 Task: Find a guest house in San Juan de la Maguana, Dominican Republic, for 4 guests from June 10 to June 25, with a price range of ₹12,000 to ₹15,000, 4 bedrooms, 4 beds, 4 bathrooms, and amenities including WiFi, Gym, TV, Free parking, and Breakfast. Enable self check-in.
Action: Mouse moved to (510, 105)
Screenshot: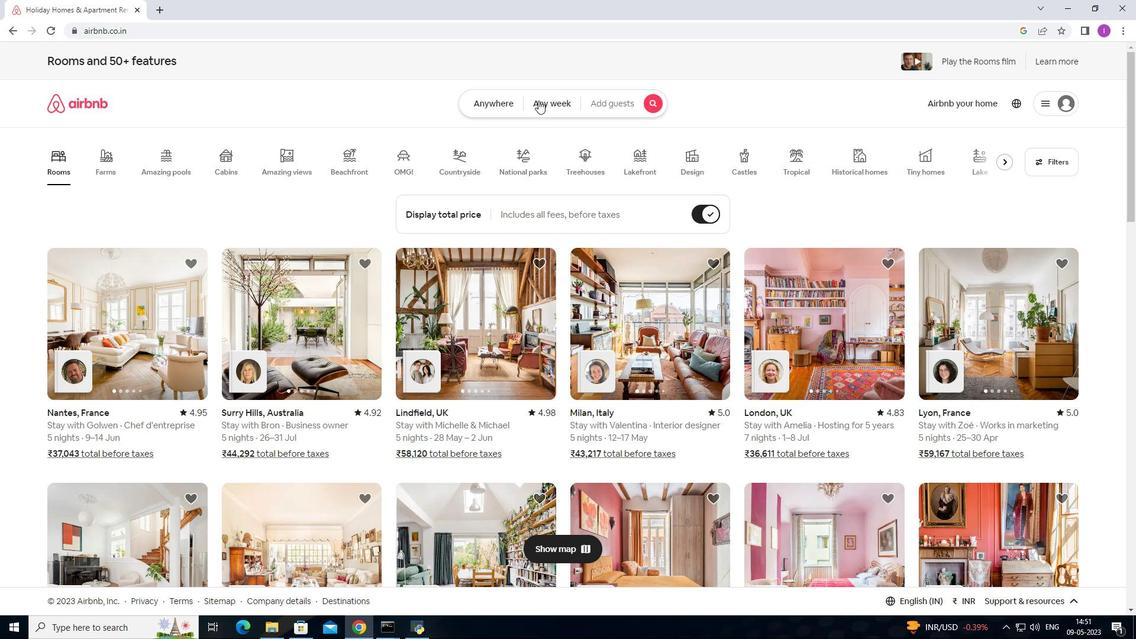 
Action: Mouse pressed left at (510, 105)
Screenshot: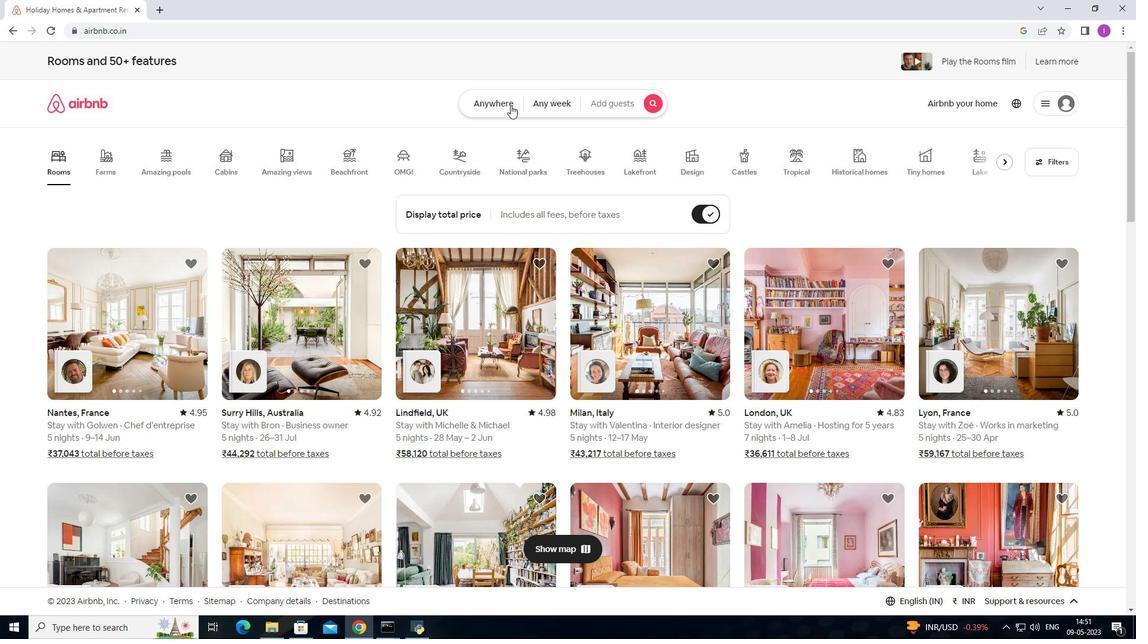 
Action: Mouse moved to (381, 148)
Screenshot: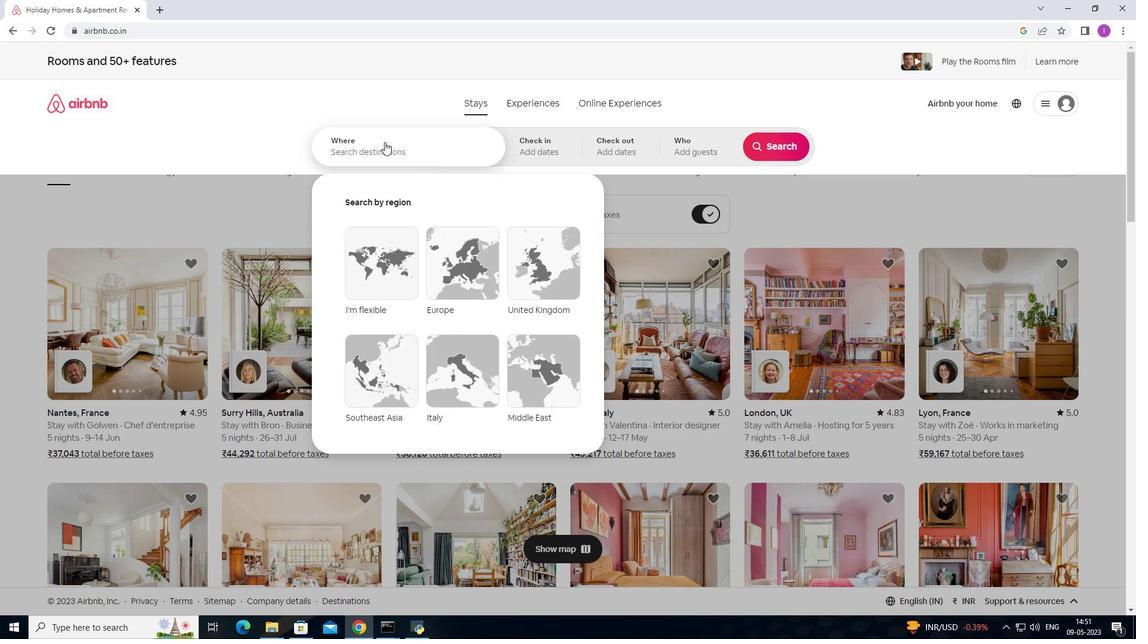 
Action: Mouse pressed left at (381, 148)
Screenshot: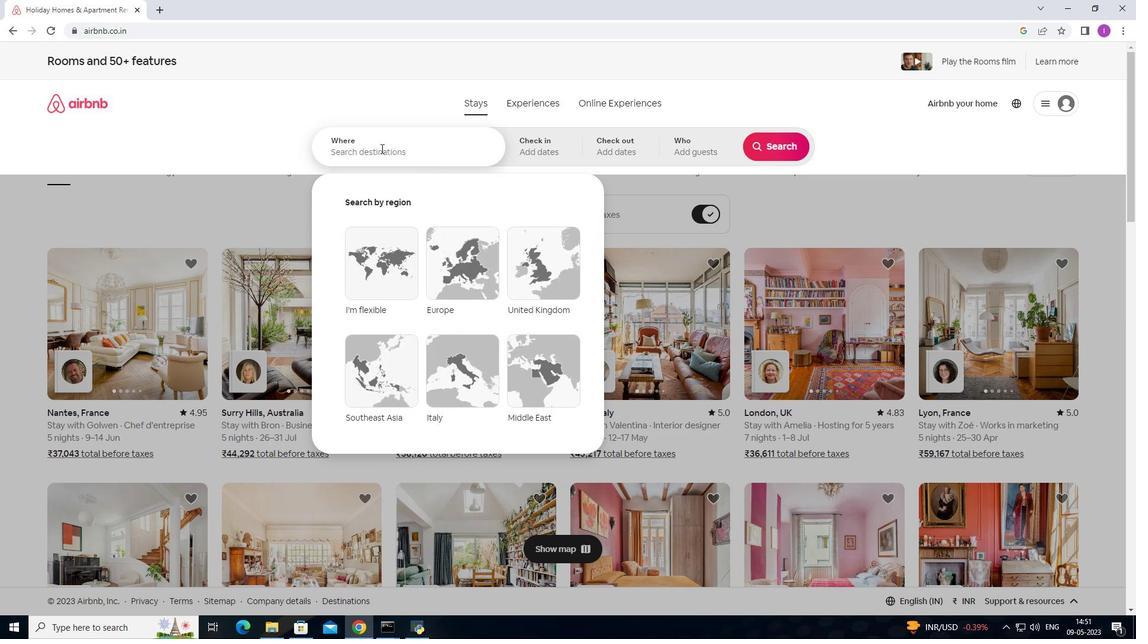 
Action: Mouse moved to (400, 151)
Screenshot: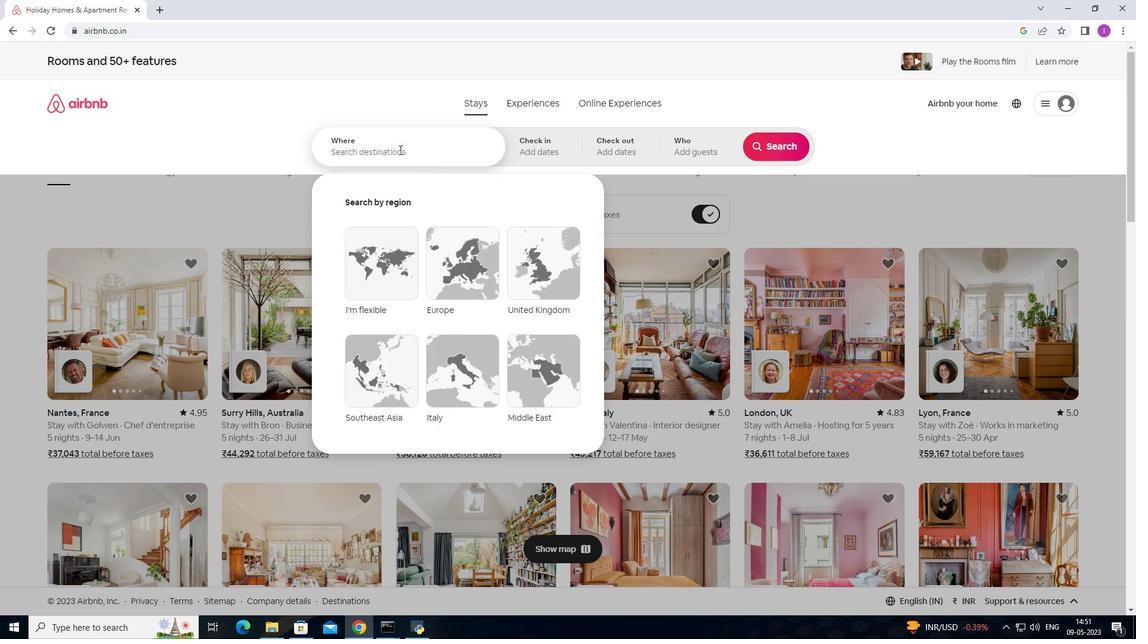 
Action: Key pressed <Key.shift>San<Key.space><Key.shift>Juan<Key.space>de<Key.space>la<Key.space><Key.shift>Maguana,<Key.shift><Key.shift><Key.shift><Key.shift><Key.shift><Key.shift><Key.shift><Key.shift><Key.shift><Key.shift><Key.shift><Key.shift><Key.shift><Key.shift><Key.shift><Key.shift>Dominican
Screenshot: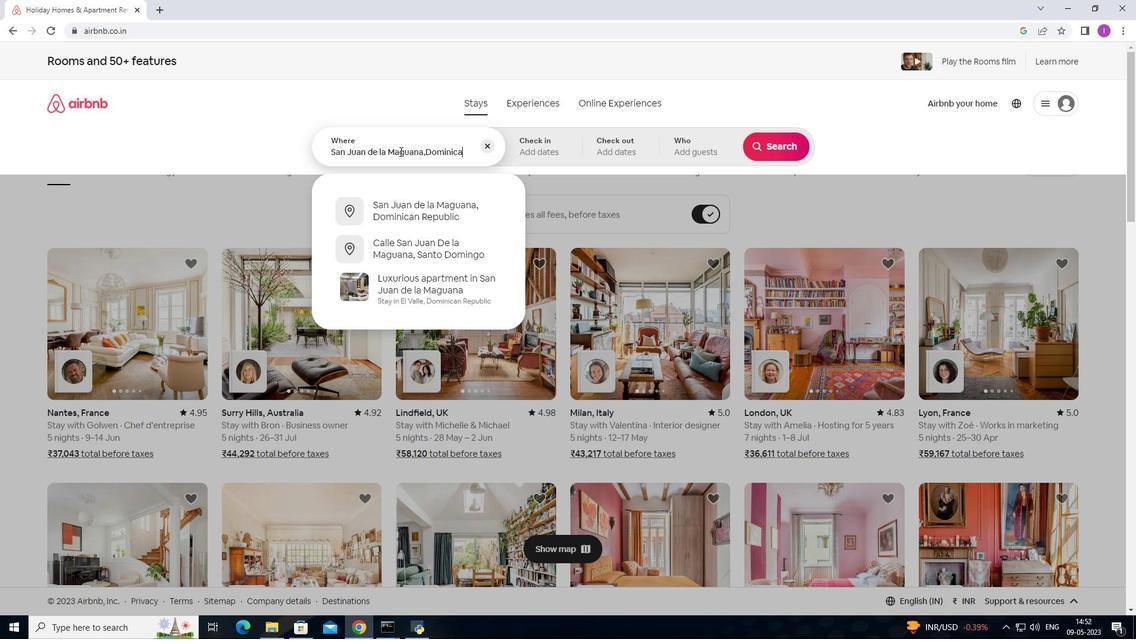 
Action: Mouse moved to (422, 214)
Screenshot: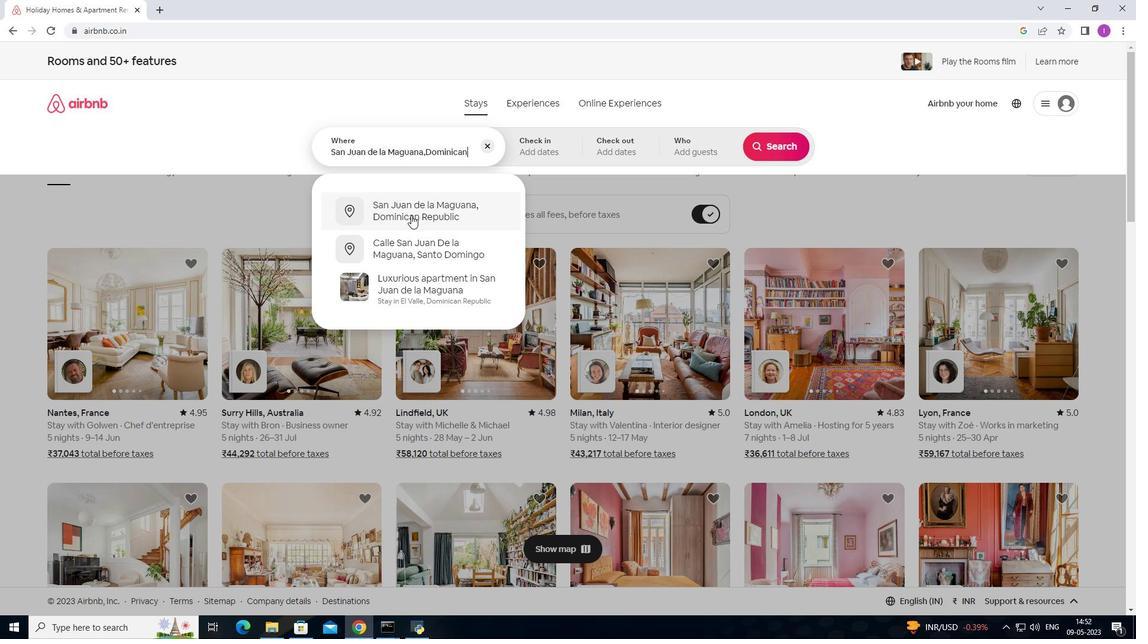 
Action: Mouse pressed left at (422, 214)
Screenshot: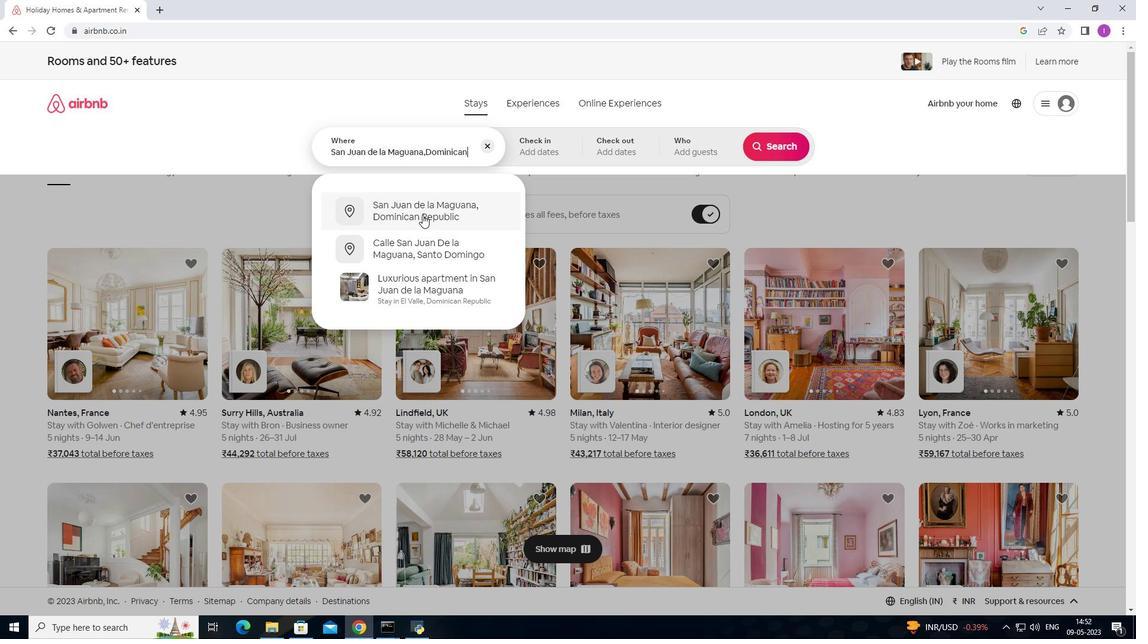 
Action: Mouse moved to (767, 240)
Screenshot: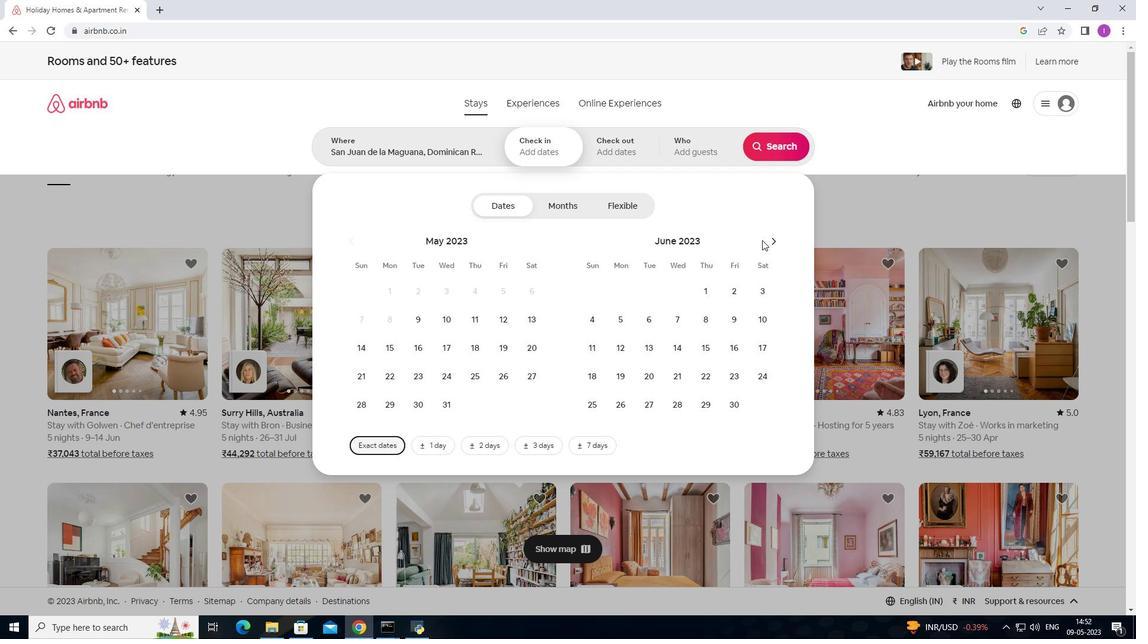 
Action: Mouse pressed left at (767, 240)
Screenshot: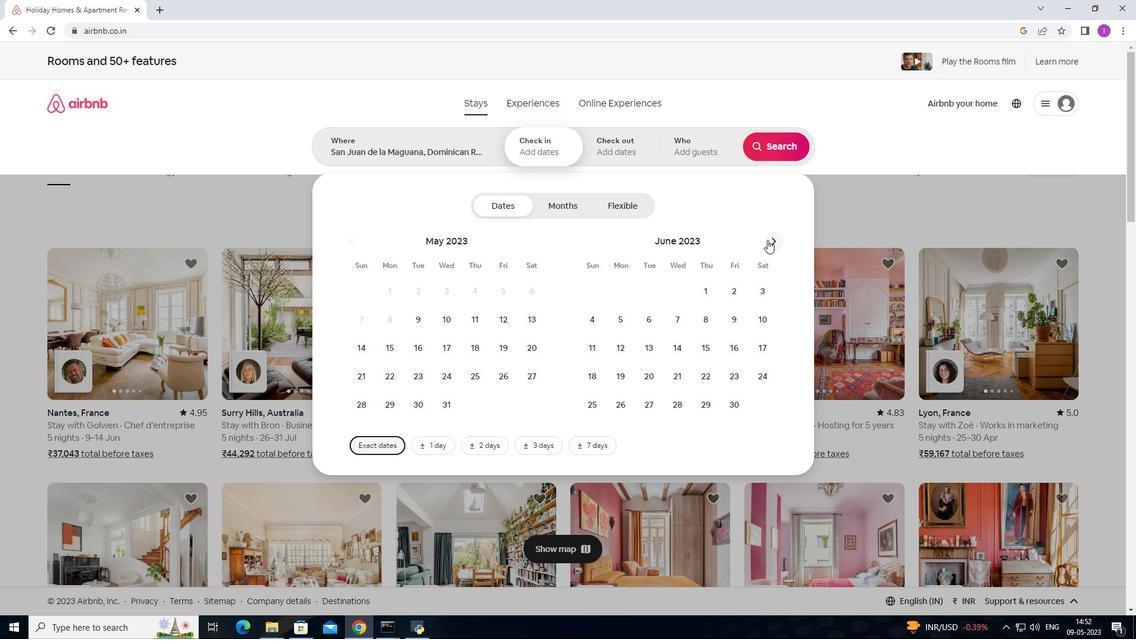 
Action: Mouse moved to (534, 313)
Screenshot: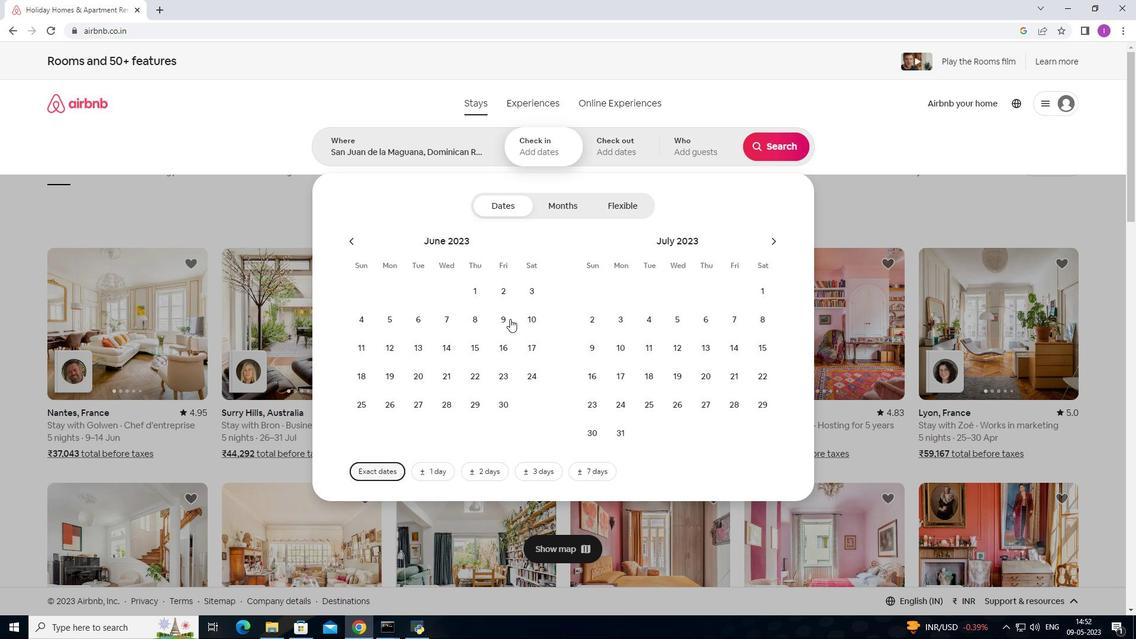
Action: Mouse pressed left at (534, 313)
Screenshot: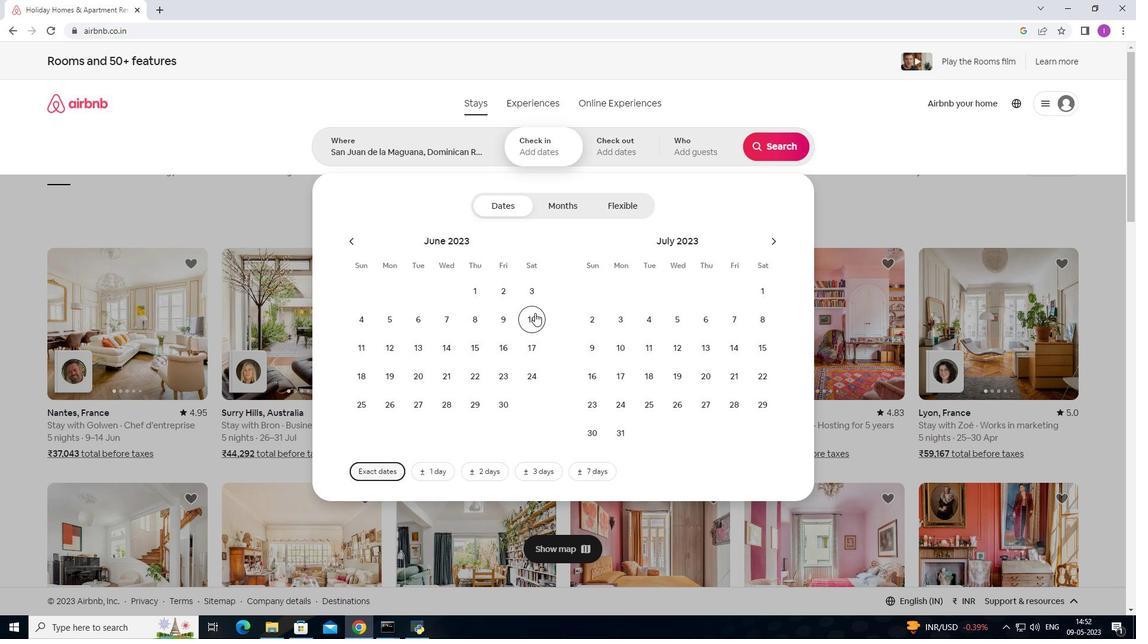 
Action: Mouse moved to (368, 410)
Screenshot: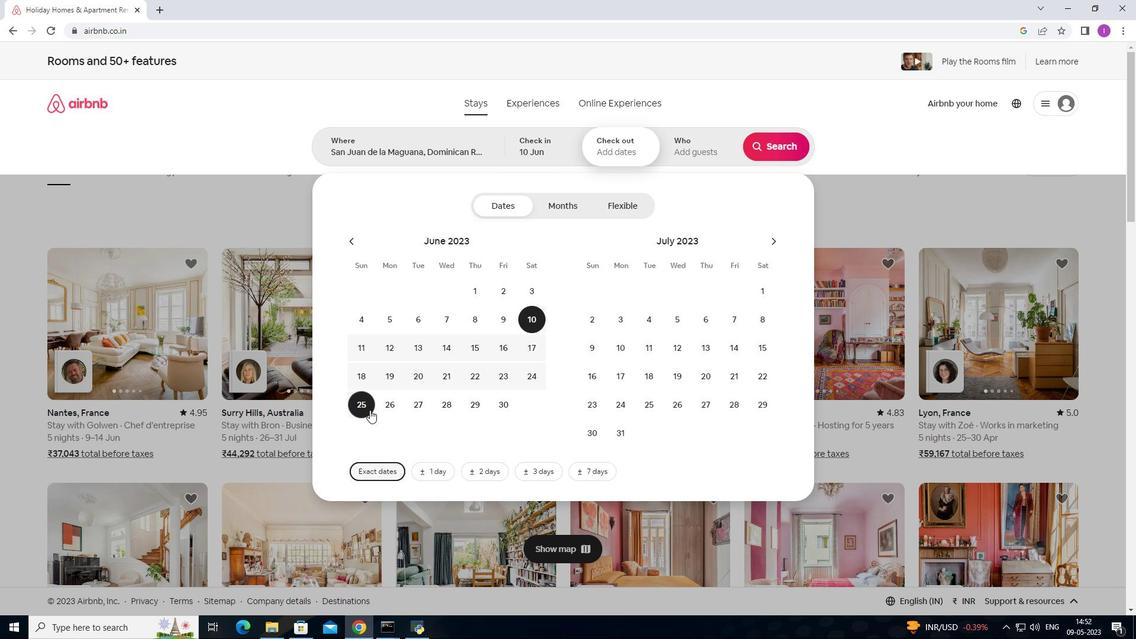 
Action: Mouse pressed left at (368, 410)
Screenshot: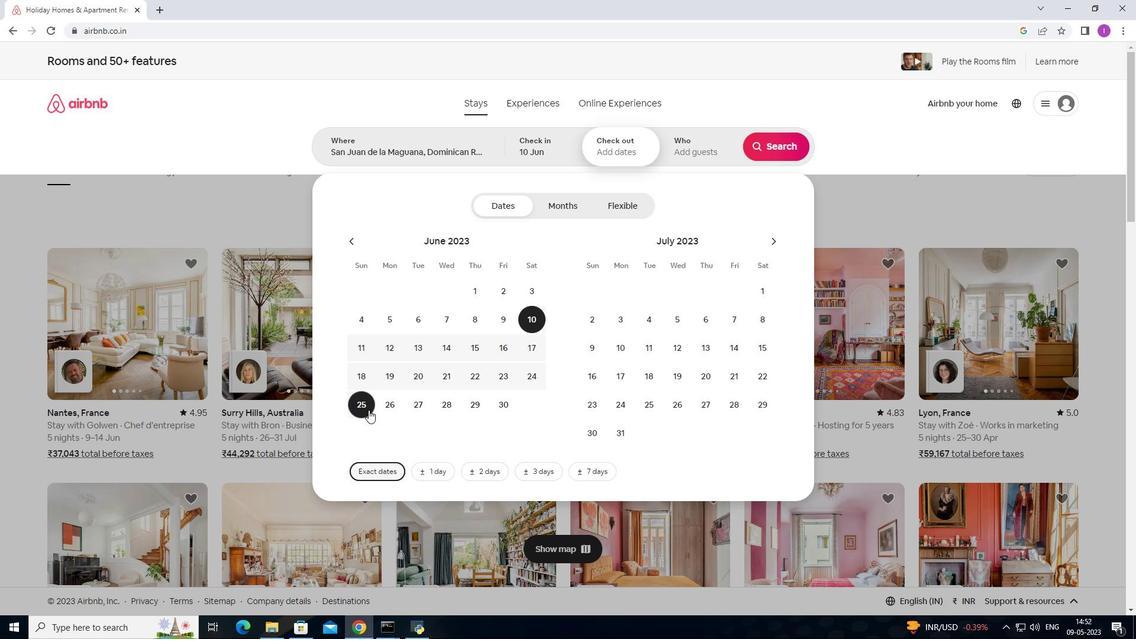 
Action: Mouse moved to (698, 161)
Screenshot: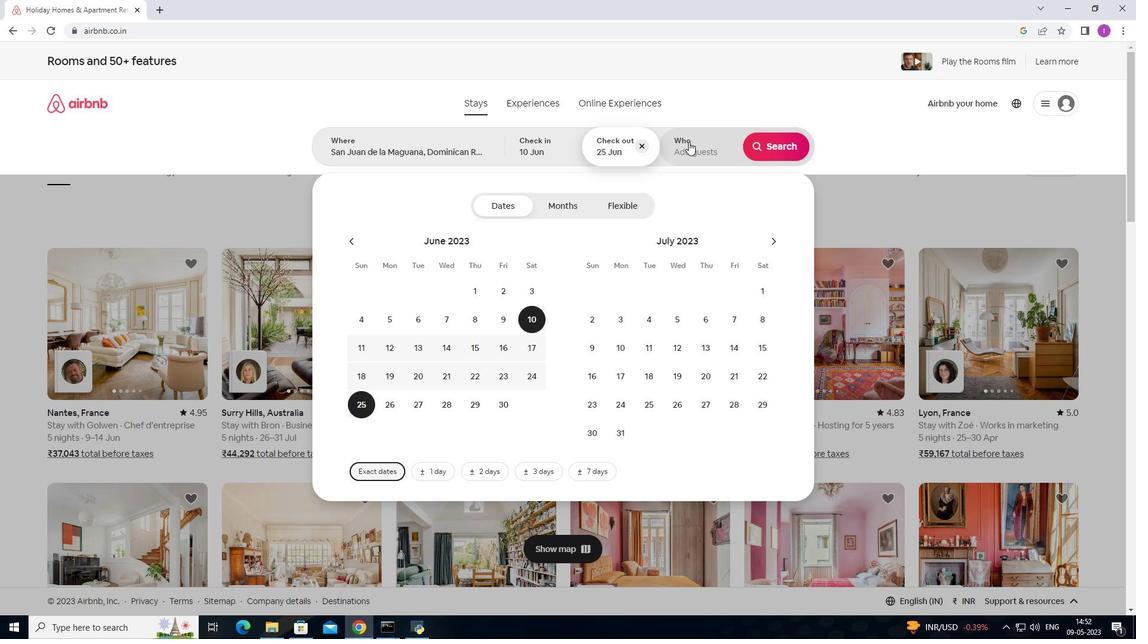 
Action: Mouse pressed left at (698, 161)
Screenshot: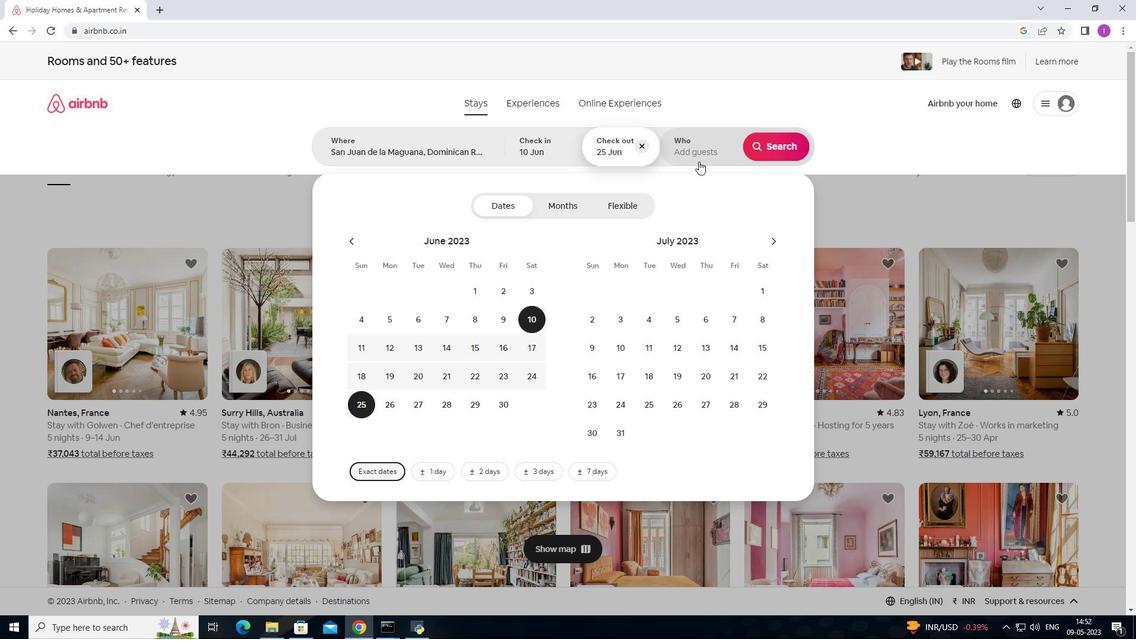 
Action: Mouse moved to (773, 213)
Screenshot: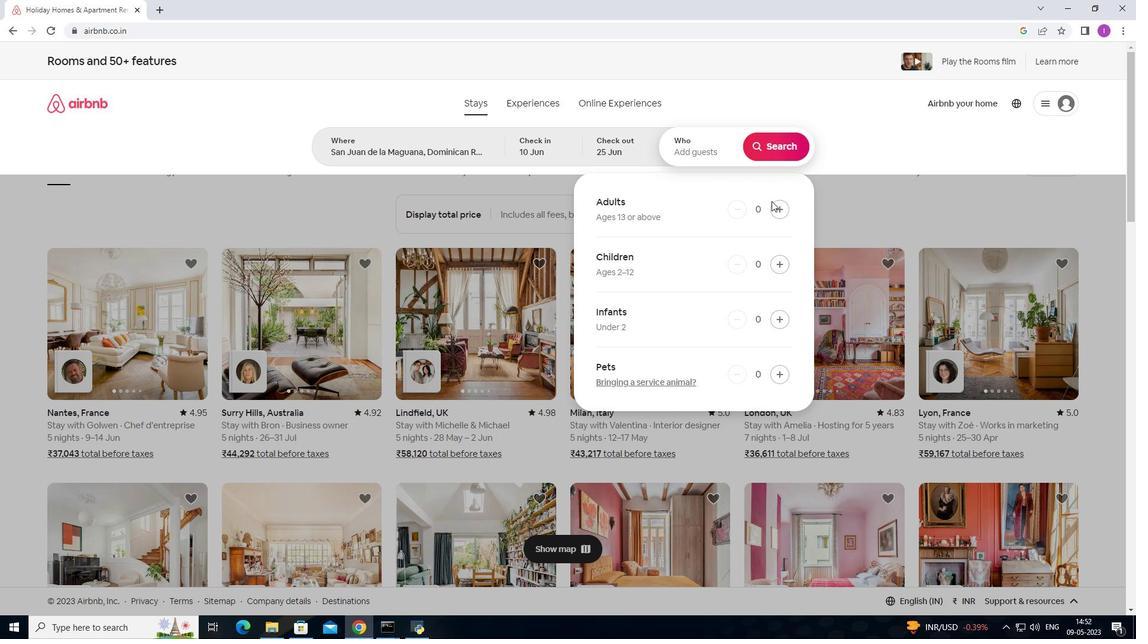 
Action: Mouse pressed left at (773, 213)
Screenshot: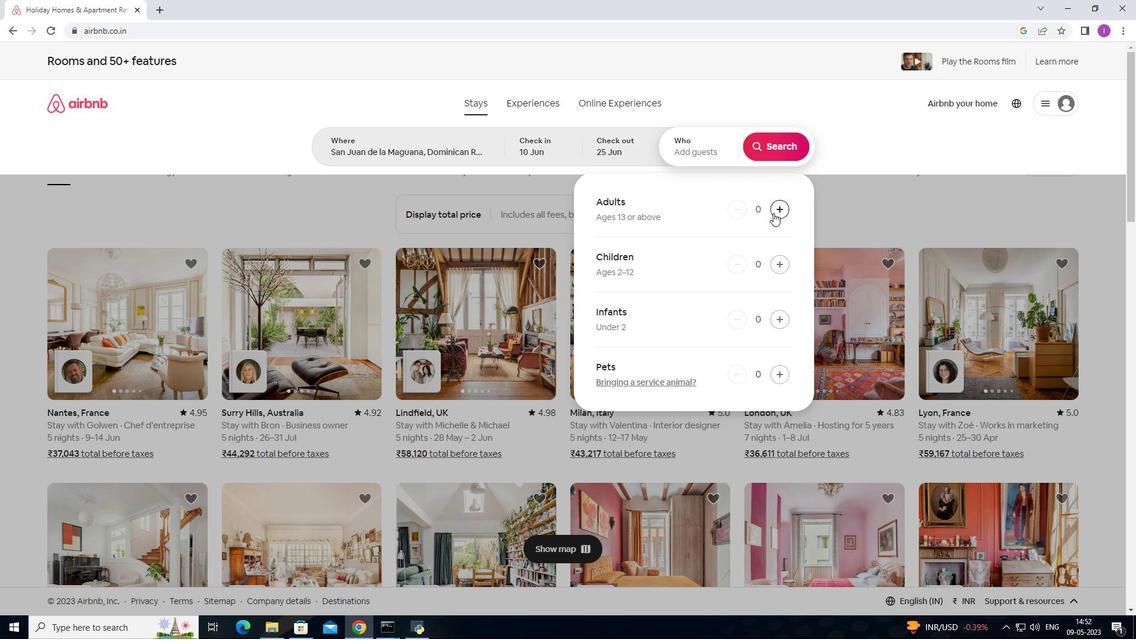 
Action: Mouse pressed left at (773, 213)
Screenshot: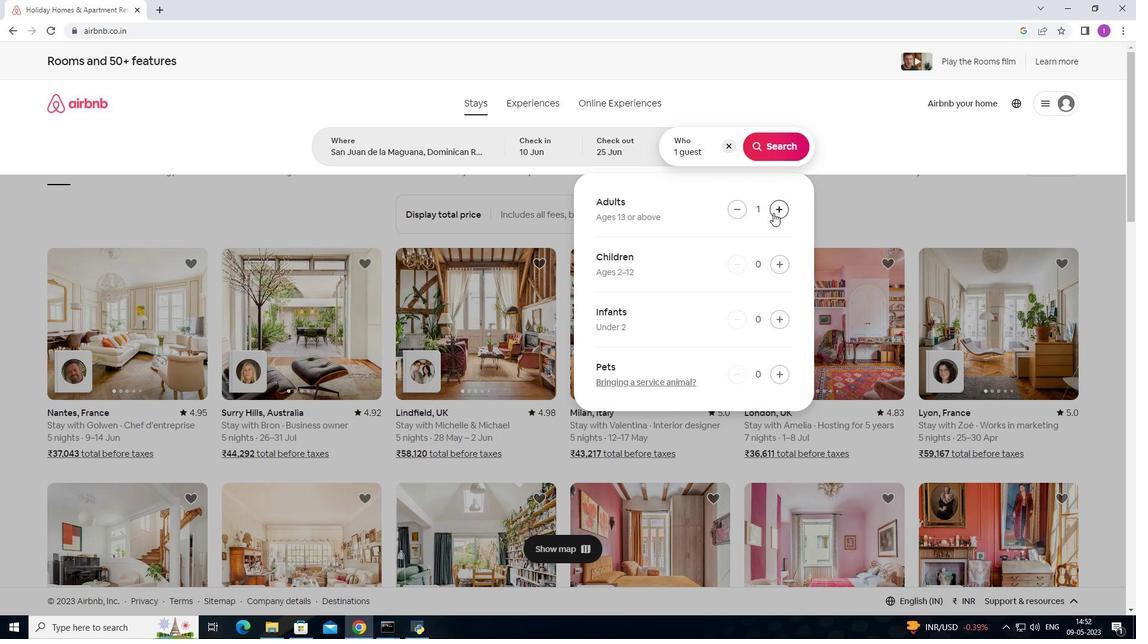 
Action: Mouse pressed left at (773, 213)
Screenshot: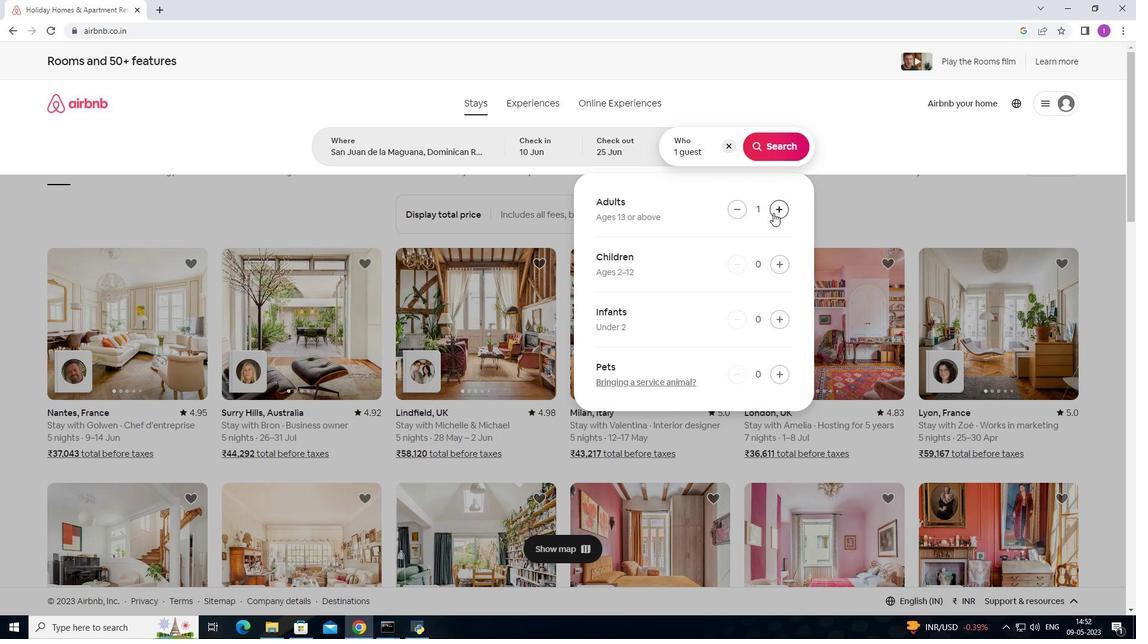 
Action: Mouse pressed left at (773, 213)
Screenshot: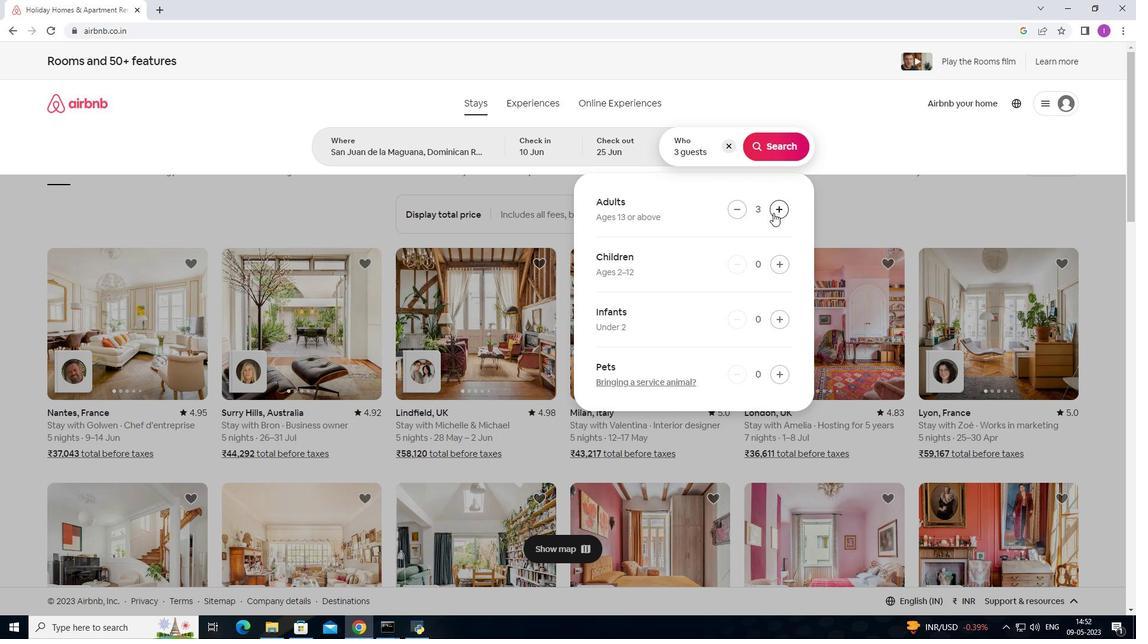 
Action: Mouse moved to (785, 146)
Screenshot: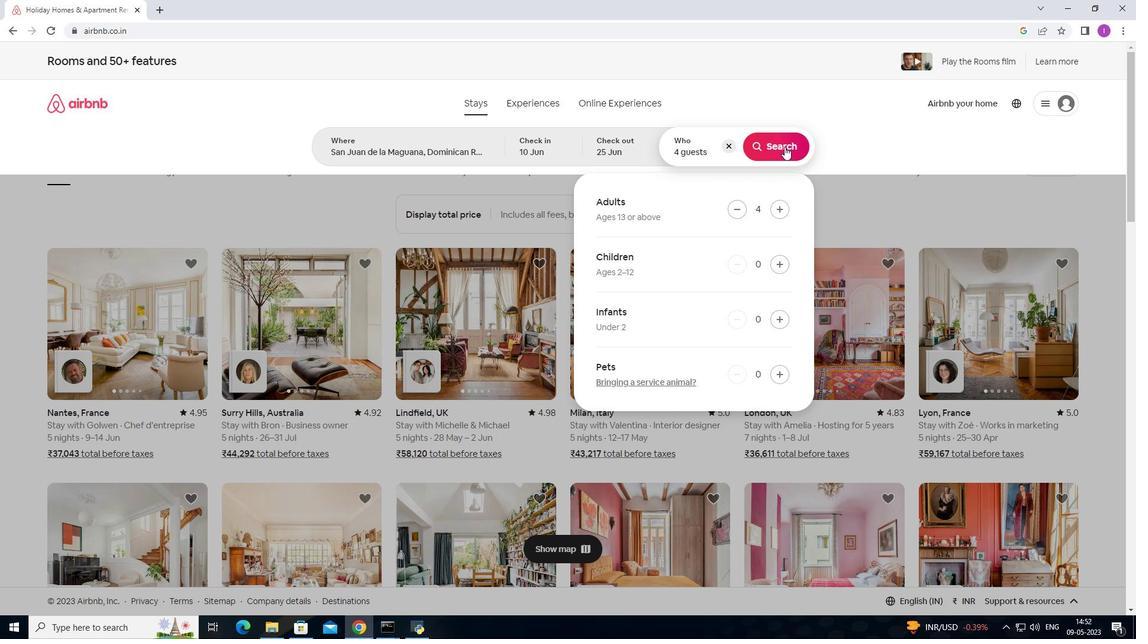 
Action: Mouse pressed left at (785, 146)
Screenshot: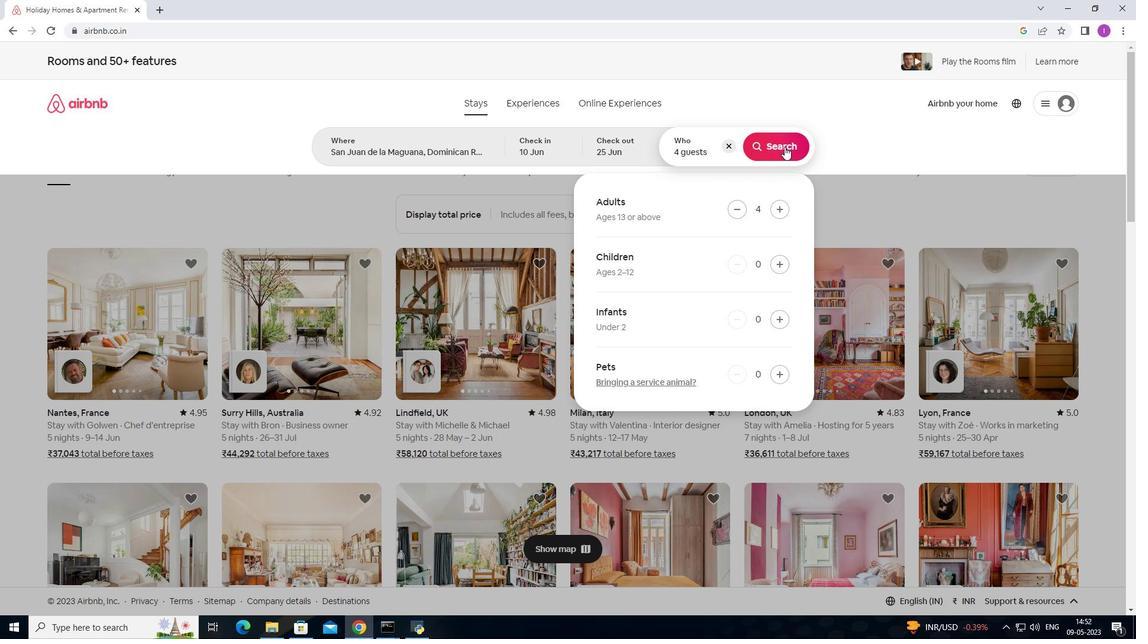 
Action: Mouse moved to (1100, 113)
Screenshot: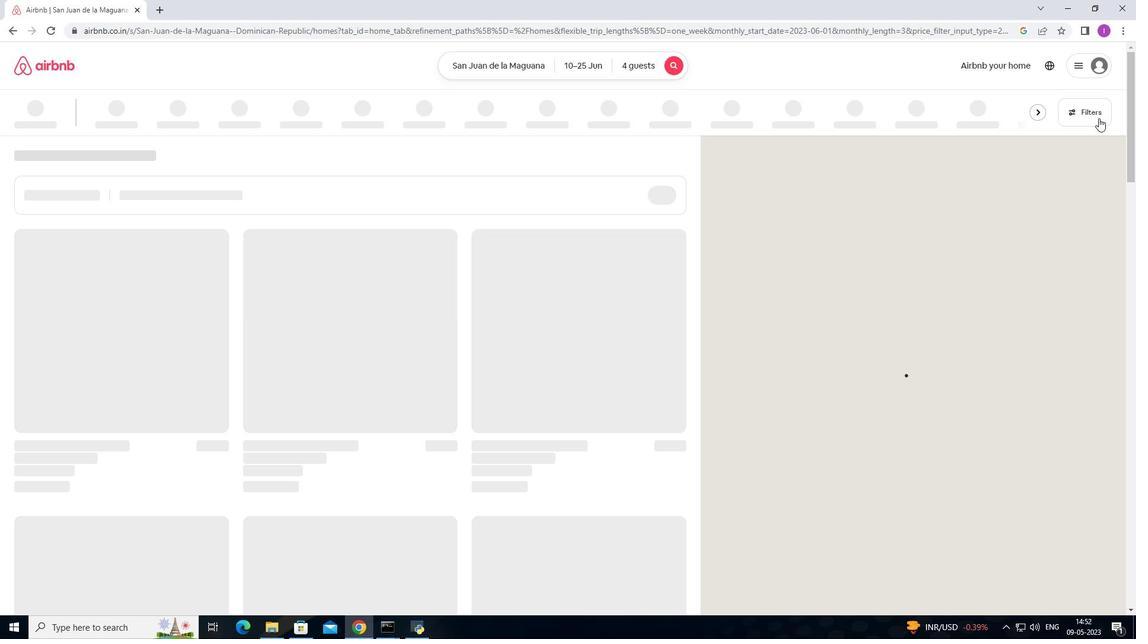 
Action: Mouse pressed left at (1100, 113)
Screenshot: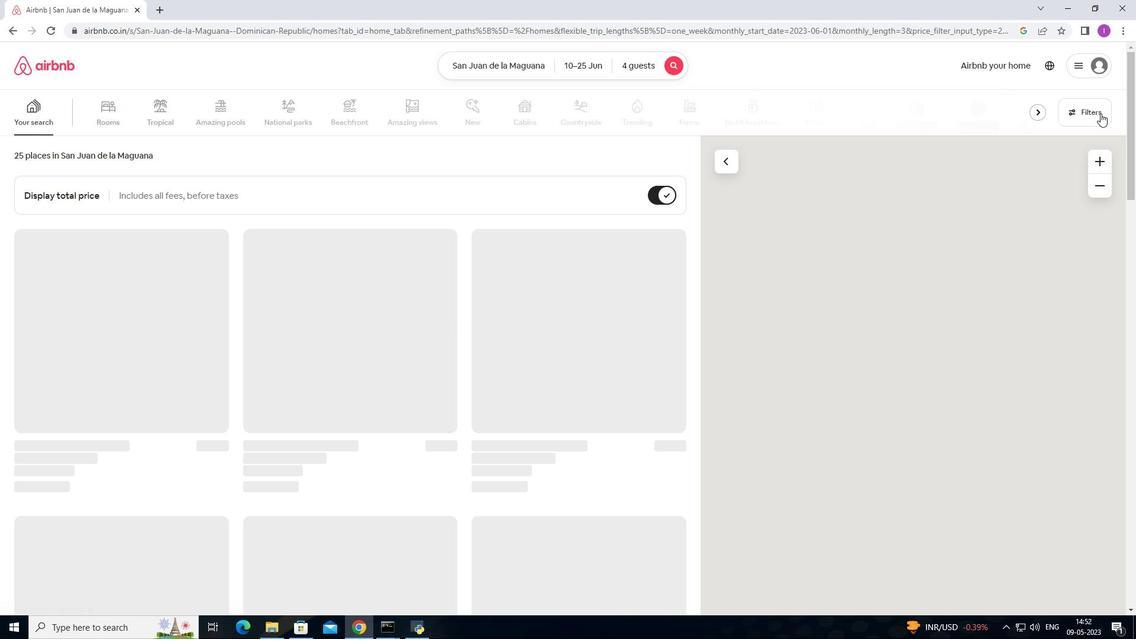 
Action: Mouse moved to (435, 405)
Screenshot: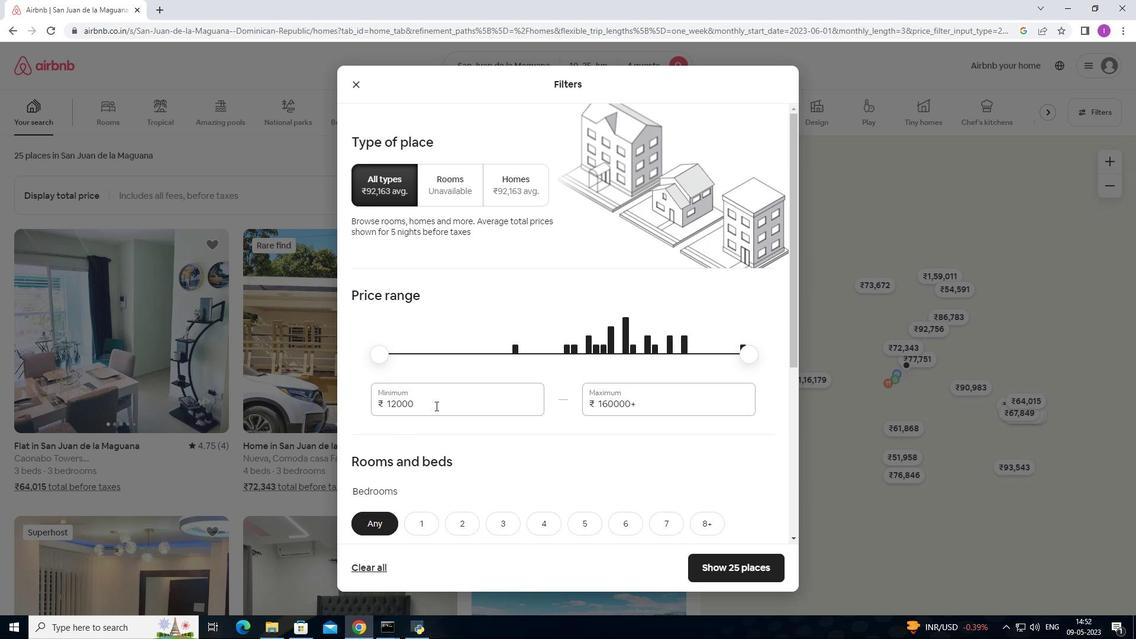 
Action: Mouse pressed left at (435, 405)
Screenshot: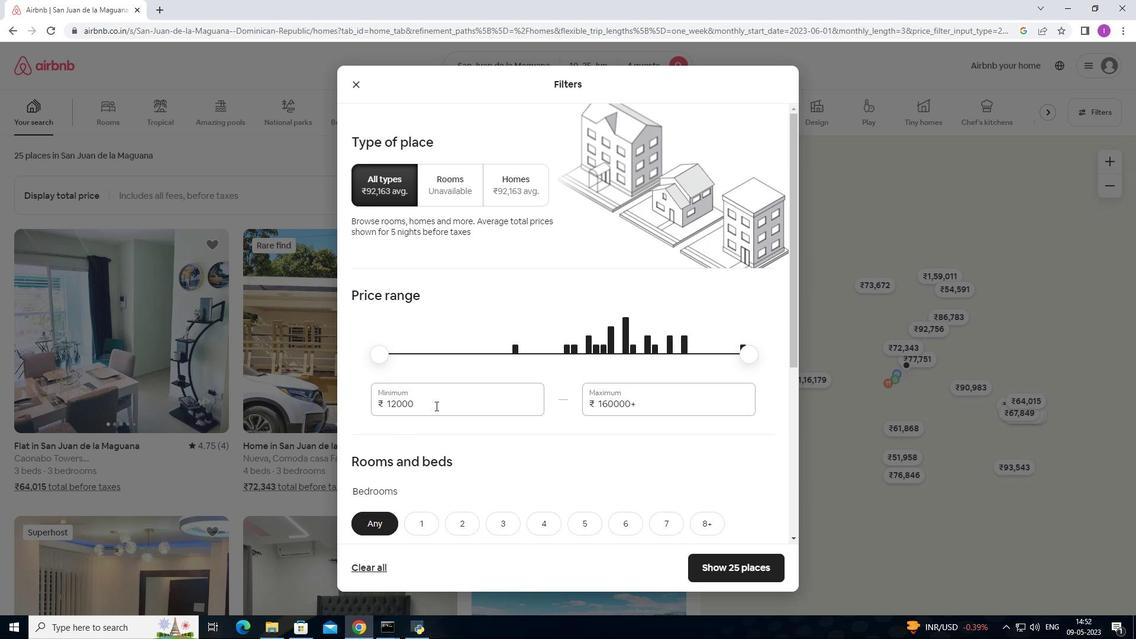 
Action: Mouse moved to (423, 404)
Screenshot: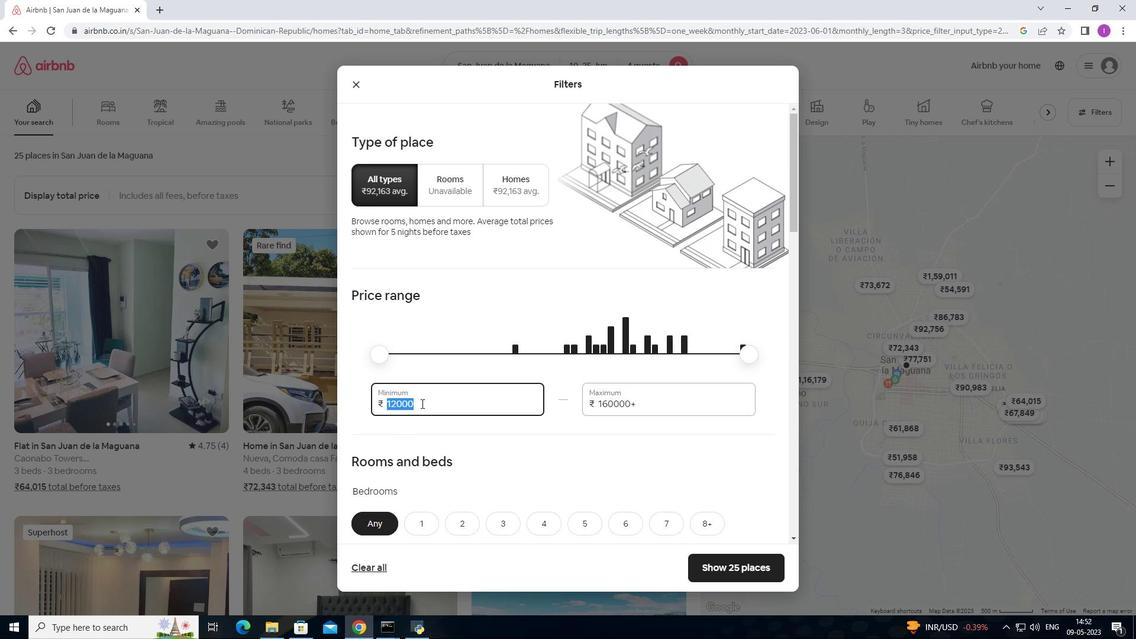 
Action: Key pressed 1
Screenshot: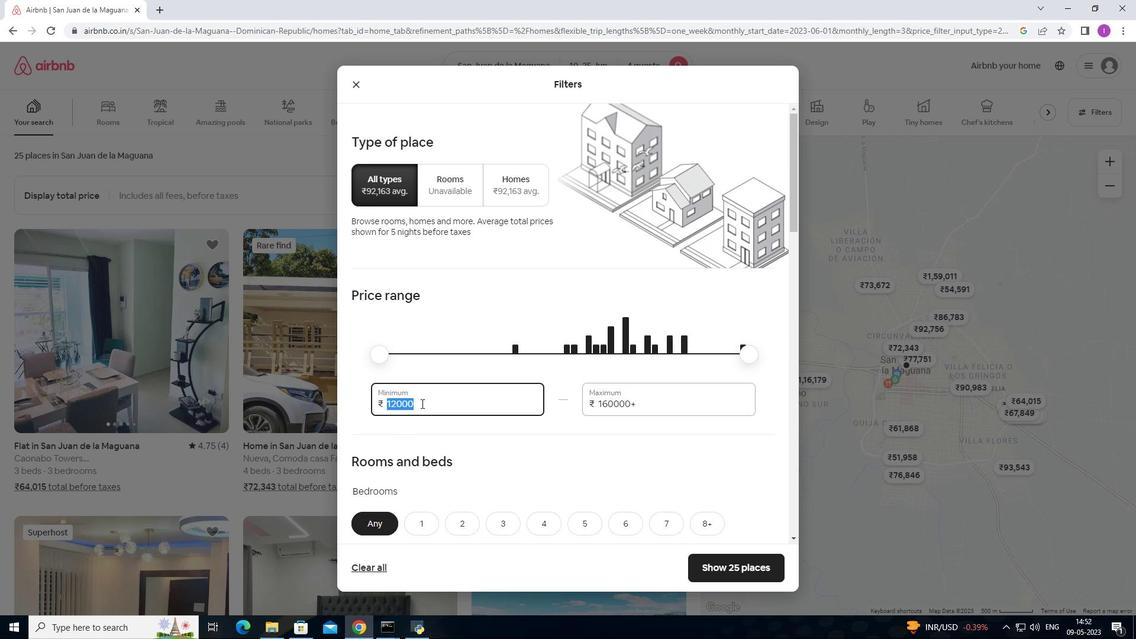 
Action: Mouse moved to (423, 410)
Screenshot: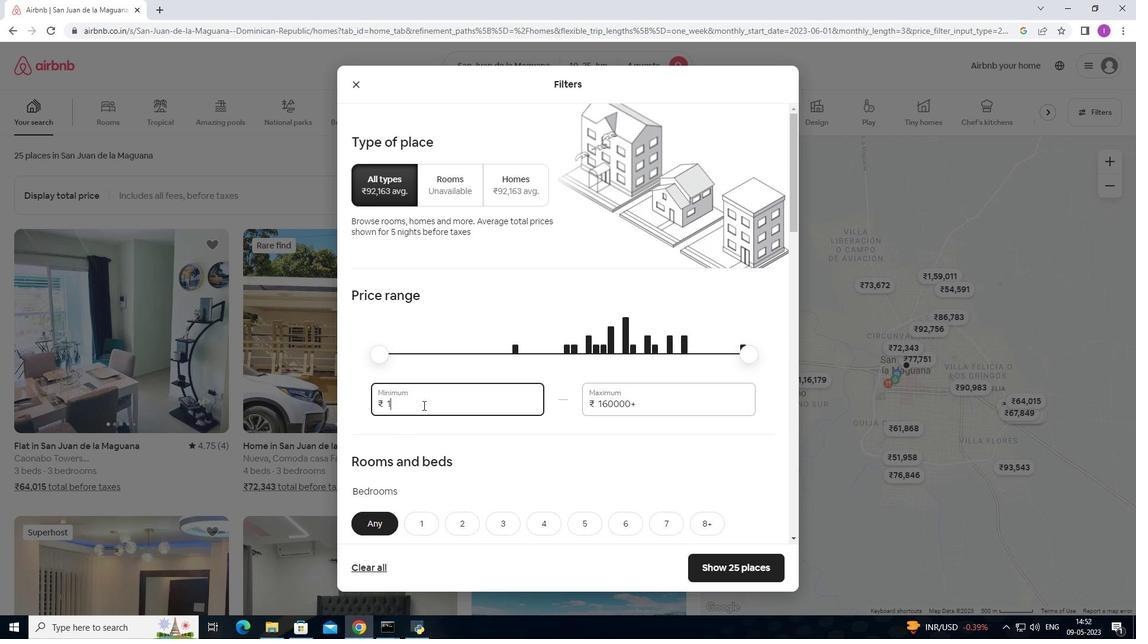 
Action: Key pressed 0000
Screenshot: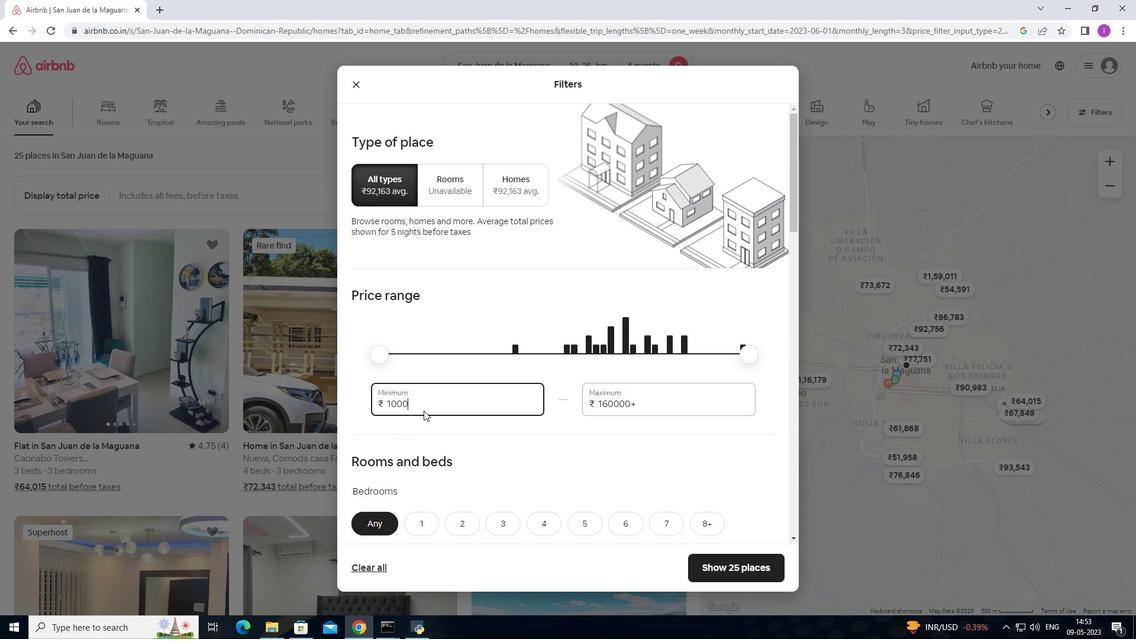 
Action: Mouse moved to (640, 406)
Screenshot: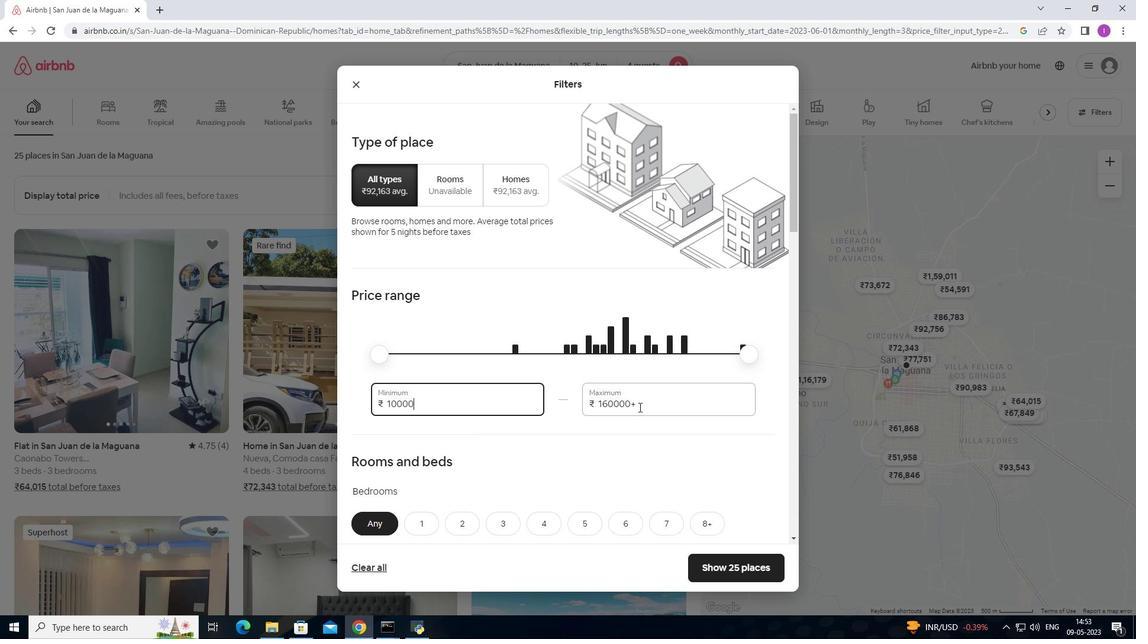 
Action: Mouse pressed left at (640, 406)
Screenshot: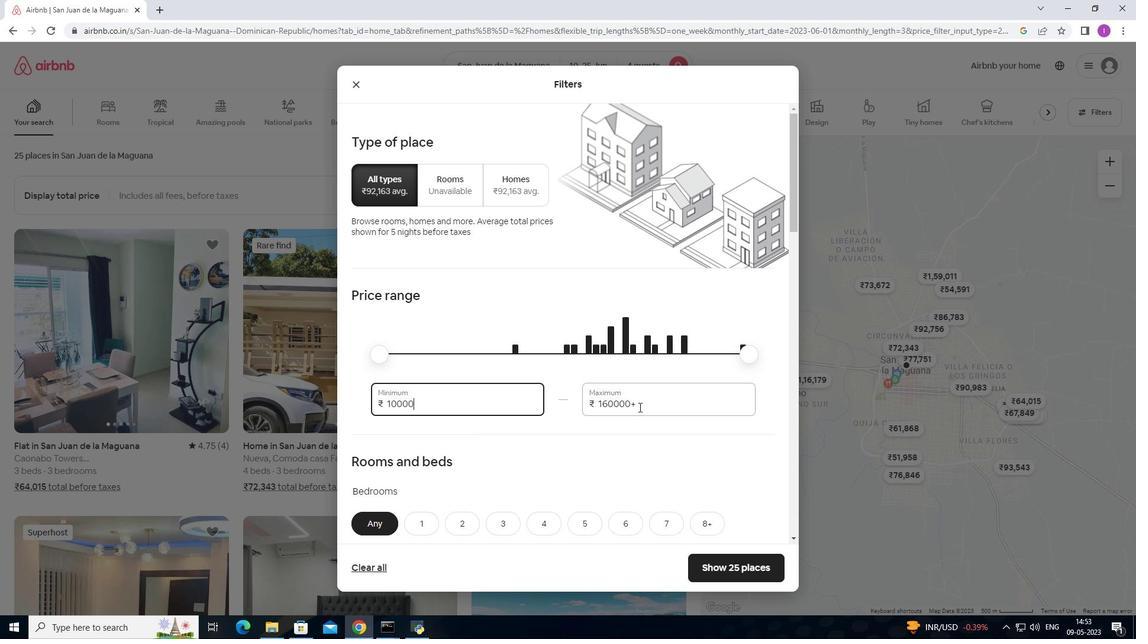 
Action: Mouse moved to (588, 420)
Screenshot: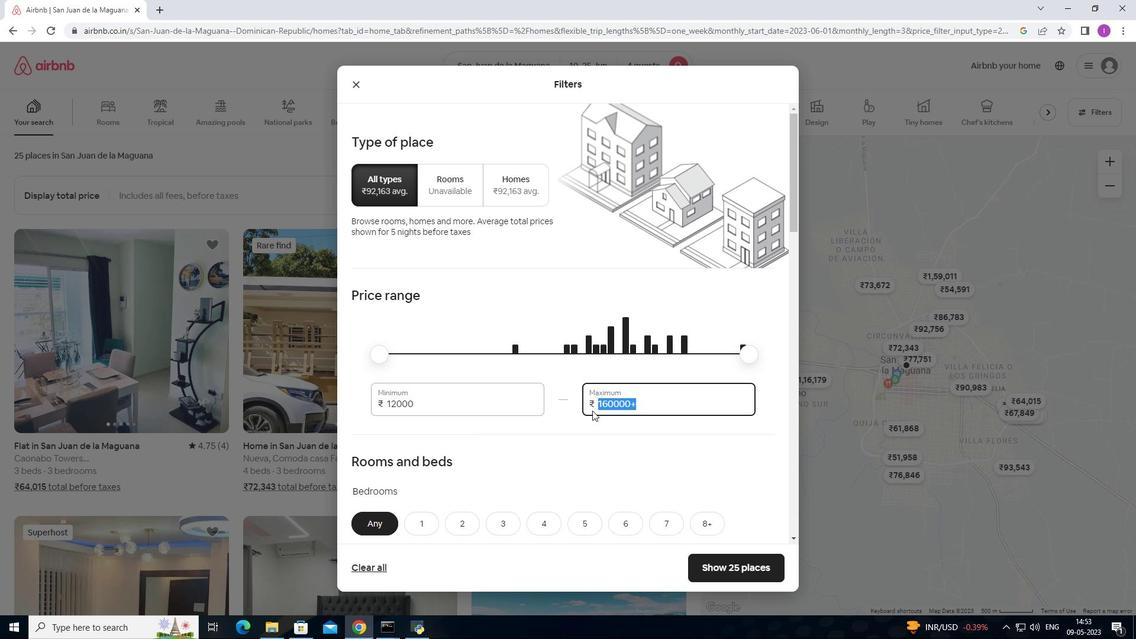 
Action: Key pressed 1
Screenshot: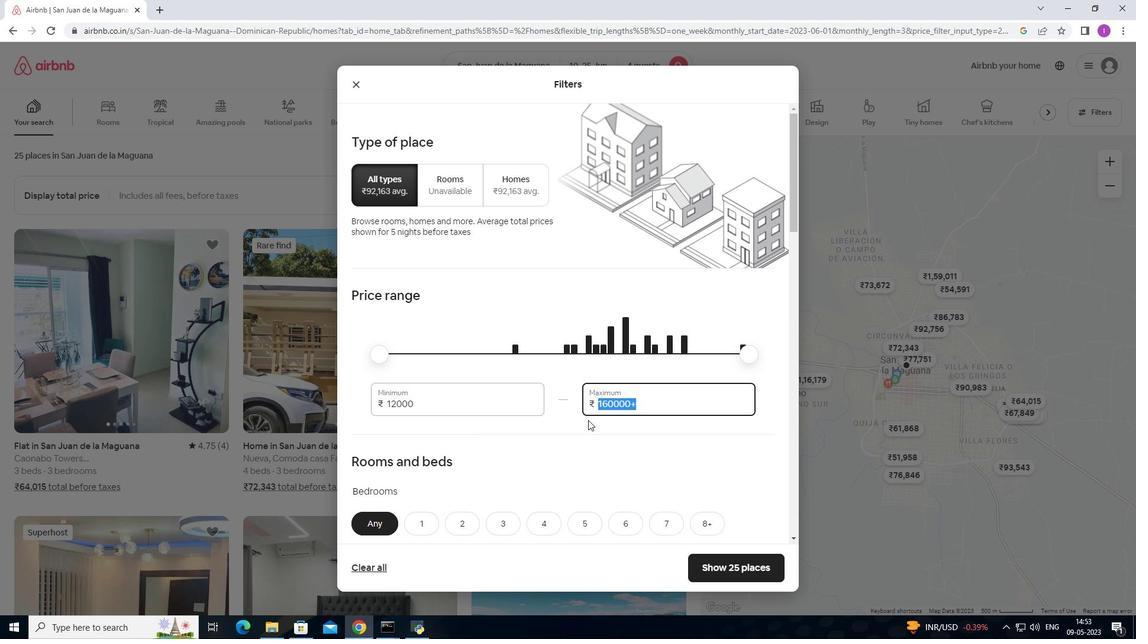
Action: Mouse moved to (587, 418)
Screenshot: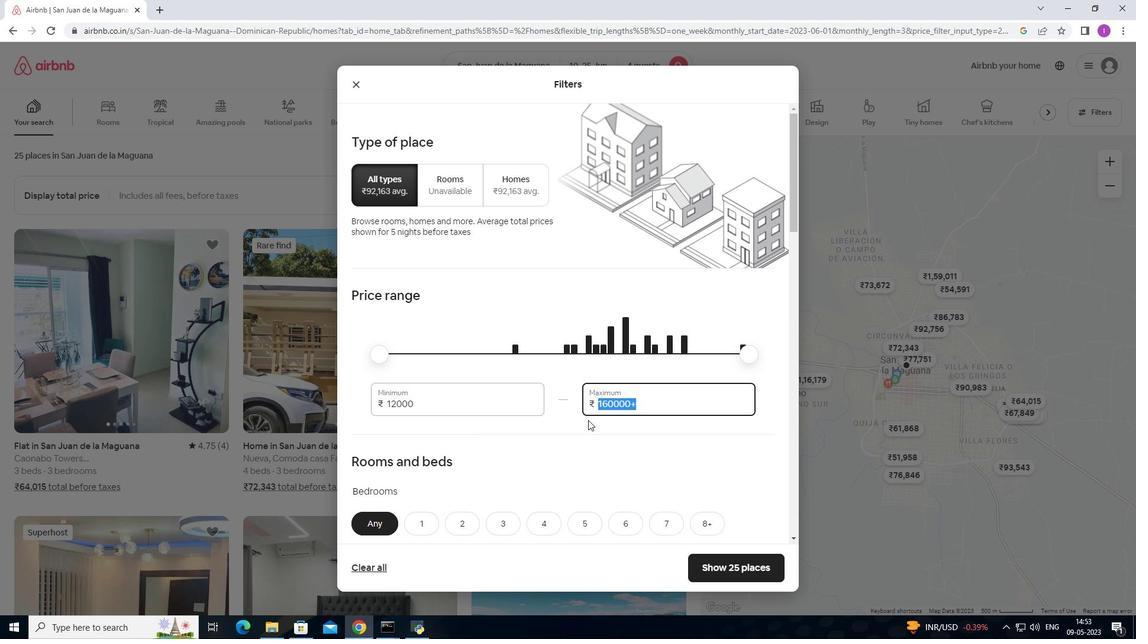 
Action: Key pressed 5
Screenshot: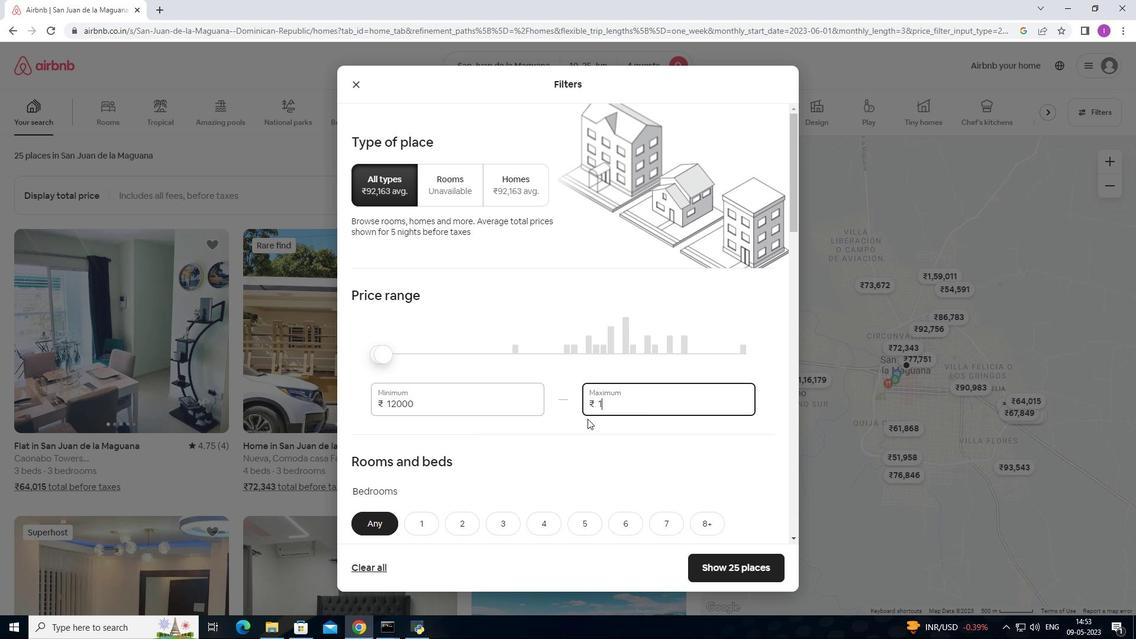 
Action: Mouse moved to (587, 415)
Screenshot: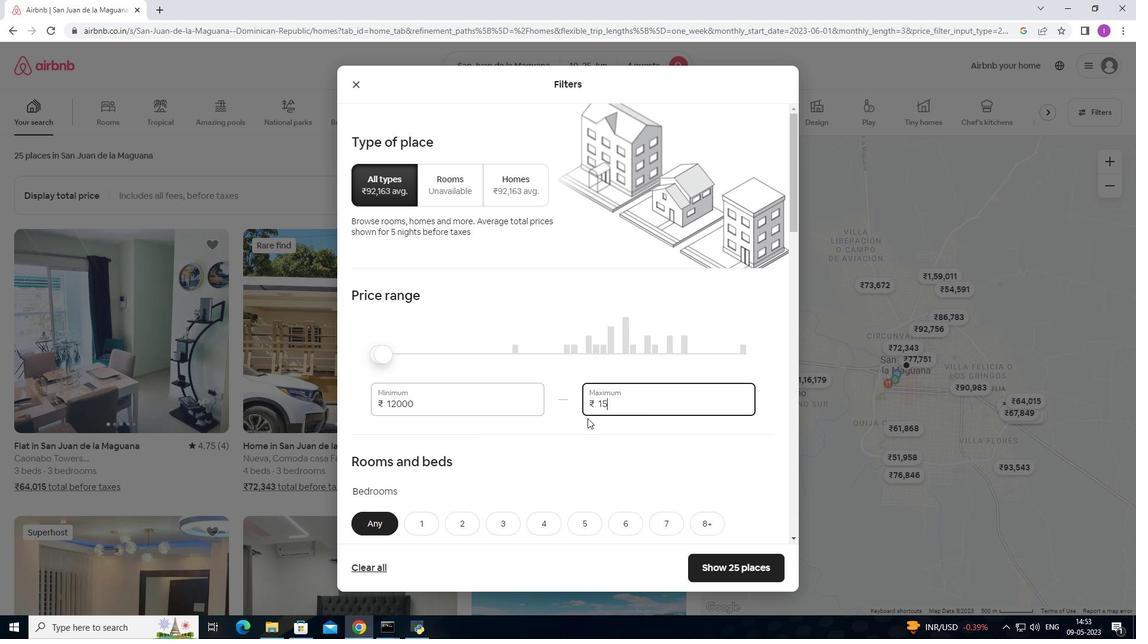 
Action: Key pressed 0
Screenshot: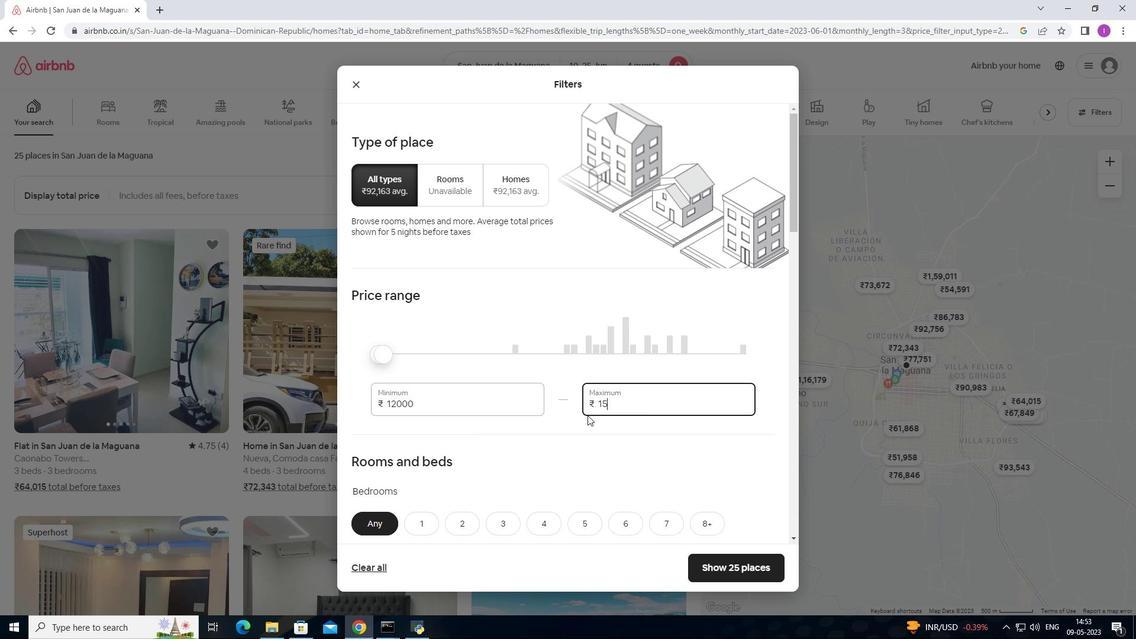 
Action: Mouse moved to (587, 414)
Screenshot: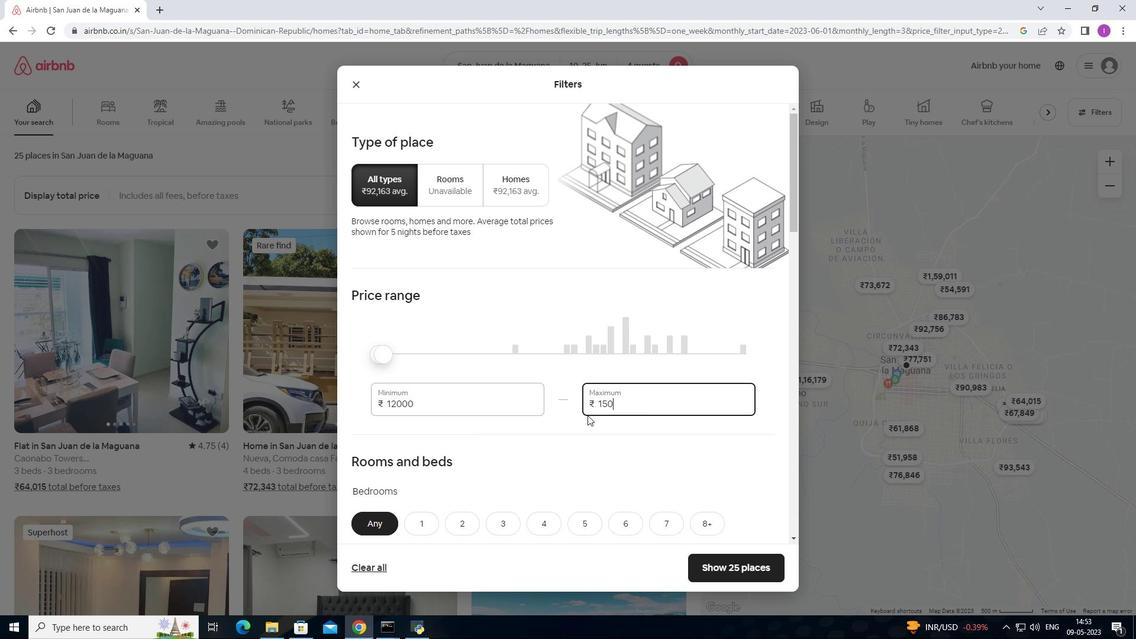 
Action: Key pressed 0
Screenshot: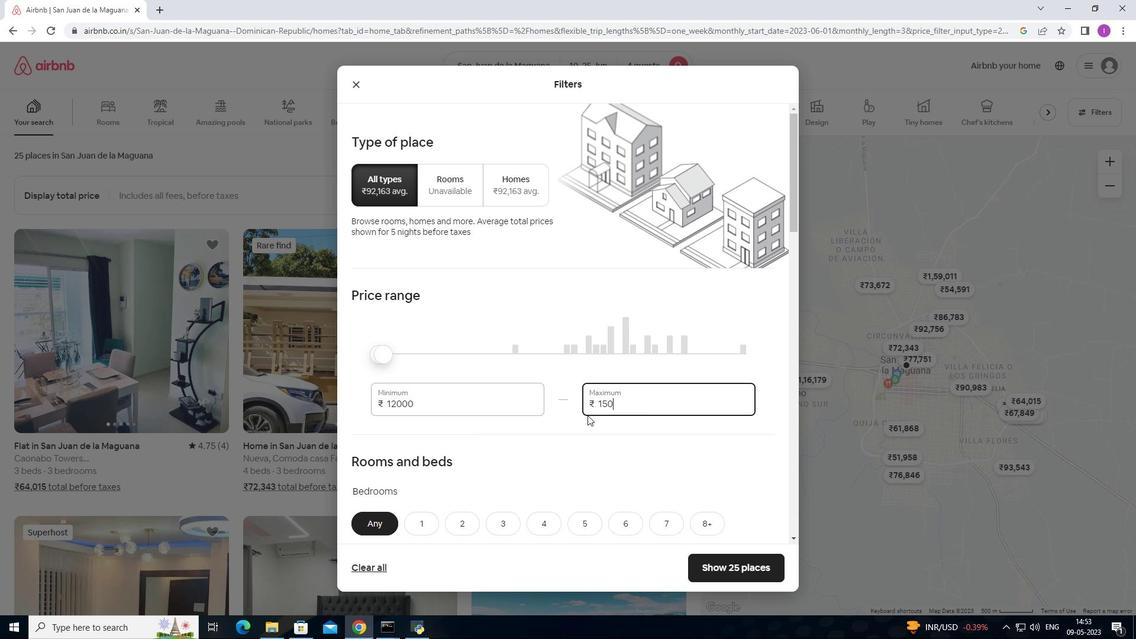 
Action: Mouse moved to (587, 414)
Screenshot: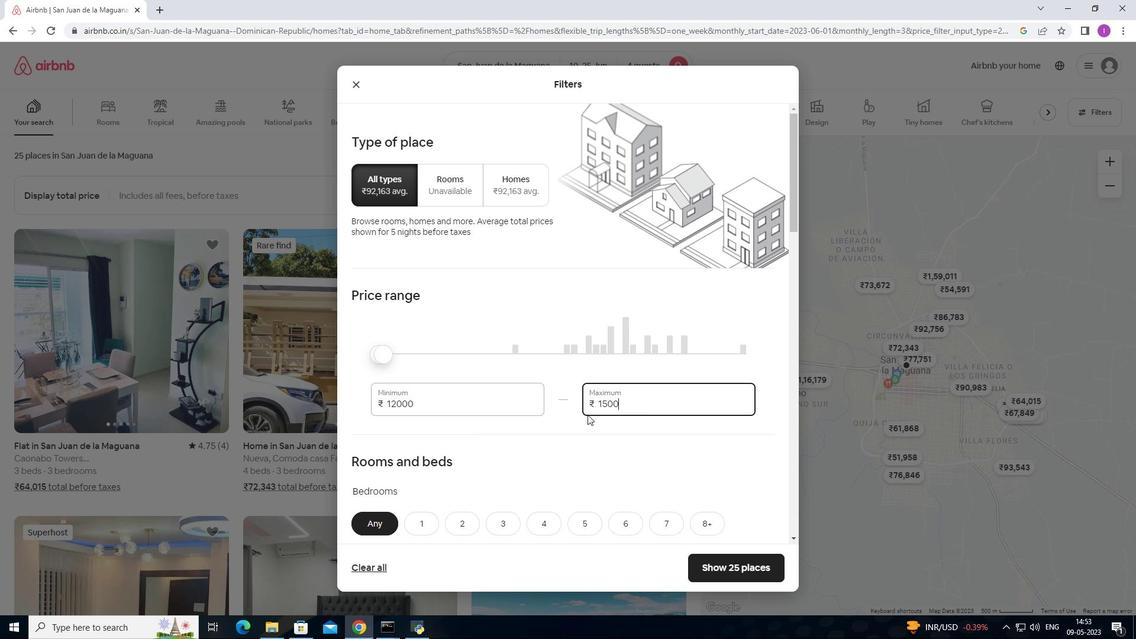 
Action: Key pressed 0
Screenshot: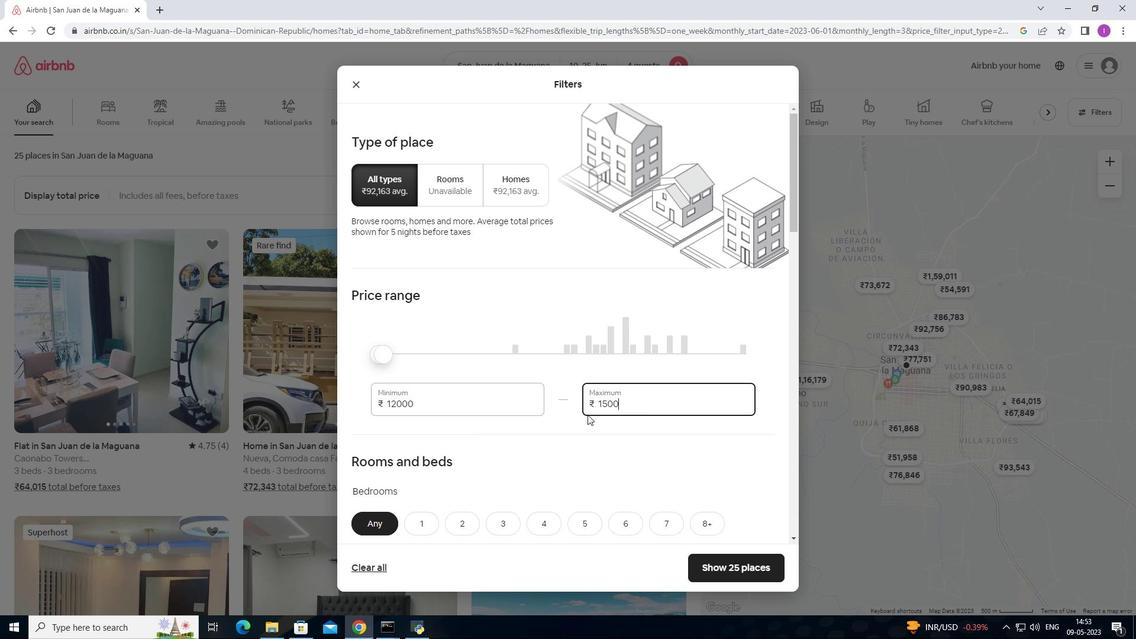 
Action: Mouse moved to (544, 423)
Screenshot: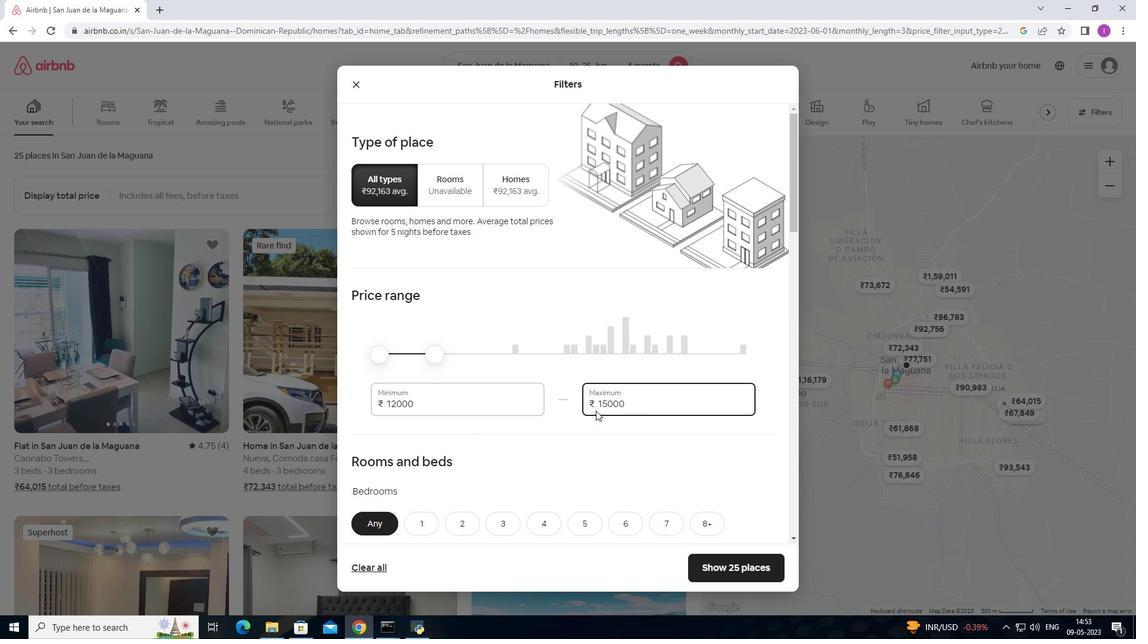 
Action: Mouse scrolled (544, 422) with delta (0, 0)
Screenshot: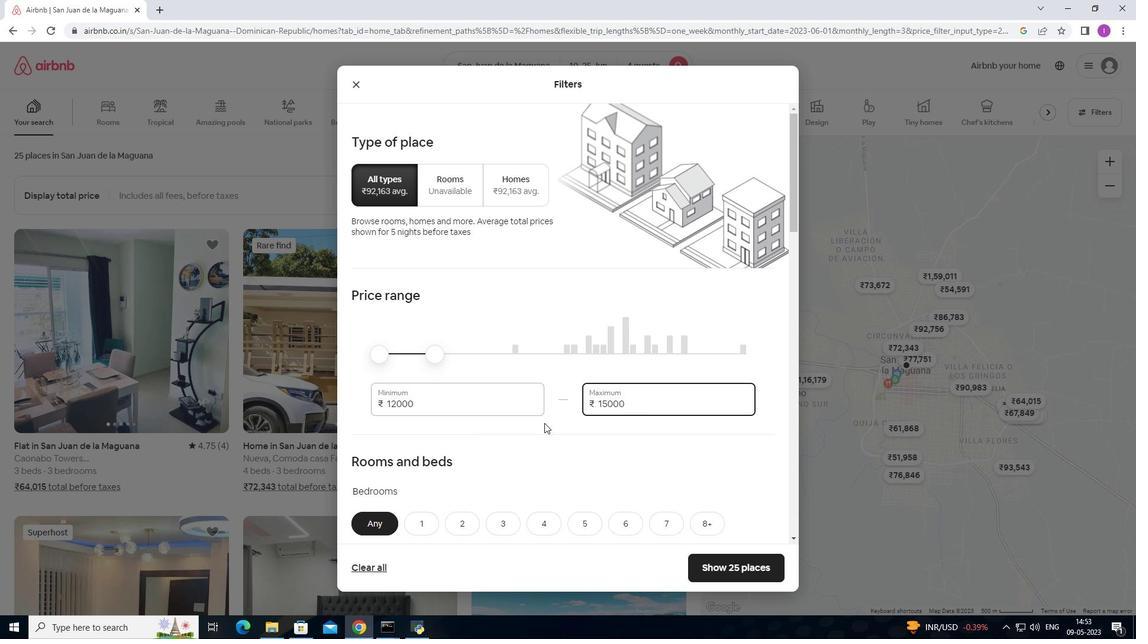 
Action: Mouse scrolled (544, 422) with delta (0, 0)
Screenshot: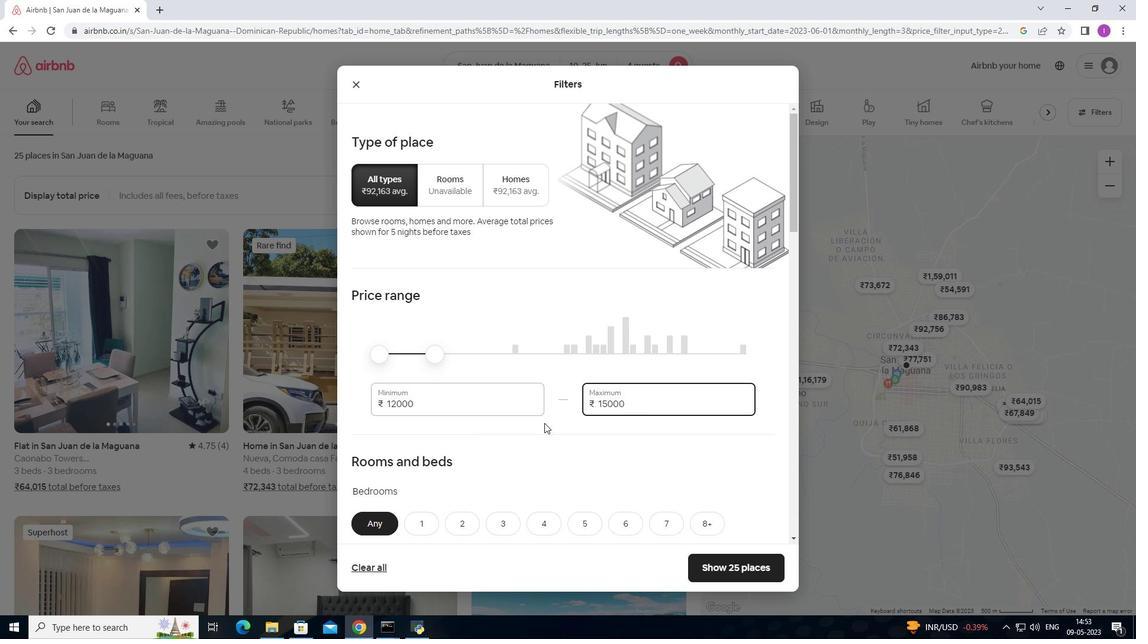 
Action: Mouse moved to (537, 409)
Screenshot: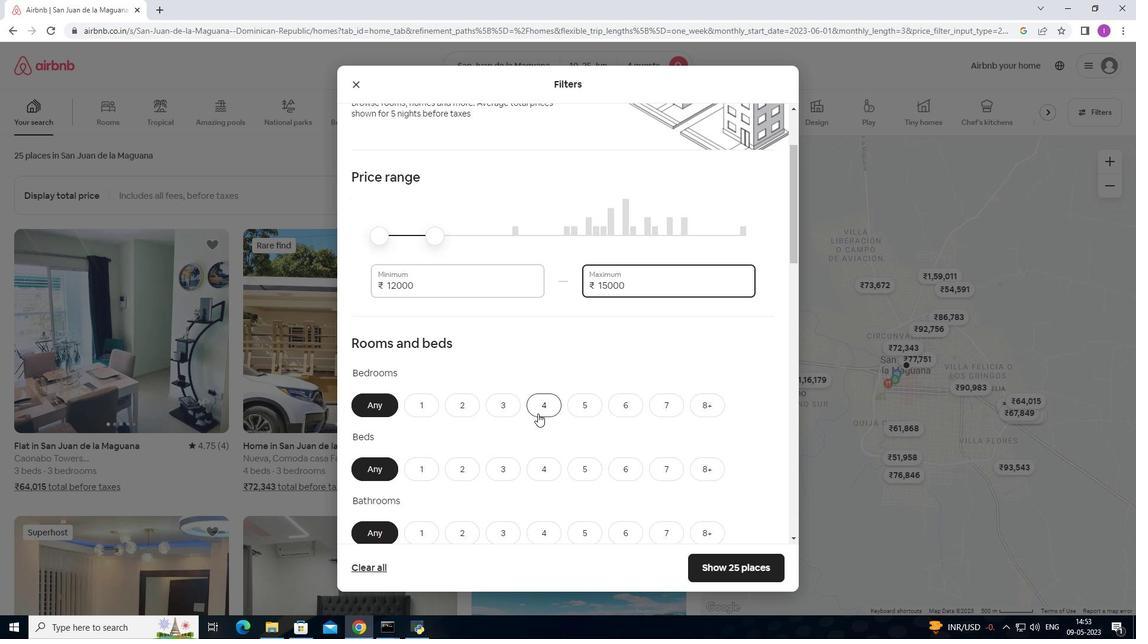 
Action: Mouse scrolled (537, 408) with delta (0, 0)
Screenshot: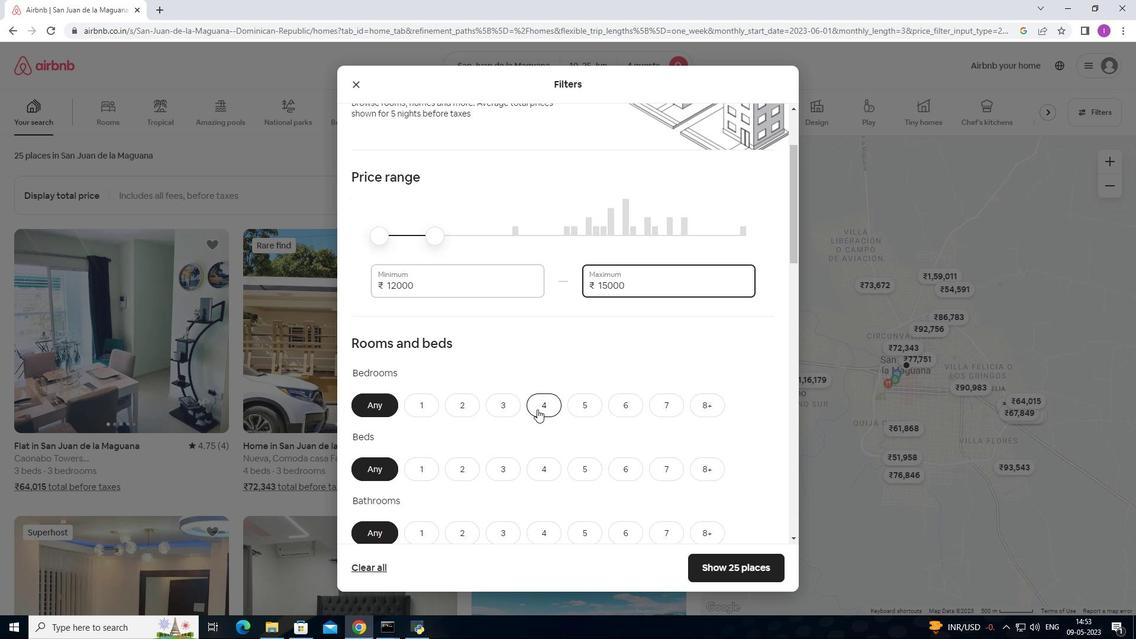
Action: Mouse scrolled (537, 408) with delta (0, 0)
Screenshot: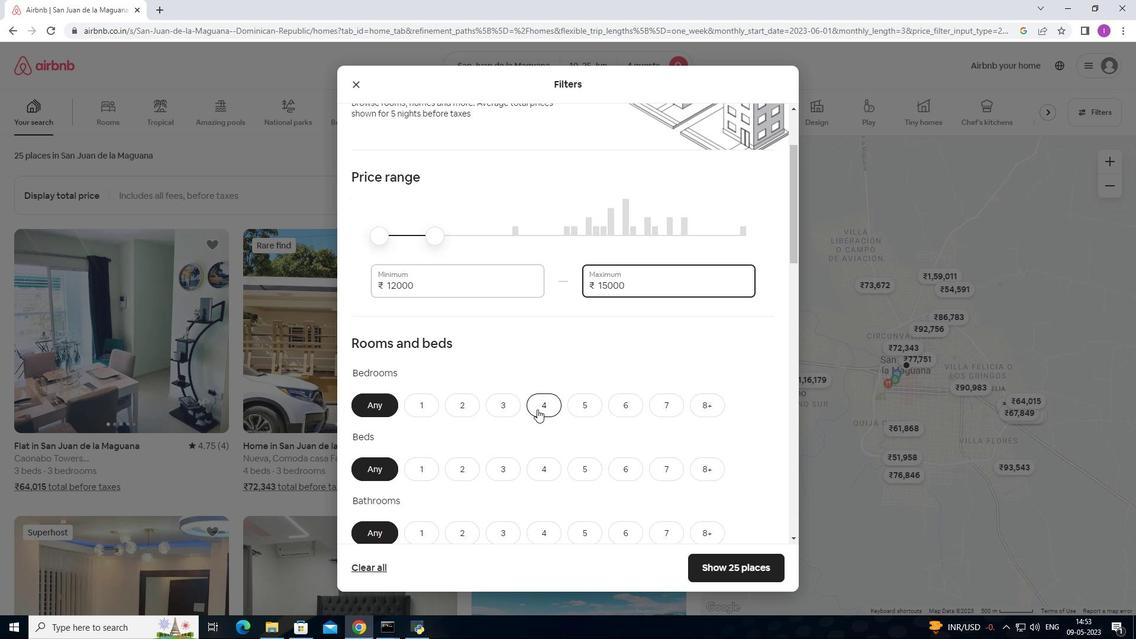 
Action: Mouse moved to (520, 411)
Screenshot: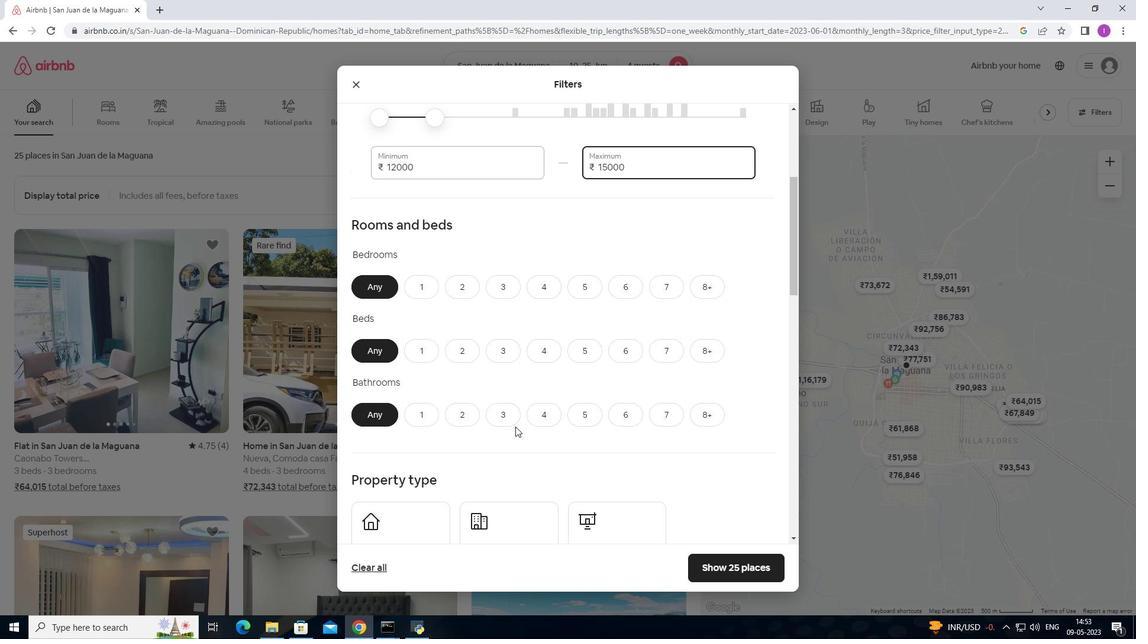 
Action: Mouse scrolled (520, 411) with delta (0, 0)
Screenshot: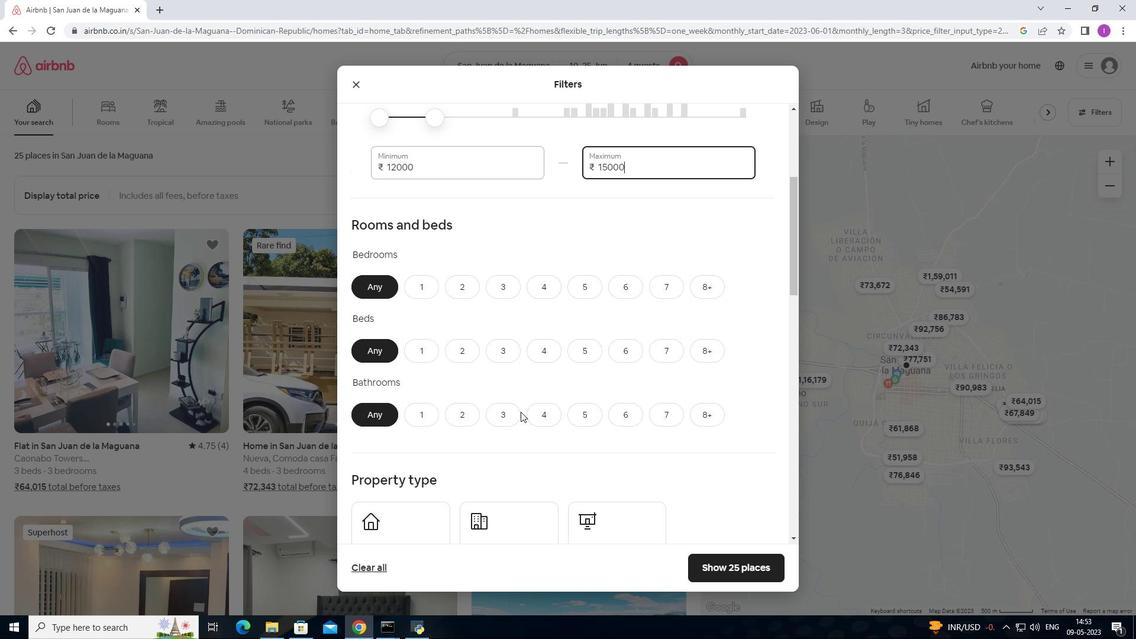 
Action: Mouse scrolled (520, 411) with delta (0, 0)
Screenshot: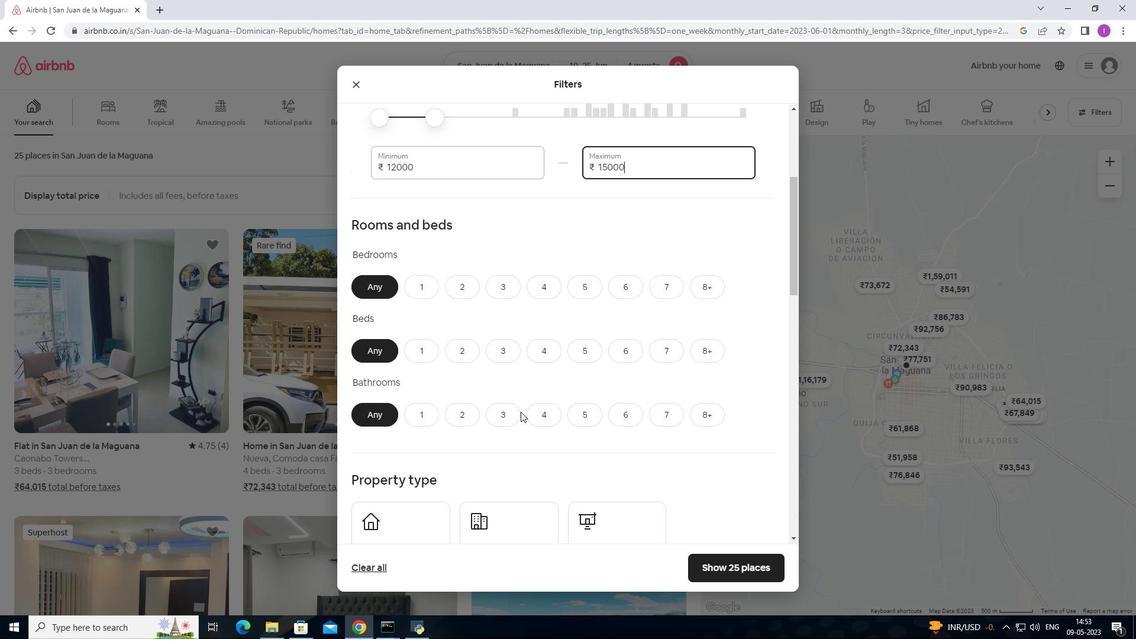 
Action: Mouse moved to (556, 167)
Screenshot: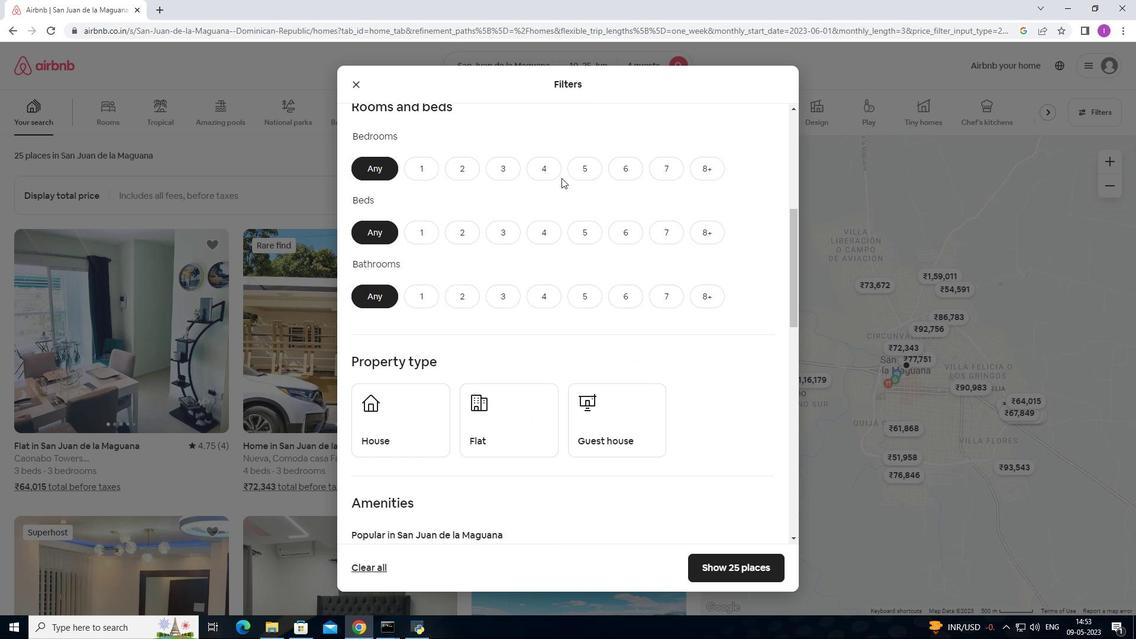 
Action: Mouse pressed left at (556, 167)
Screenshot: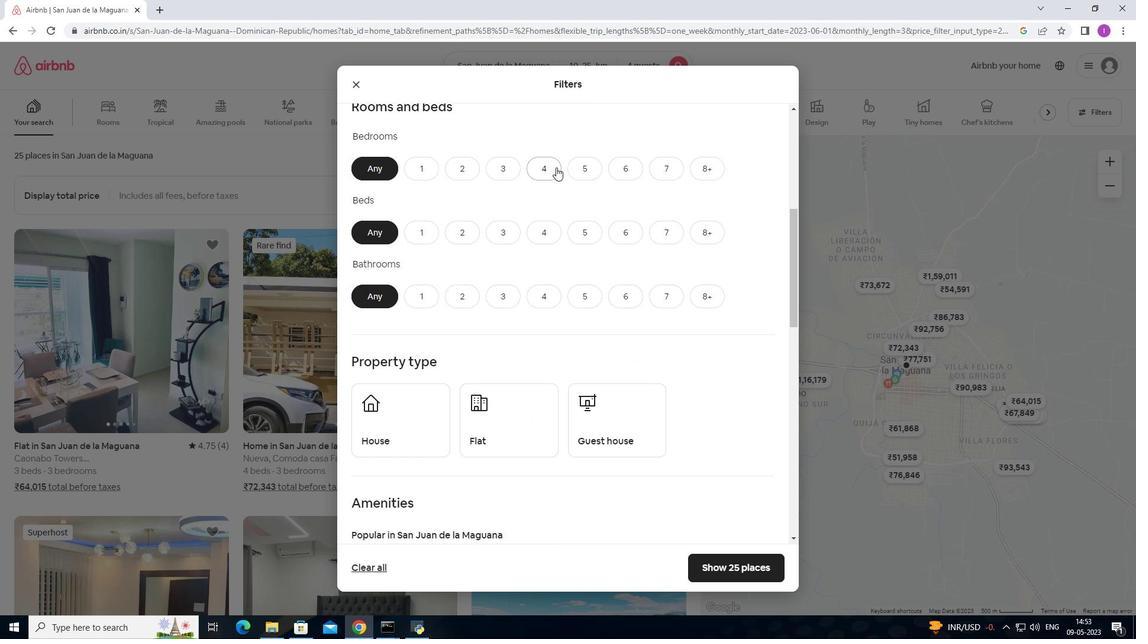 
Action: Mouse moved to (548, 226)
Screenshot: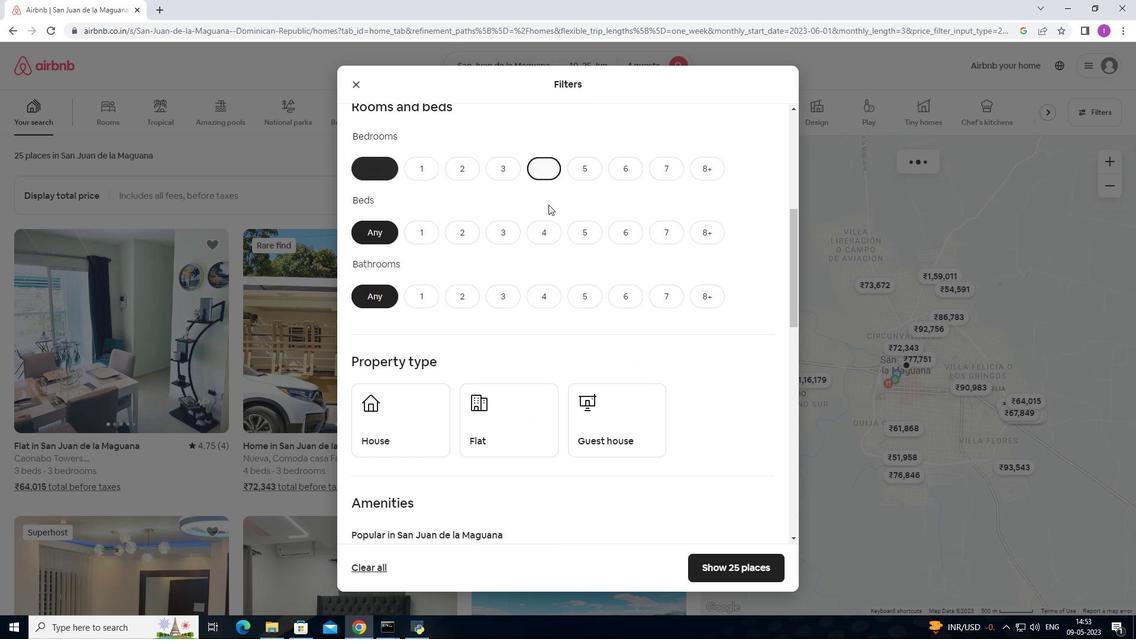 
Action: Mouse pressed left at (548, 226)
Screenshot: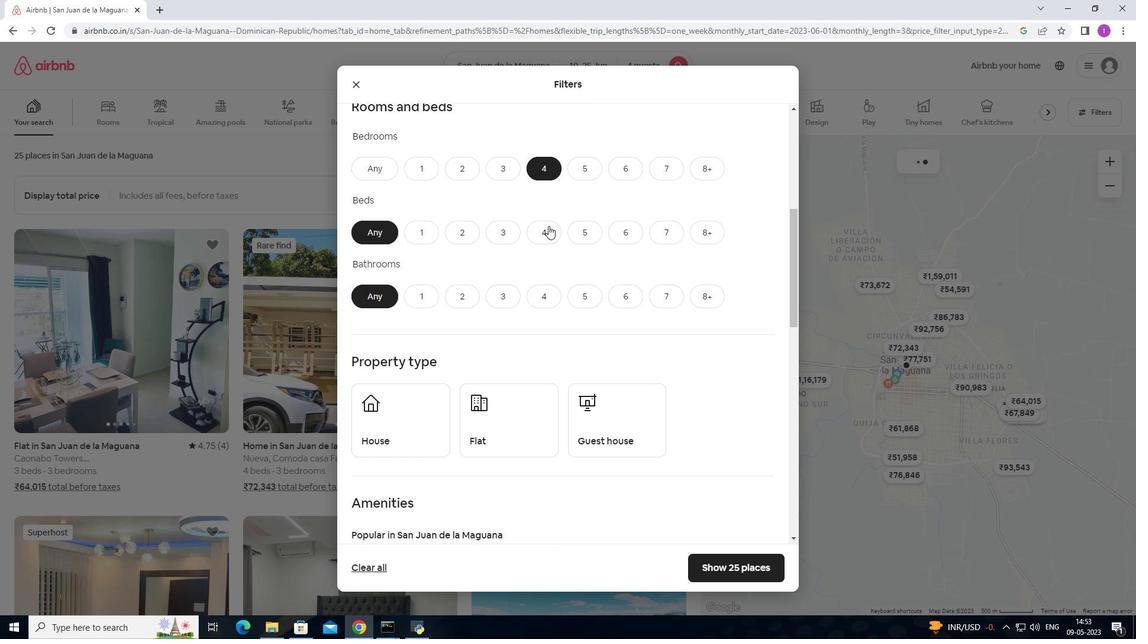 
Action: Mouse moved to (549, 288)
Screenshot: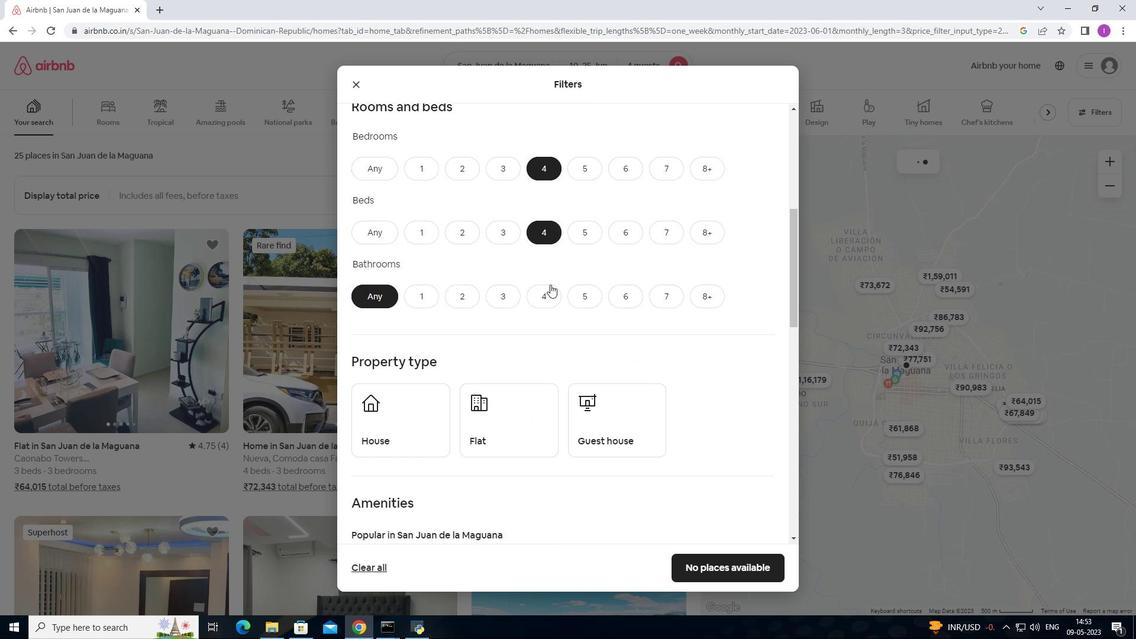 
Action: Mouse pressed left at (549, 288)
Screenshot: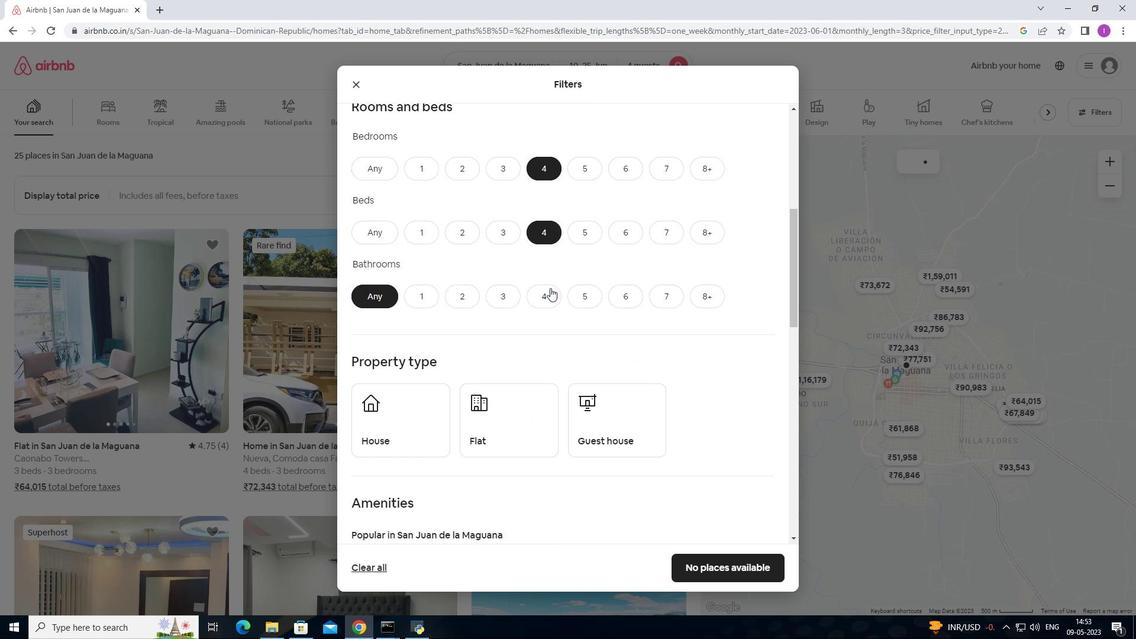 
Action: Mouse moved to (539, 330)
Screenshot: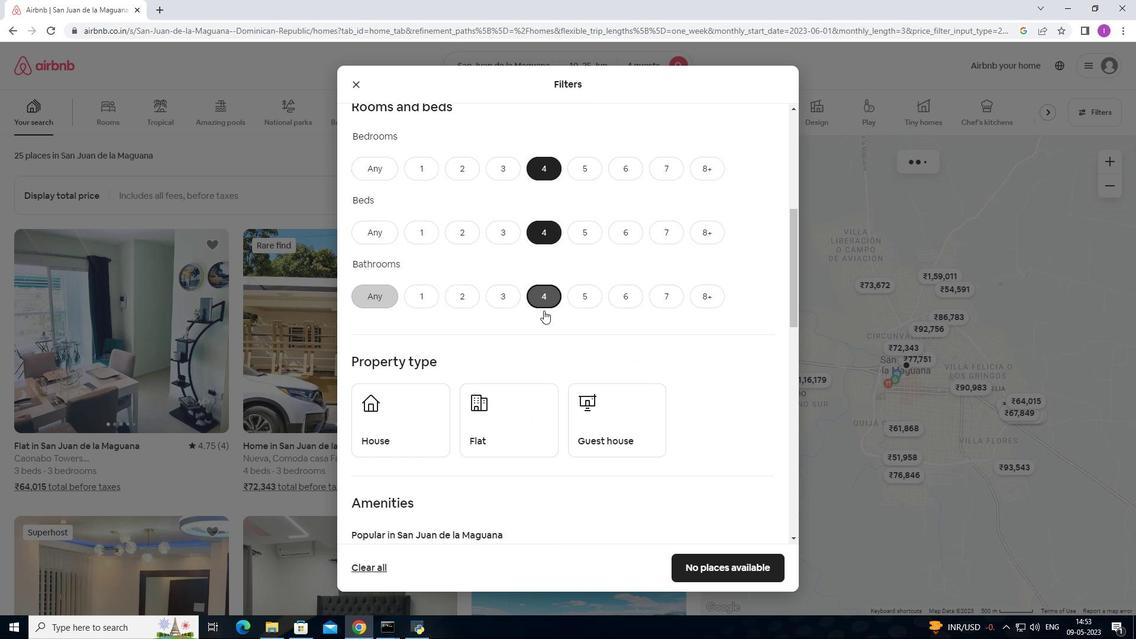 
Action: Mouse scrolled (539, 330) with delta (0, 0)
Screenshot: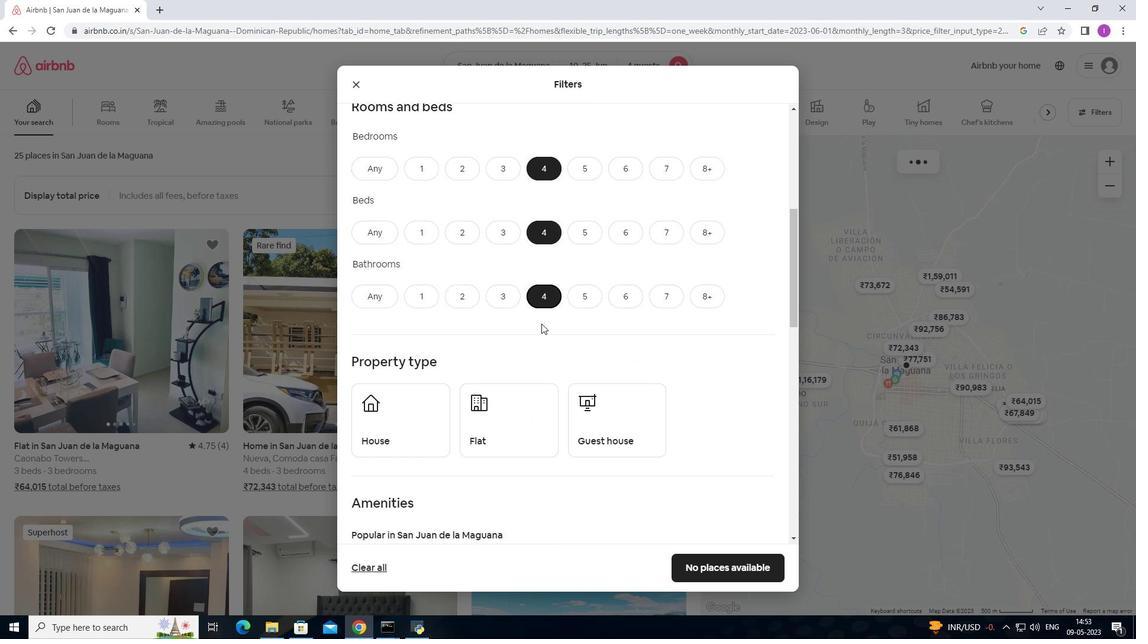 
Action: Mouse scrolled (539, 330) with delta (0, 0)
Screenshot: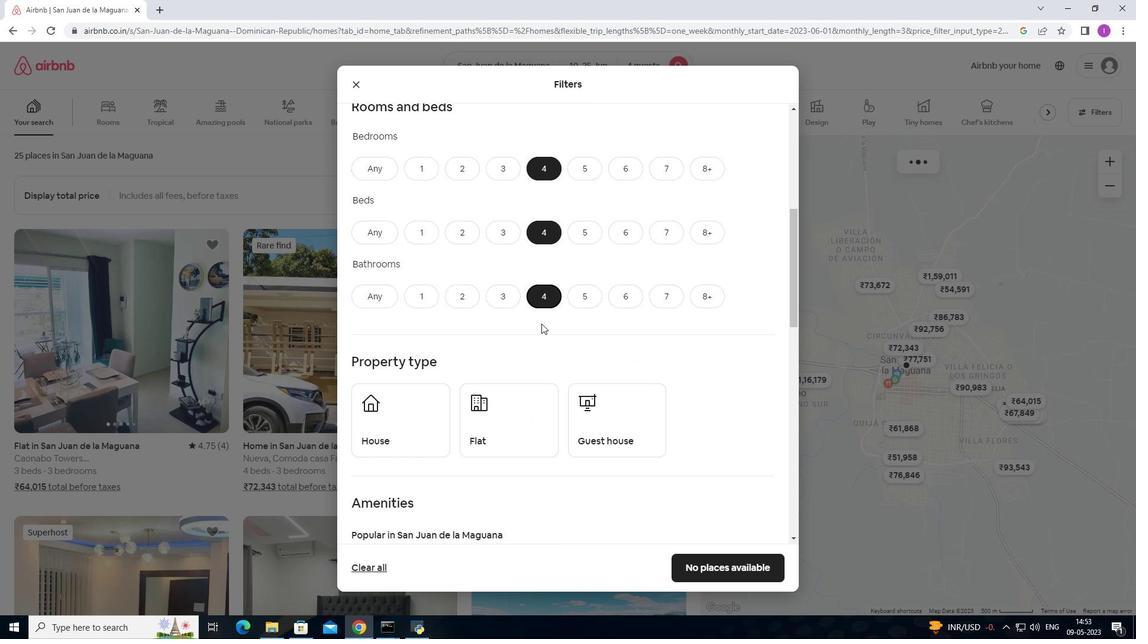 
Action: Mouse moved to (405, 293)
Screenshot: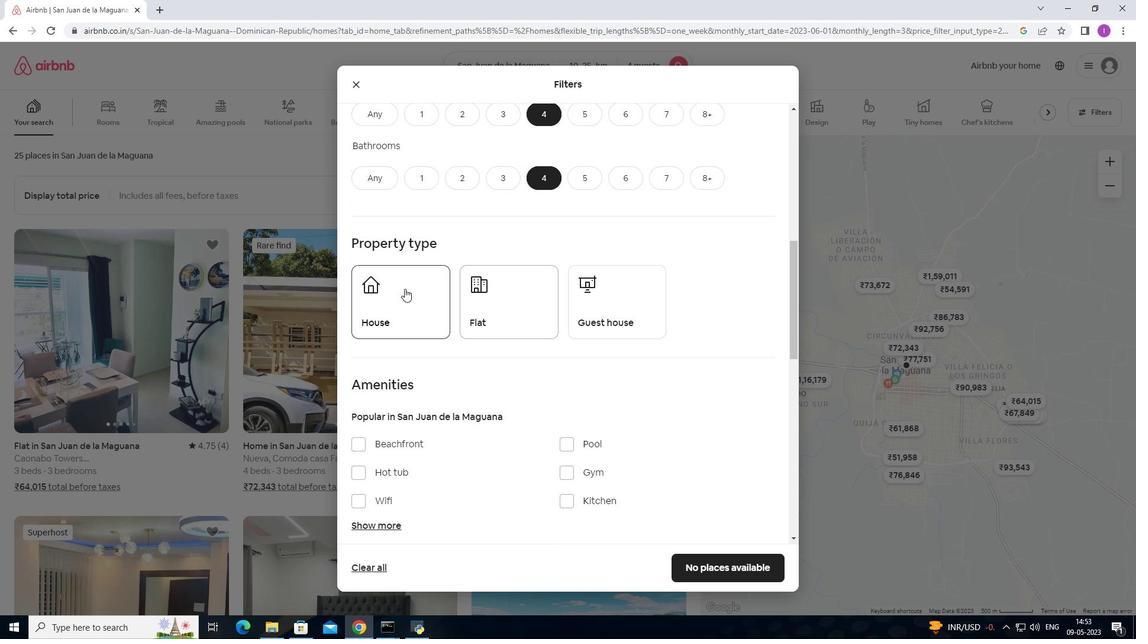 
Action: Mouse pressed left at (405, 293)
Screenshot: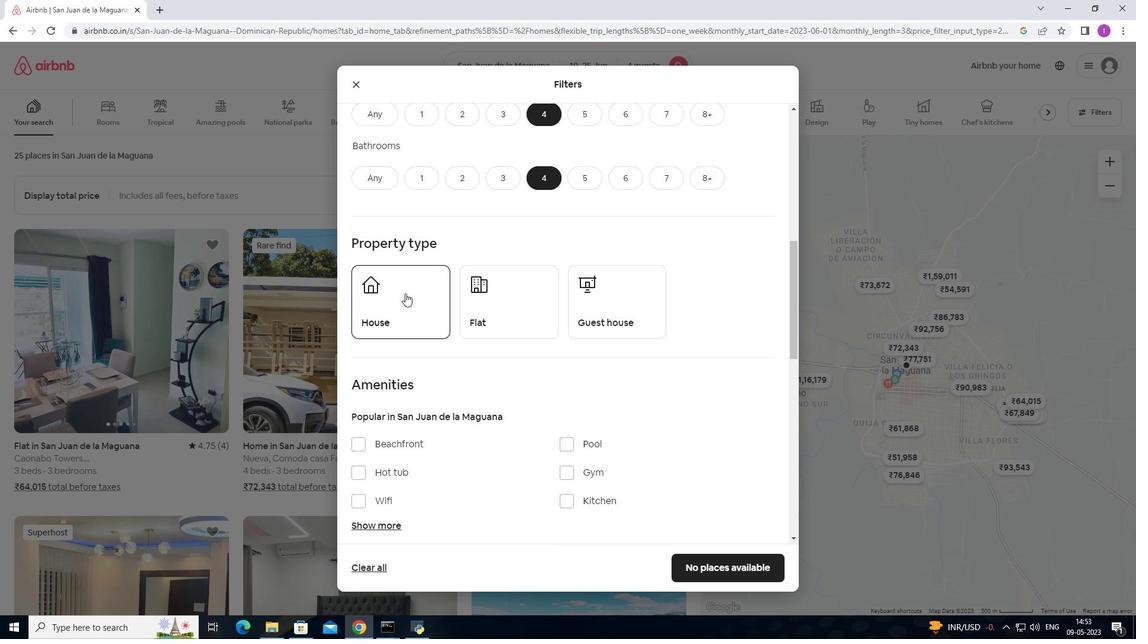 
Action: Mouse moved to (472, 293)
Screenshot: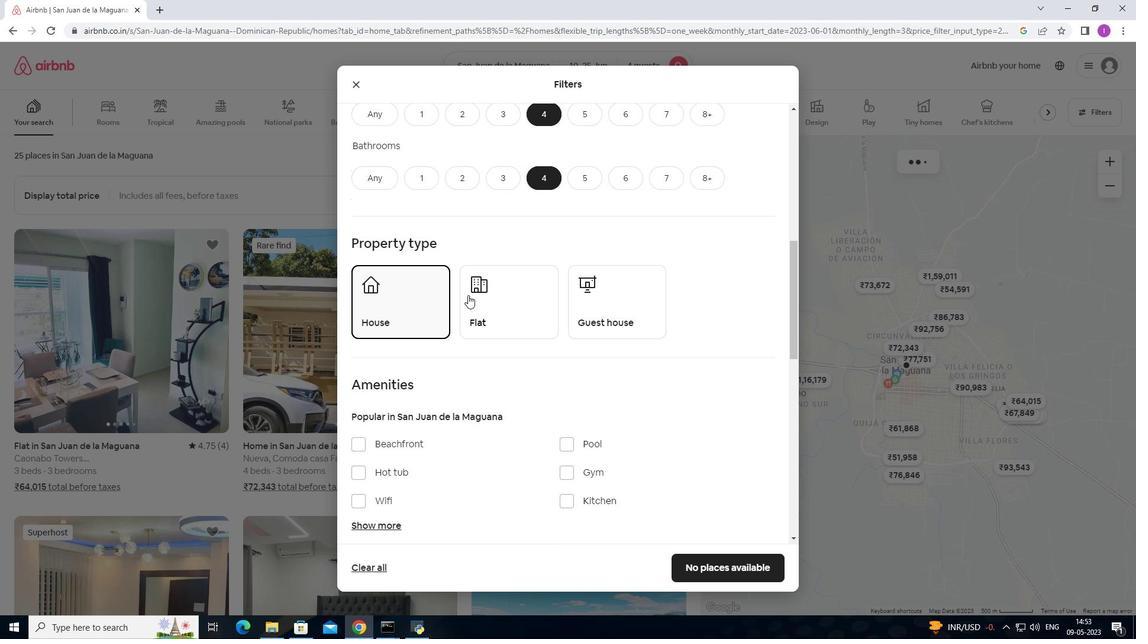 
Action: Mouse pressed left at (472, 293)
Screenshot: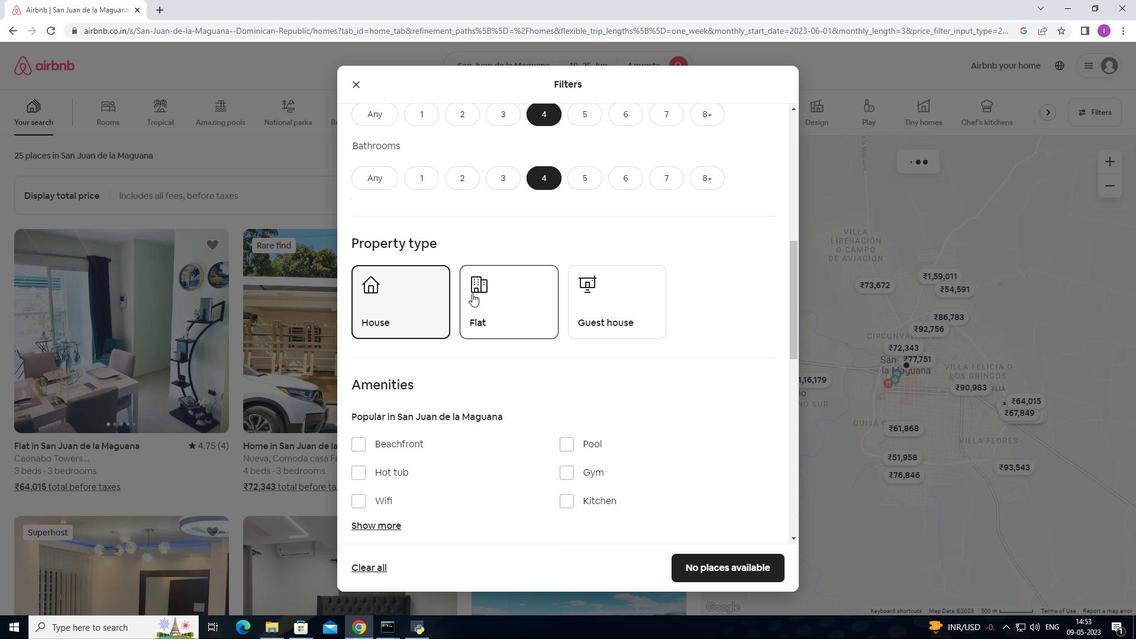 
Action: Mouse moved to (627, 318)
Screenshot: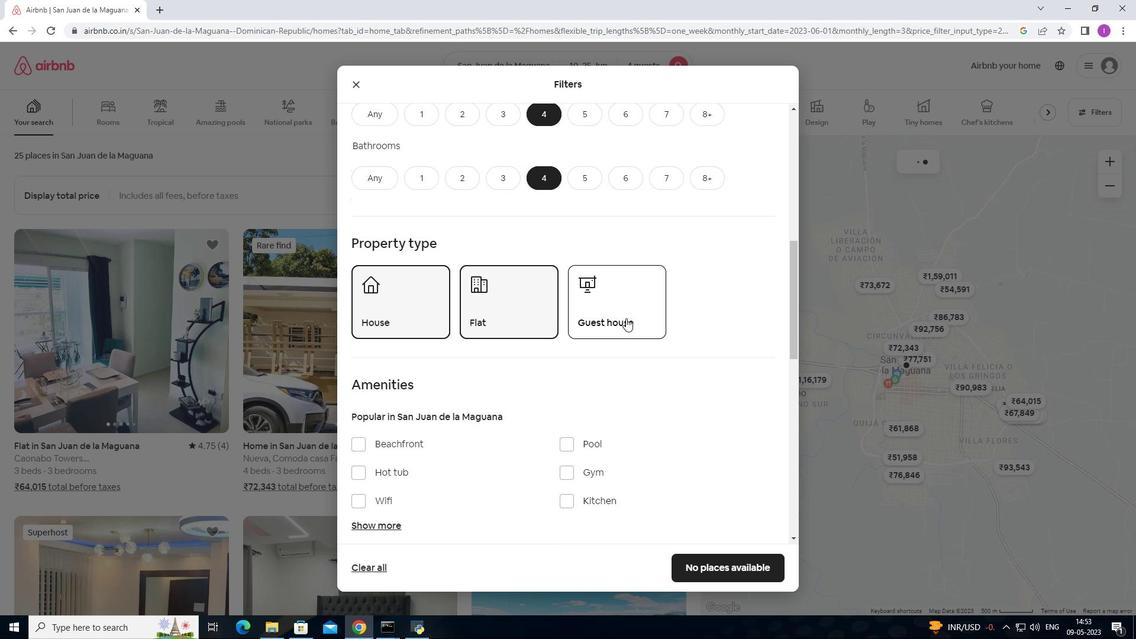 
Action: Mouse pressed left at (627, 318)
Screenshot: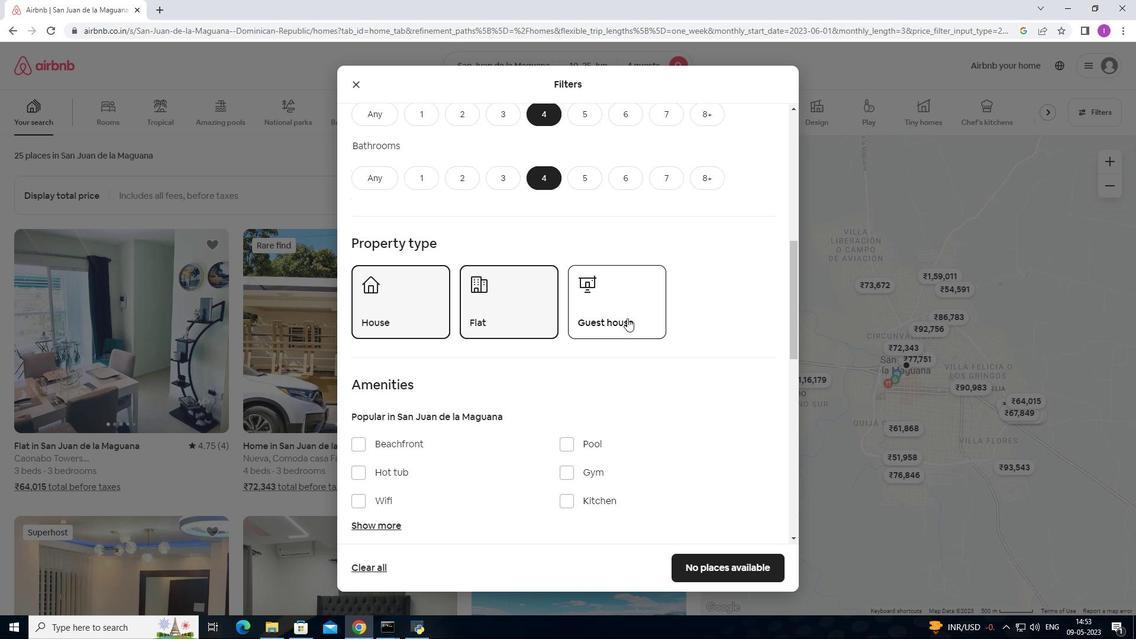 
Action: Mouse moved to (626, 319)
Screenshot: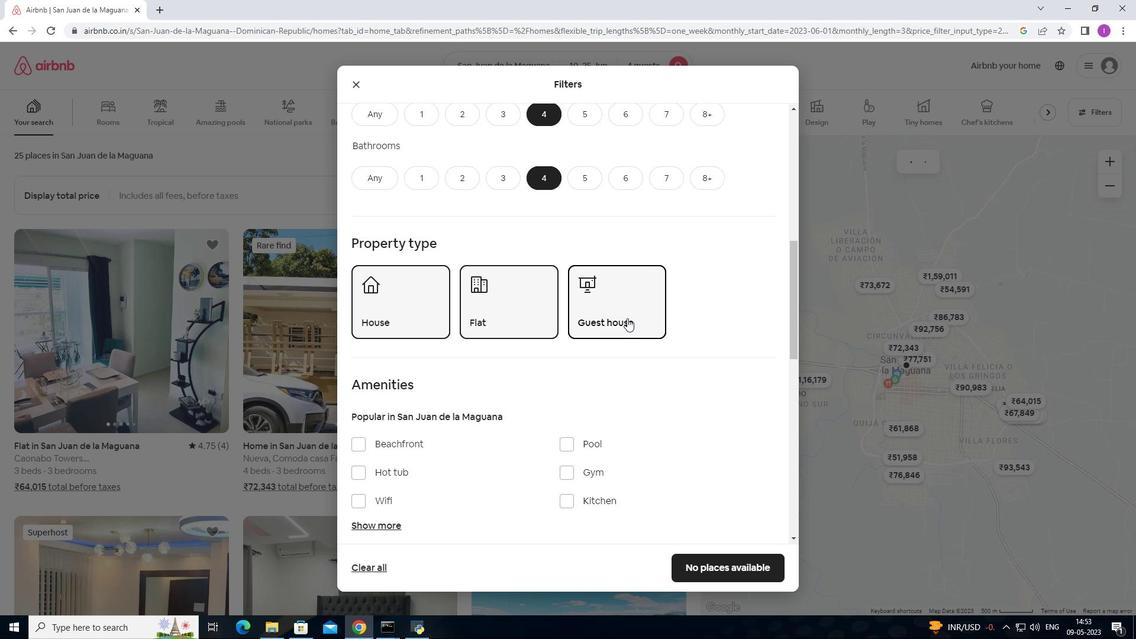 
Action: Mouse scrolled (626, 318) with delta (0, 0)
Screenshot: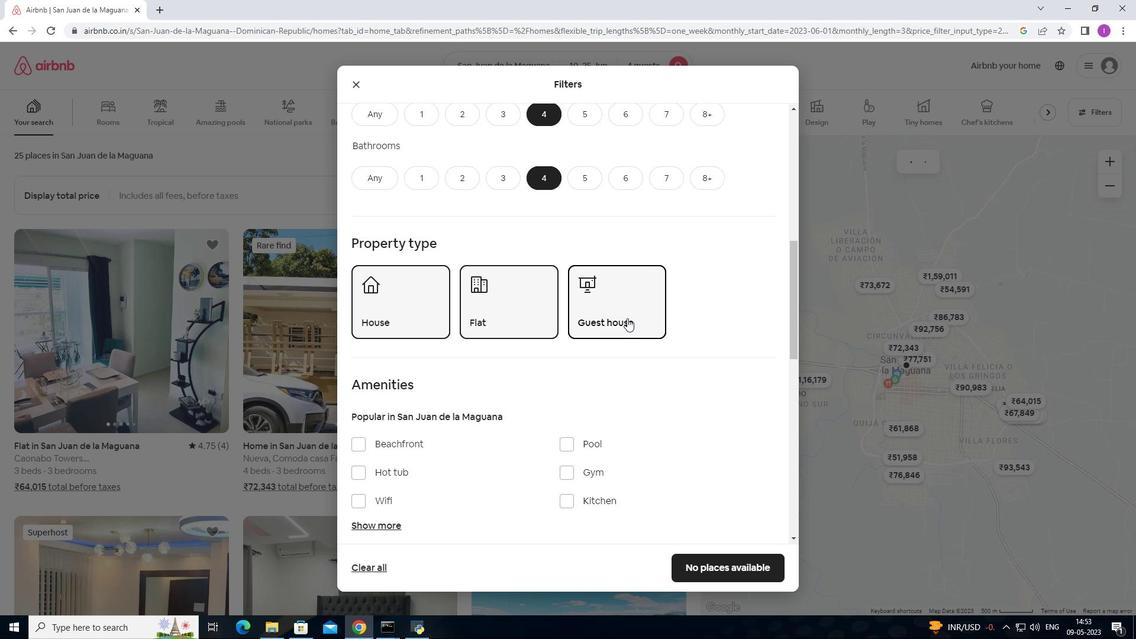 
Action: Mouse scrolled (626, 318) with delta (0, 0)
Screenshot: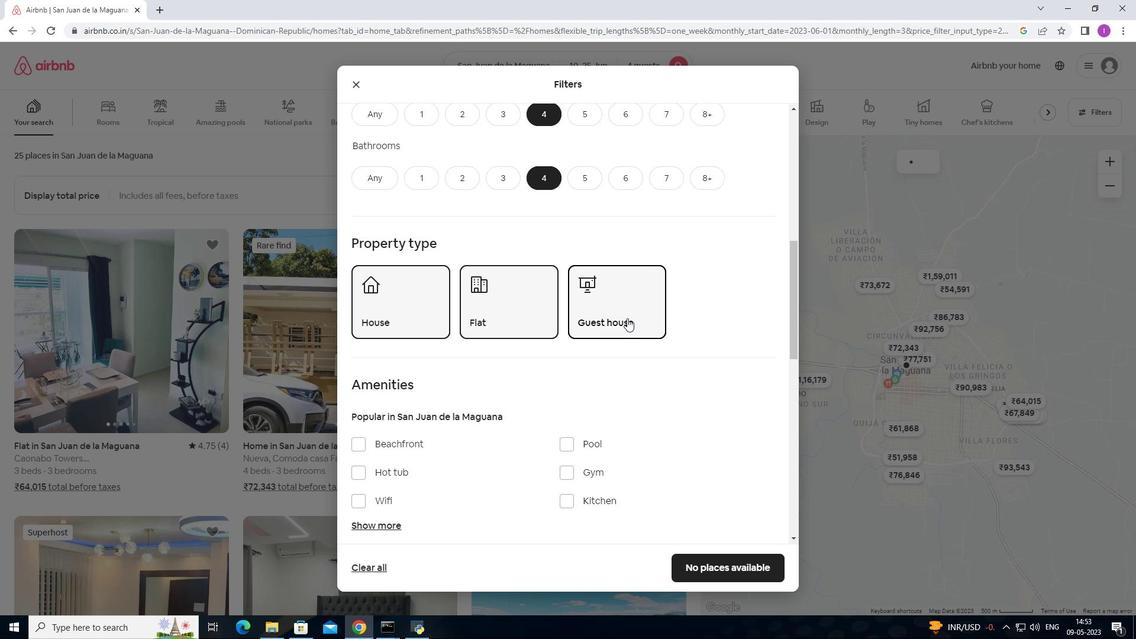 
Action: Mouse scrolled (626, 318) with delta (0, 0)
Screenshot: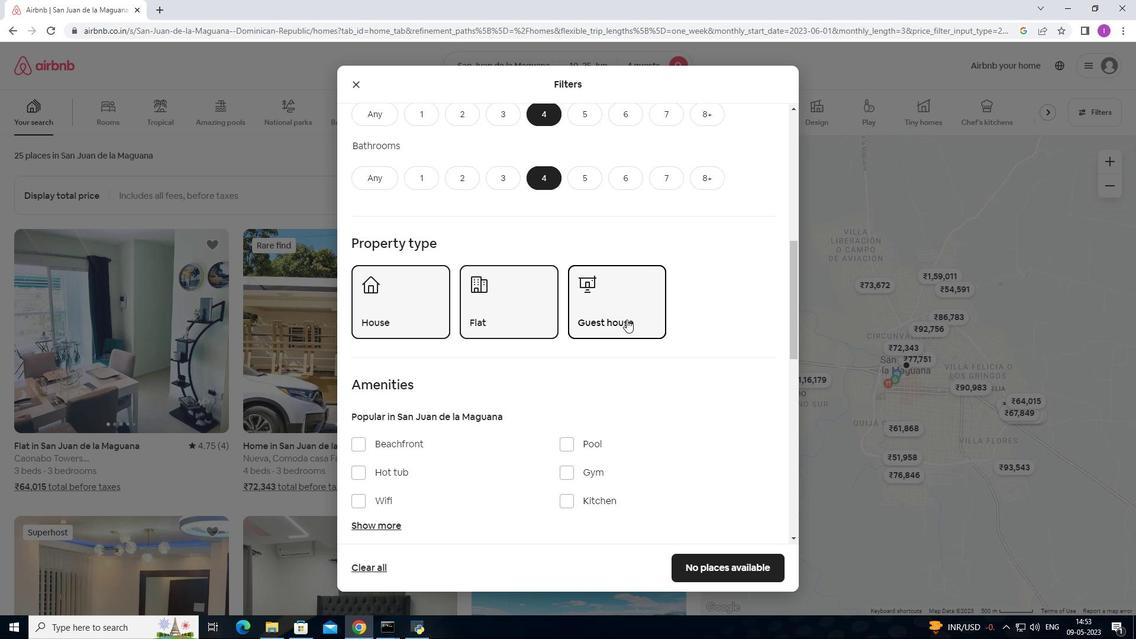 
Action: Mouse moved to (596, 298)
Screenshot: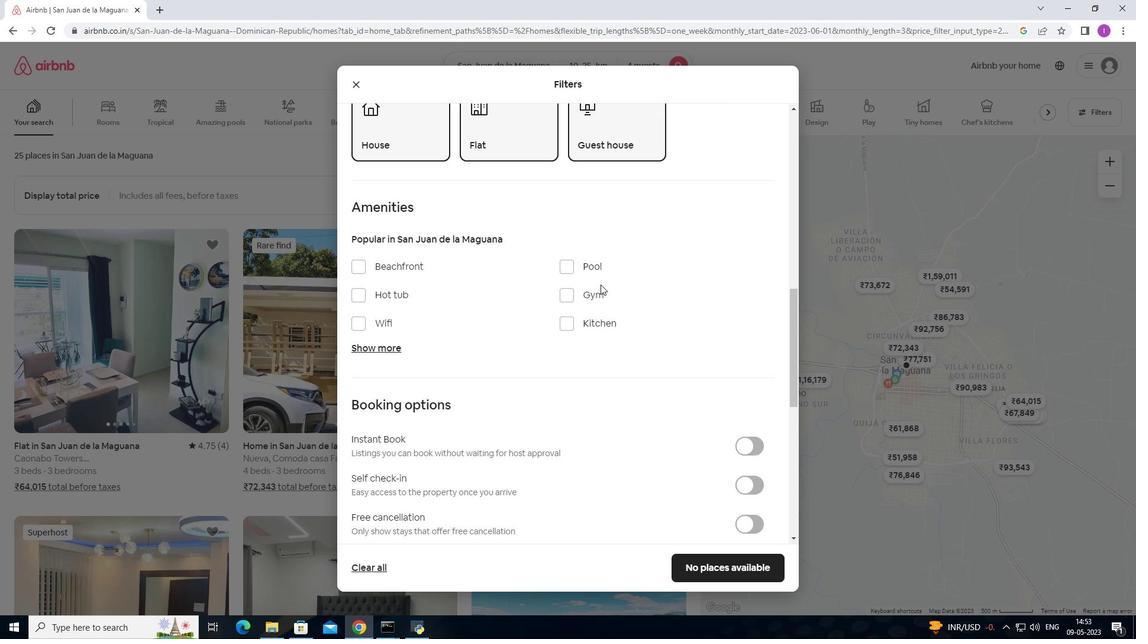 
Action: Mouse scrolled (596, 298) with delta (0, 0)
Screenshot: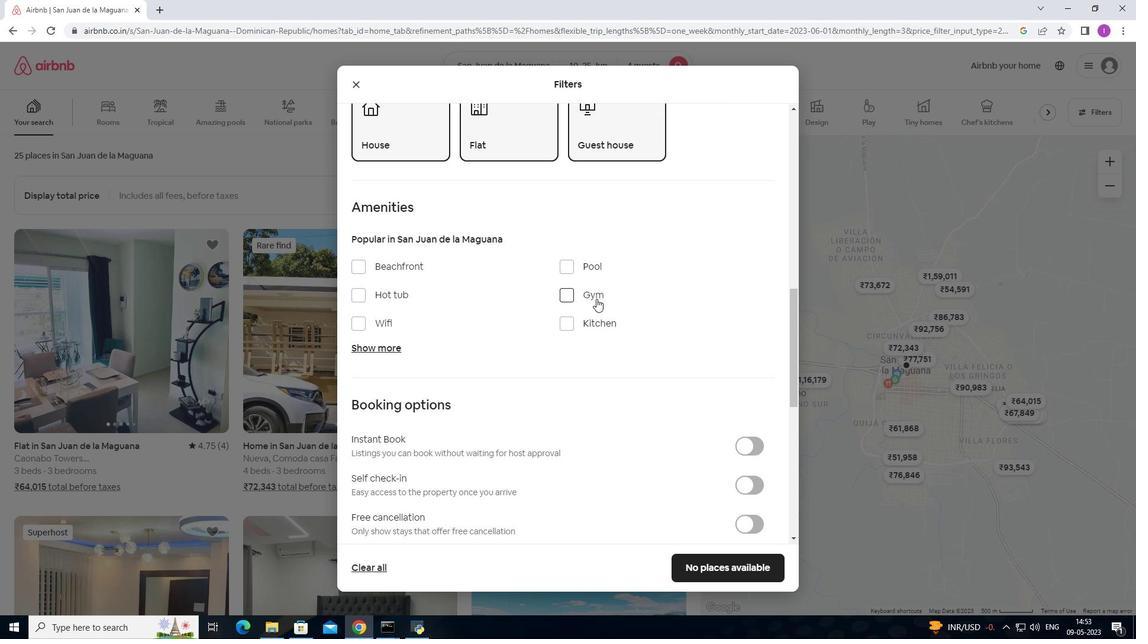 
Action: Mouse moved to (569, 239)
Screenshot: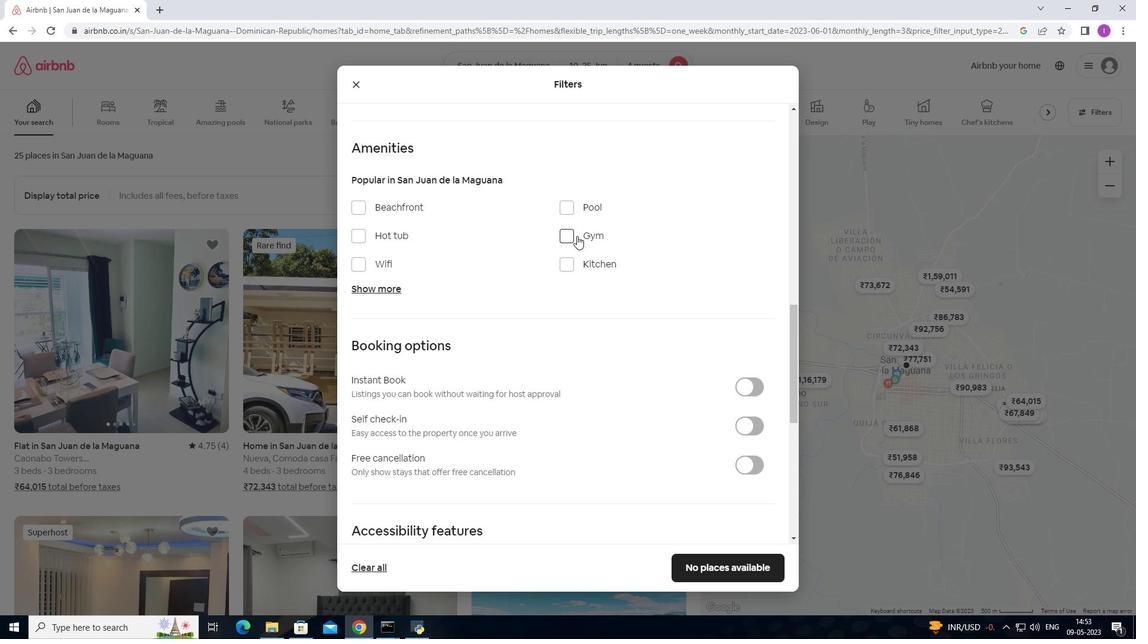 
Action: Mouse pressed left at (569, 239)
Screenshot: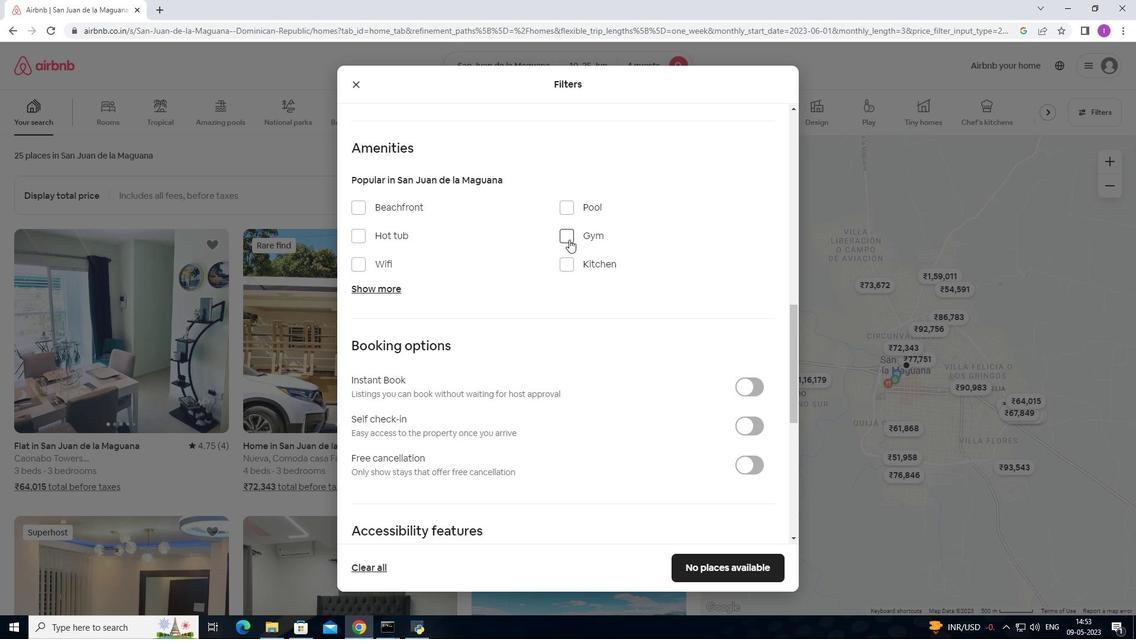 
Action: Mouse moved to (364, 271)
Screenshot: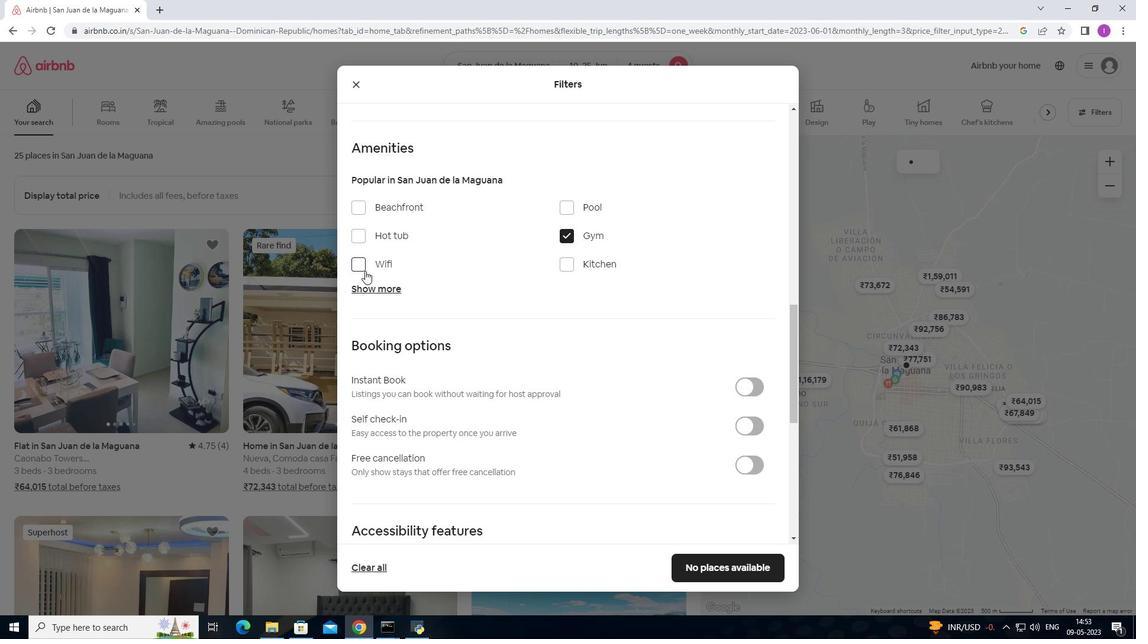 
Action: Mouse pressed left at (364, 271)
Screenshot: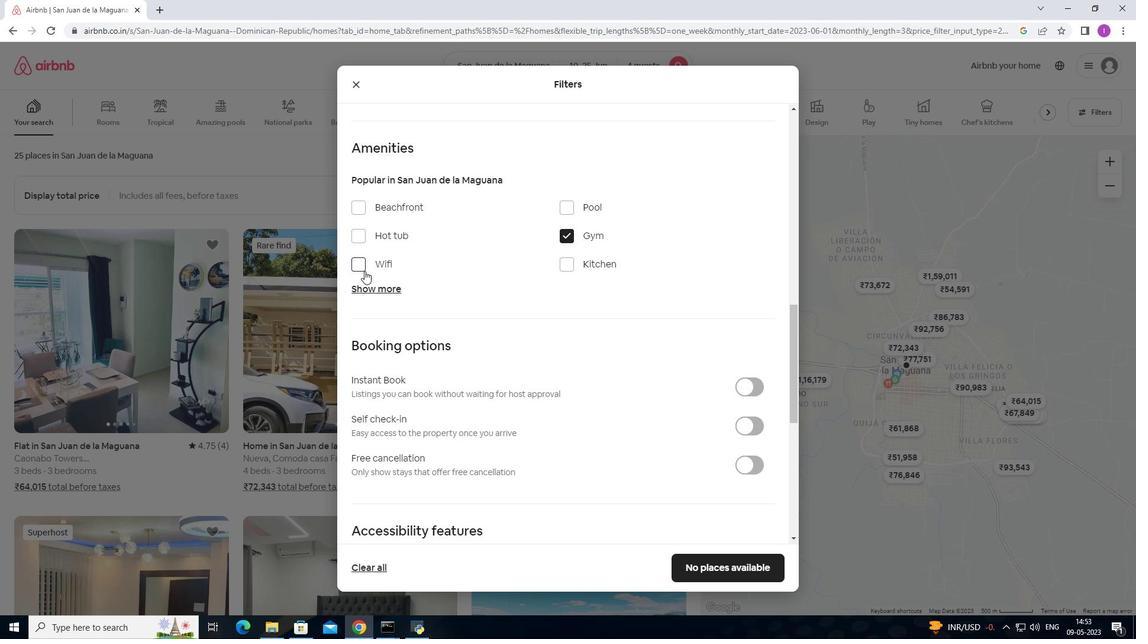 
Action: Mouse moved to (396, 290)
Screenshot: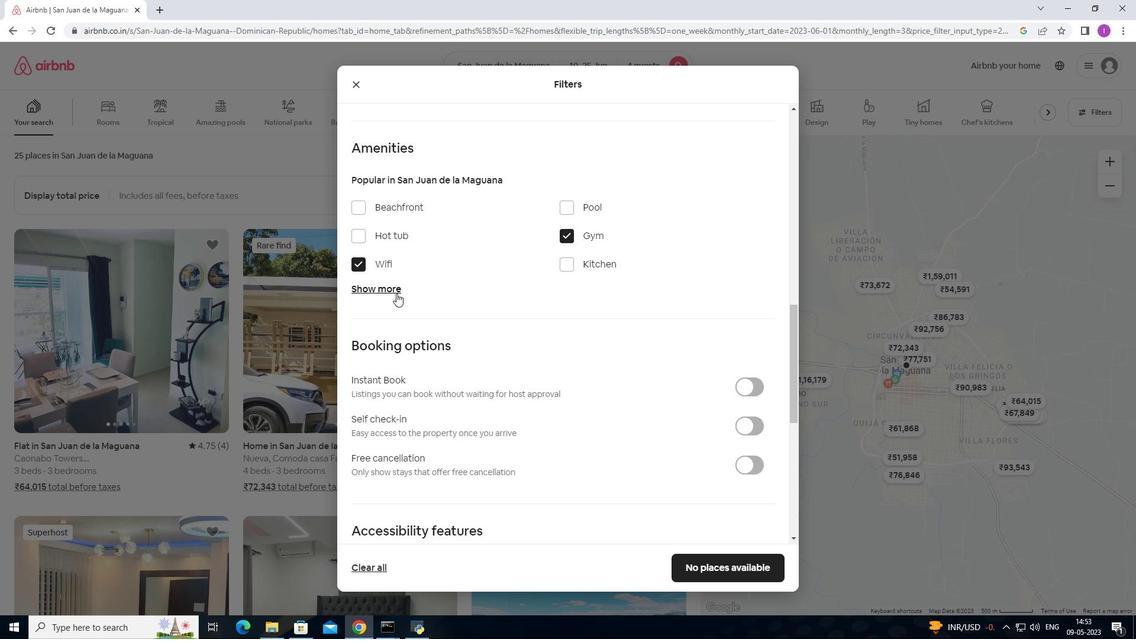 
Action: Mouse pressed left at (396, 290)
Screenshot: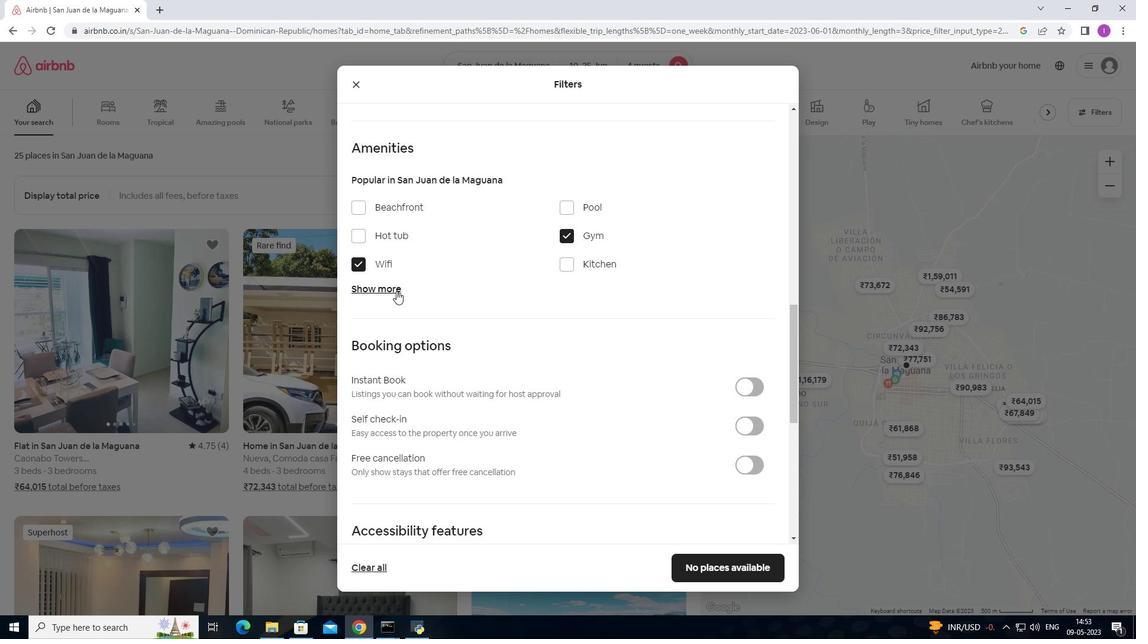 
Action: Mouse moved to (575, 385)
Screenshot: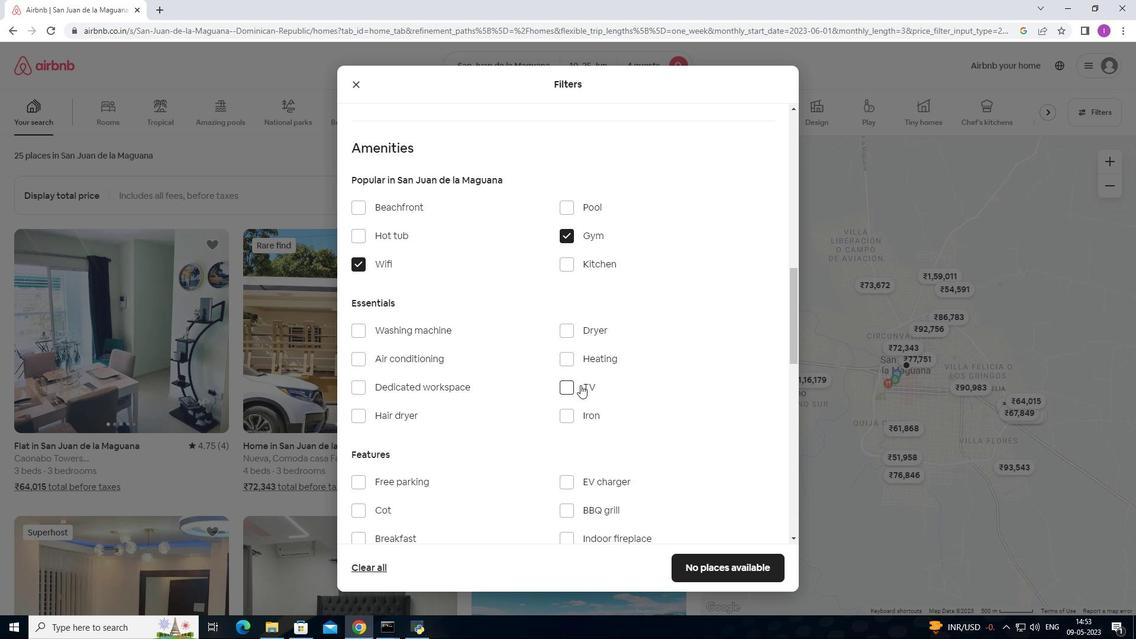 
Action: Mouse pressed left at (575, 385)
Screenshot: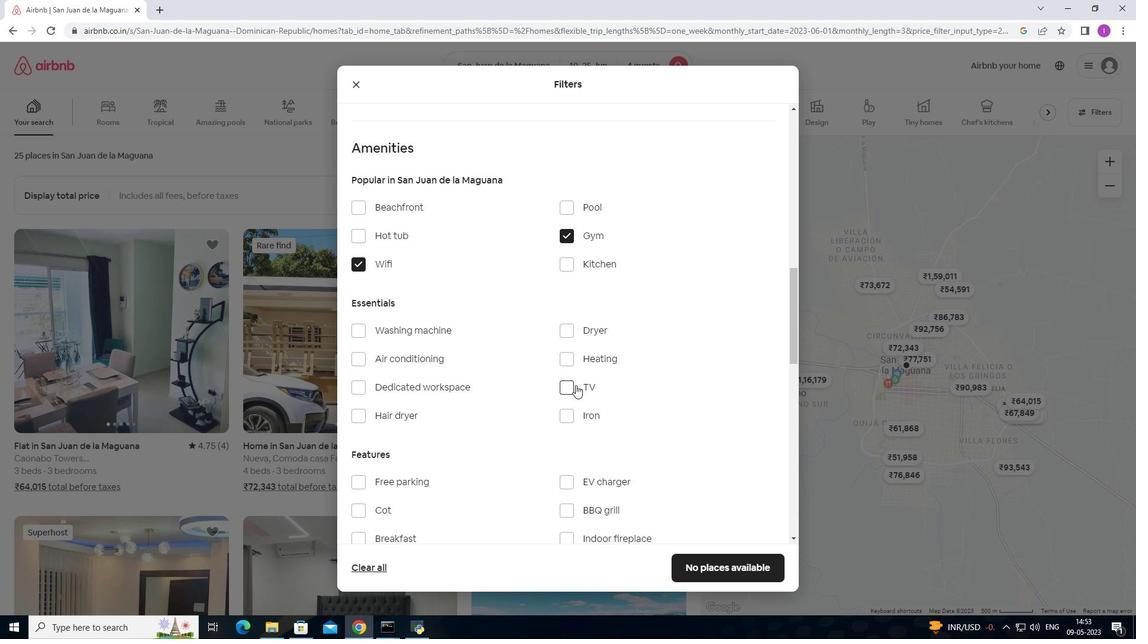 
Action: Mouse moved to (495, 453)
Screenshot: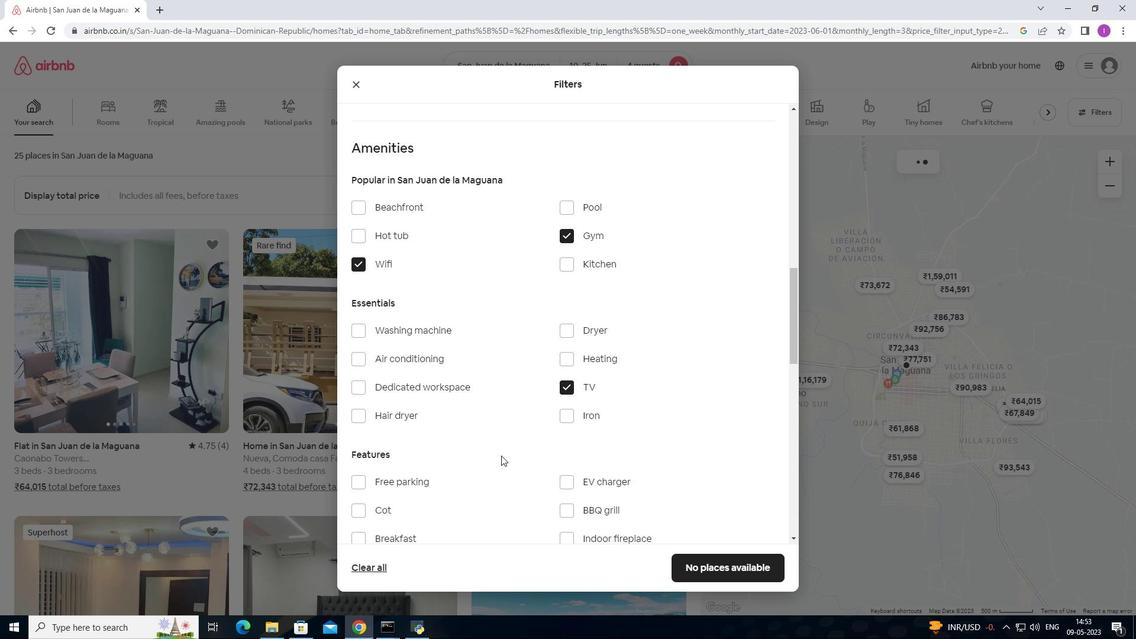 
Action: Mouse scrolled (495, 452) with delta (0, 0)
Screenshot: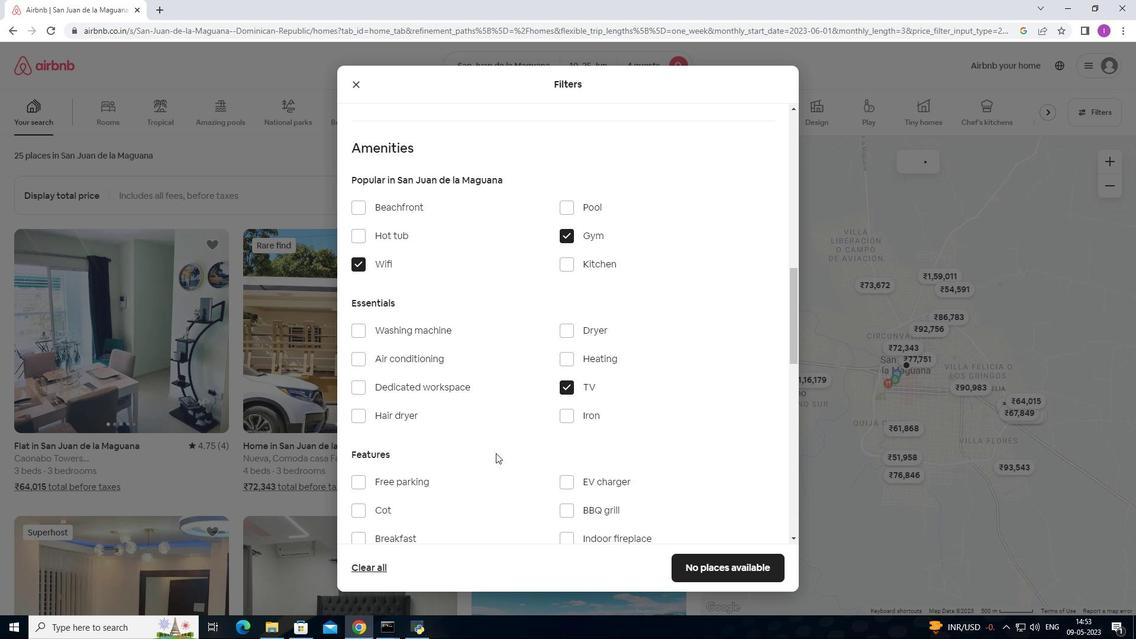 
Action: Mouse scrolled (495, 452) with delta (0, 0)
Screenshot: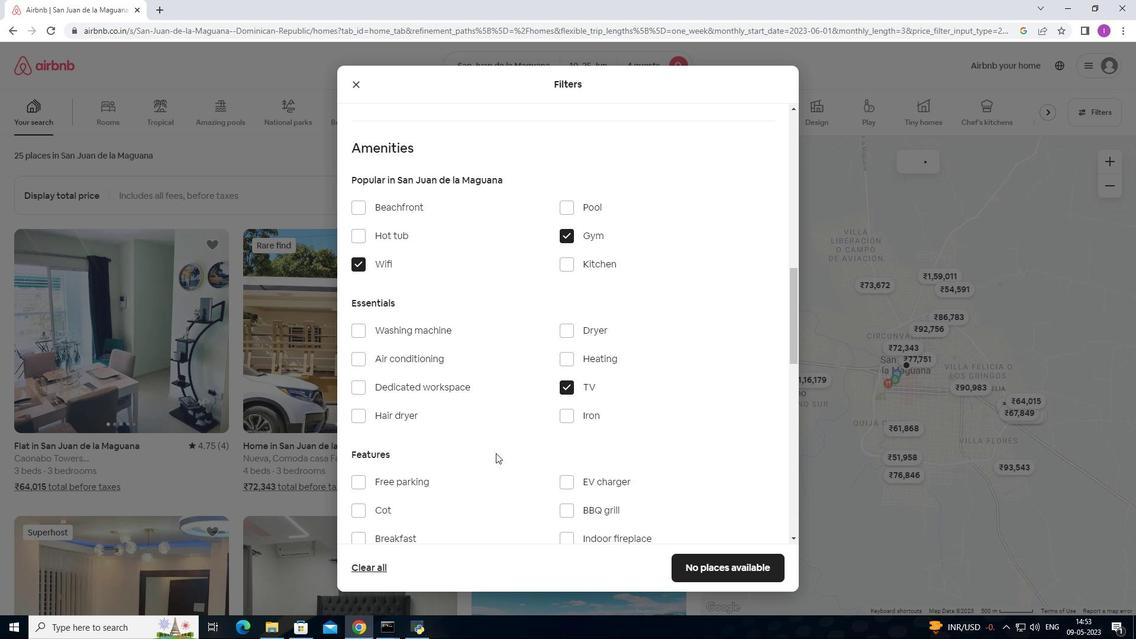 
Action: Mouse moved to (358, 370)
Screenshot: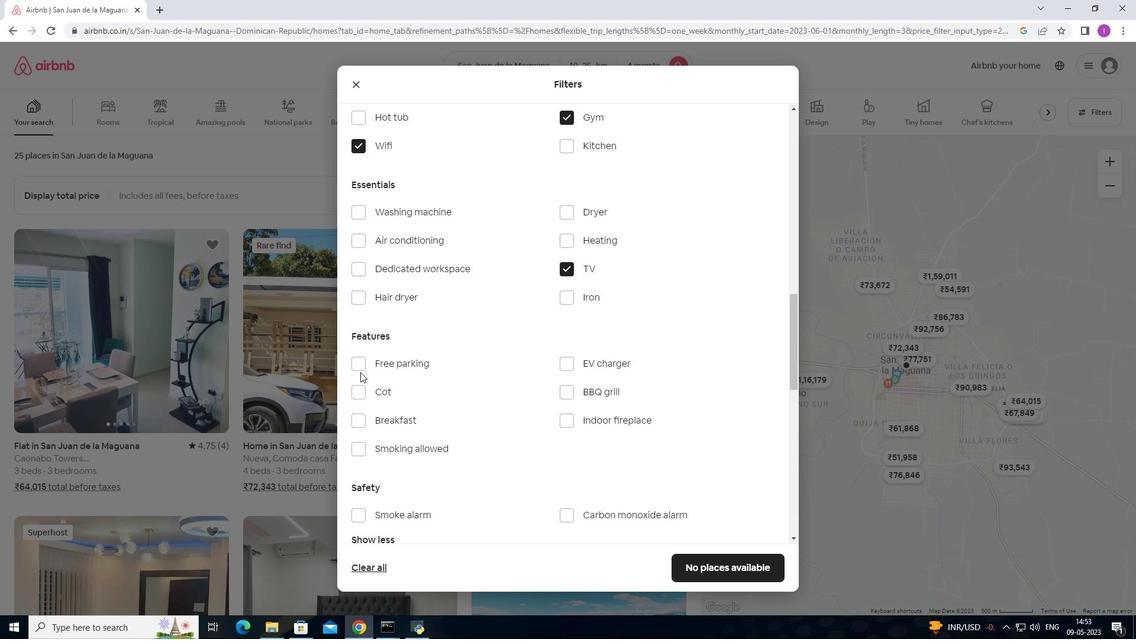 
Action: Mouse pressed left at (358, 370)
Screenshot: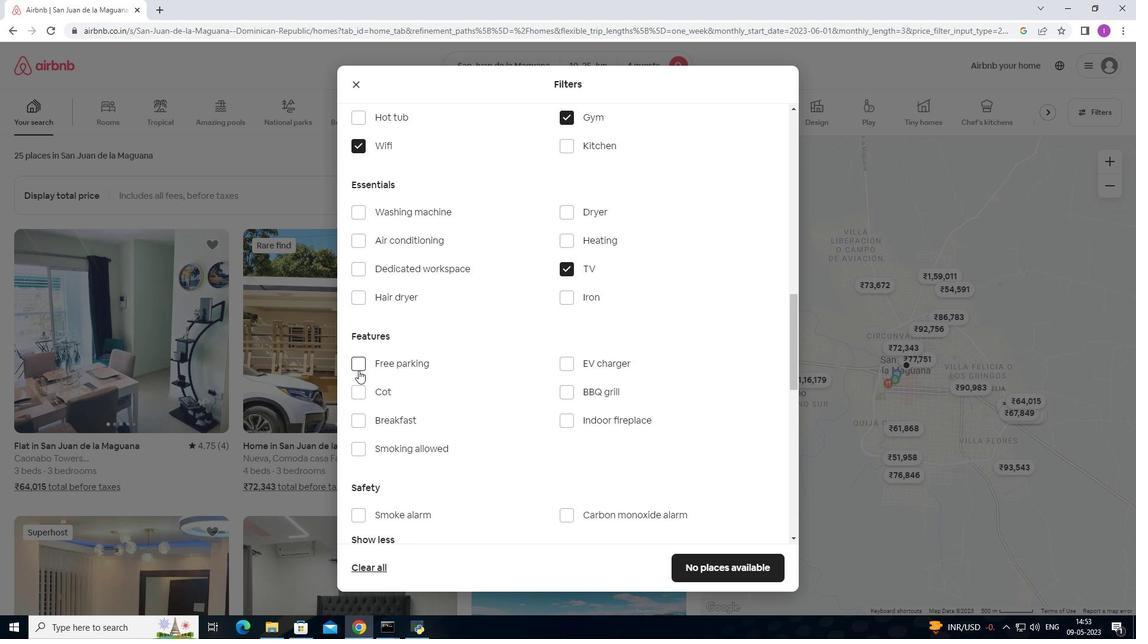 
Action: Mouse moved to (358, 424)
Screenshot: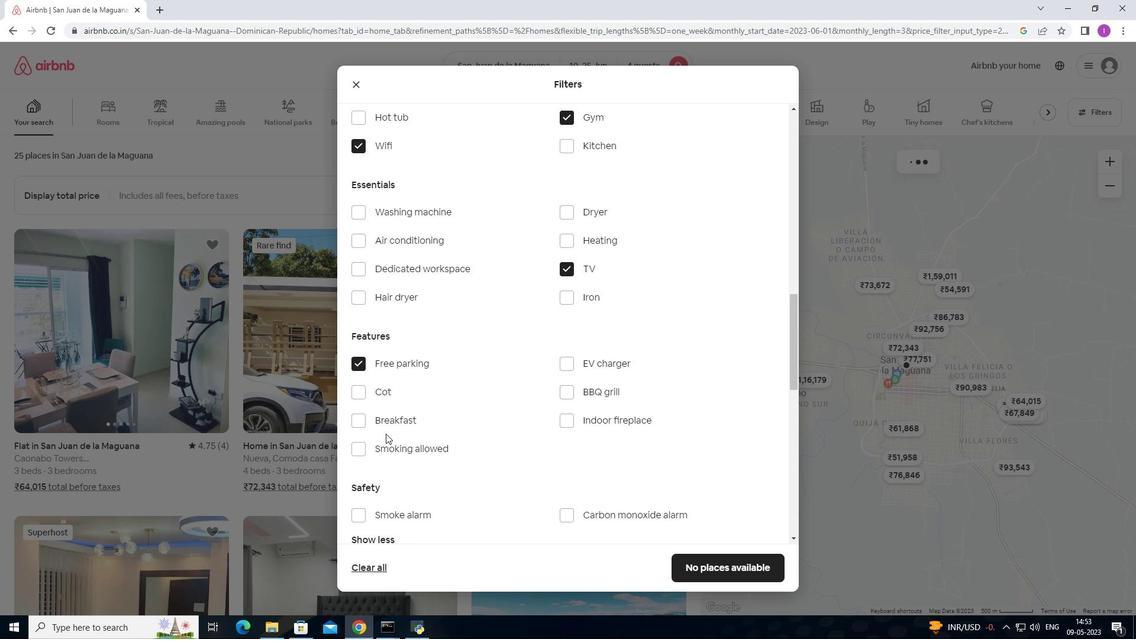 
Action: Mouse pressed left at (358, 424)
Screenshot: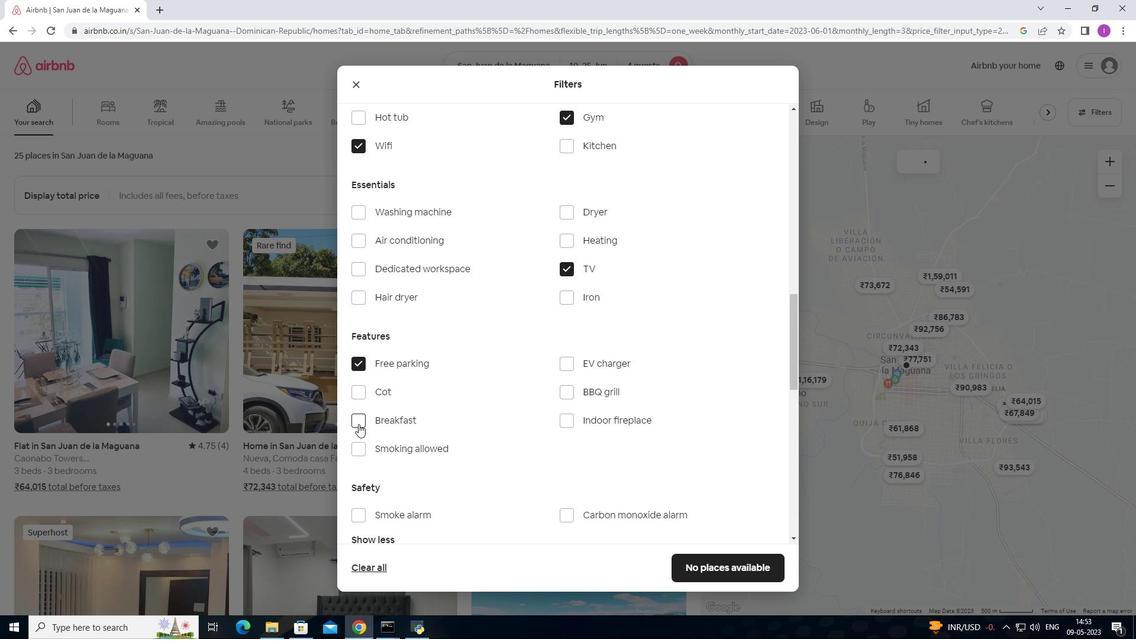 
Action: Mouse moved to (500, 423)
Screenshot: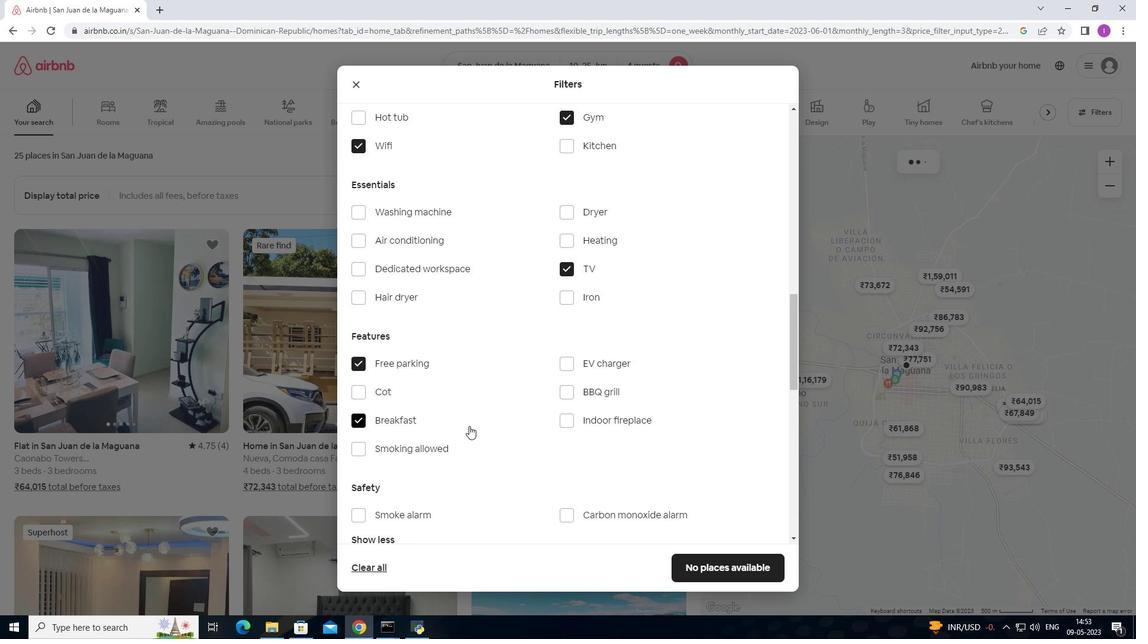 
Action: Mouse scrolled (500, 422) with delta (0, 0)
Screenshot: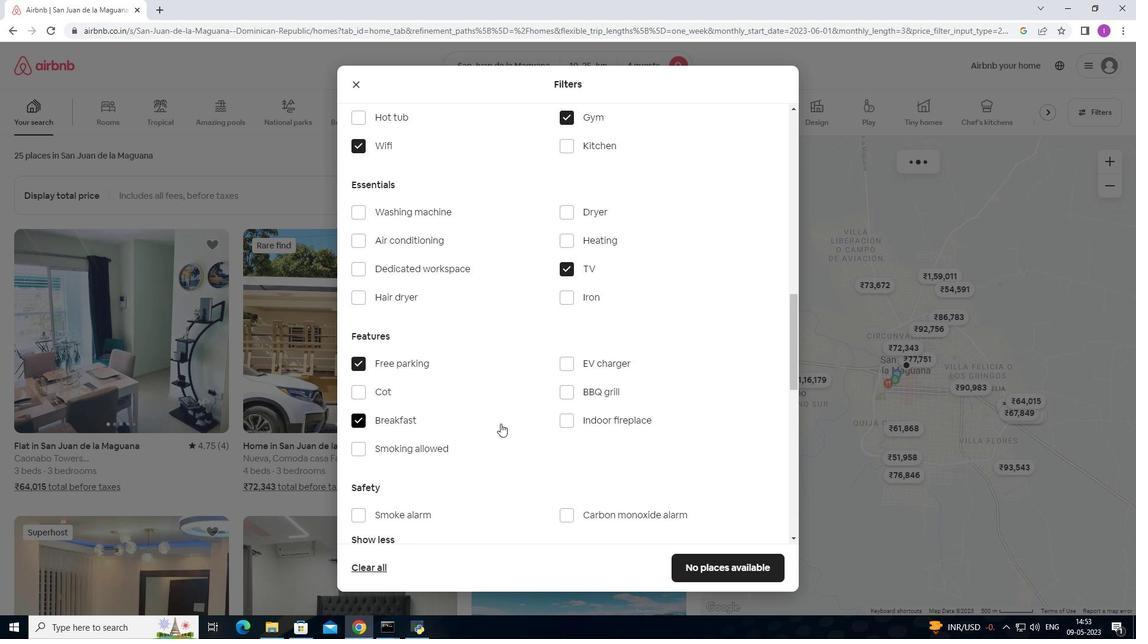 
Action: Mouse scrolled (500, 422) with delta (0, 0)
Screenshot: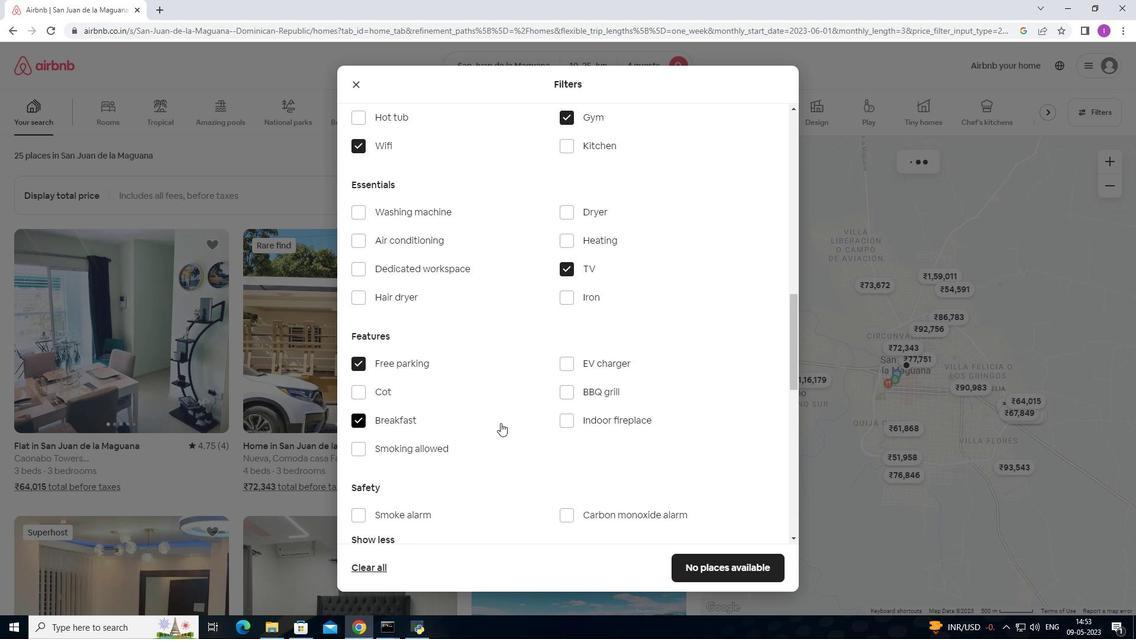 
Action: Mouse moved to (501, 423)
Screenshot: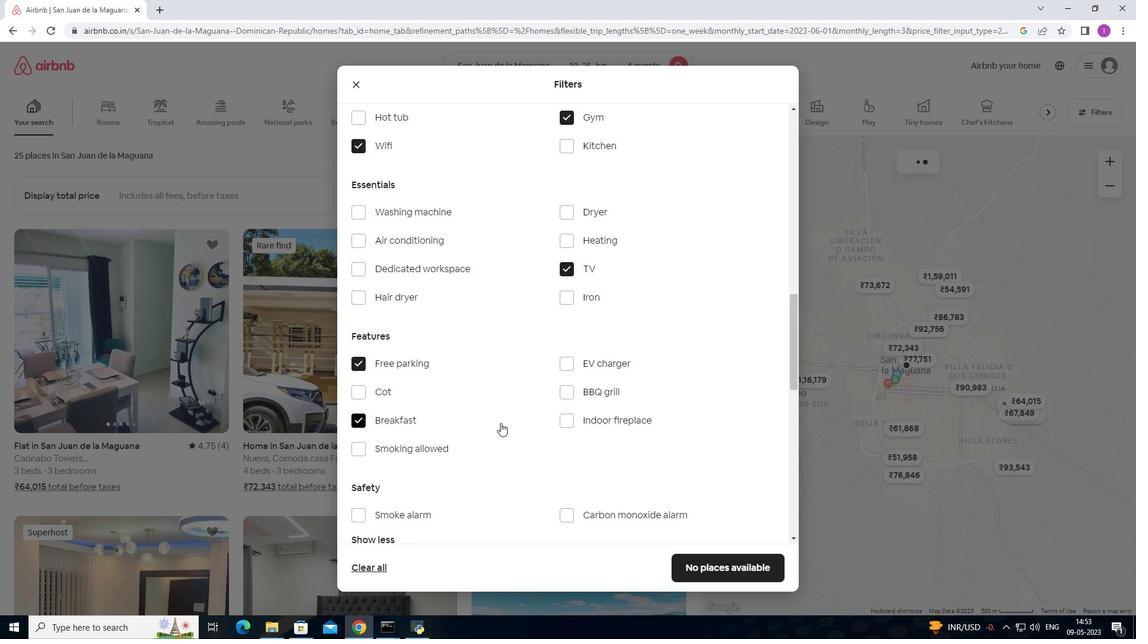 
Action: Mouse scrolled (501, 422) with delta (0, 0)
Screenshot: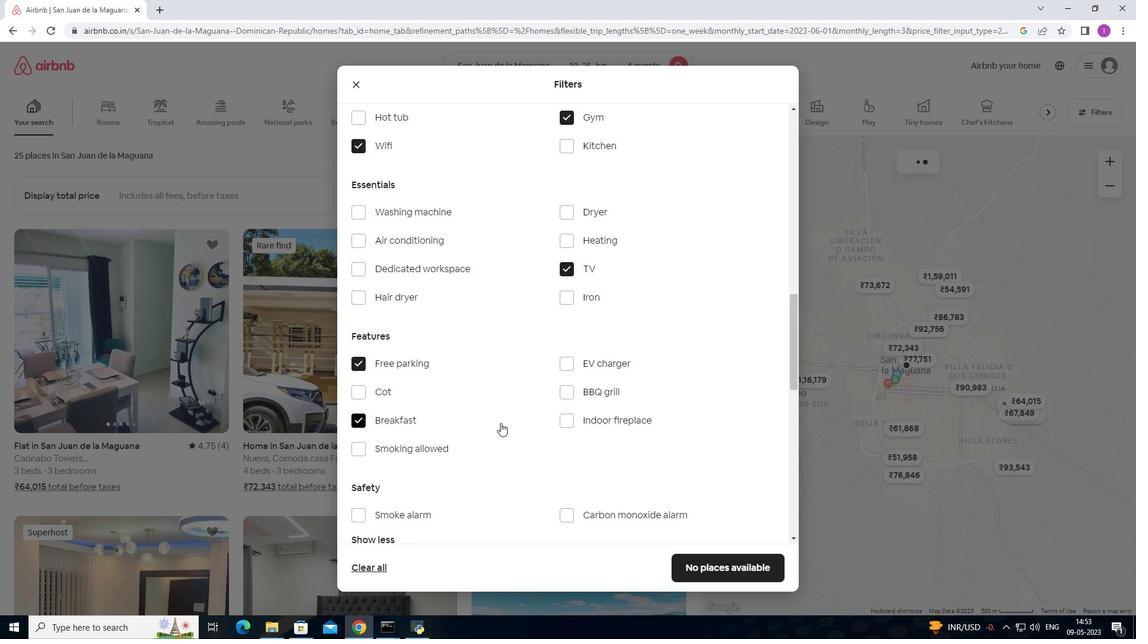 
Action: Mouse scrolled (501, 422) with delta (0, 0)
Screenshot: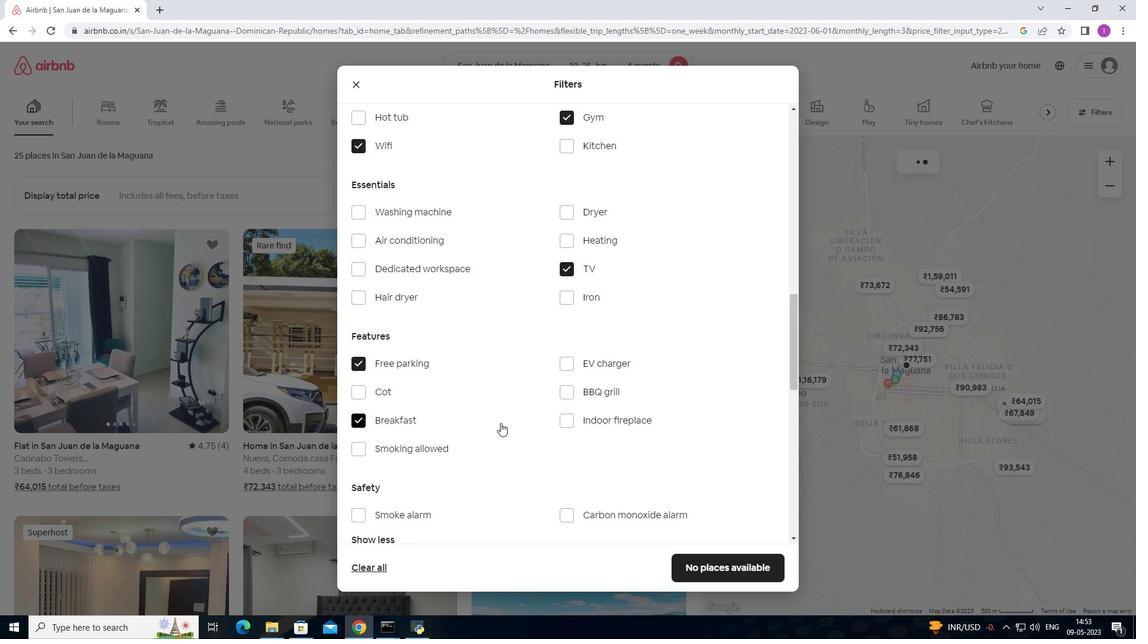 
Action: Mouse moved to (501, 420)
Screenshot: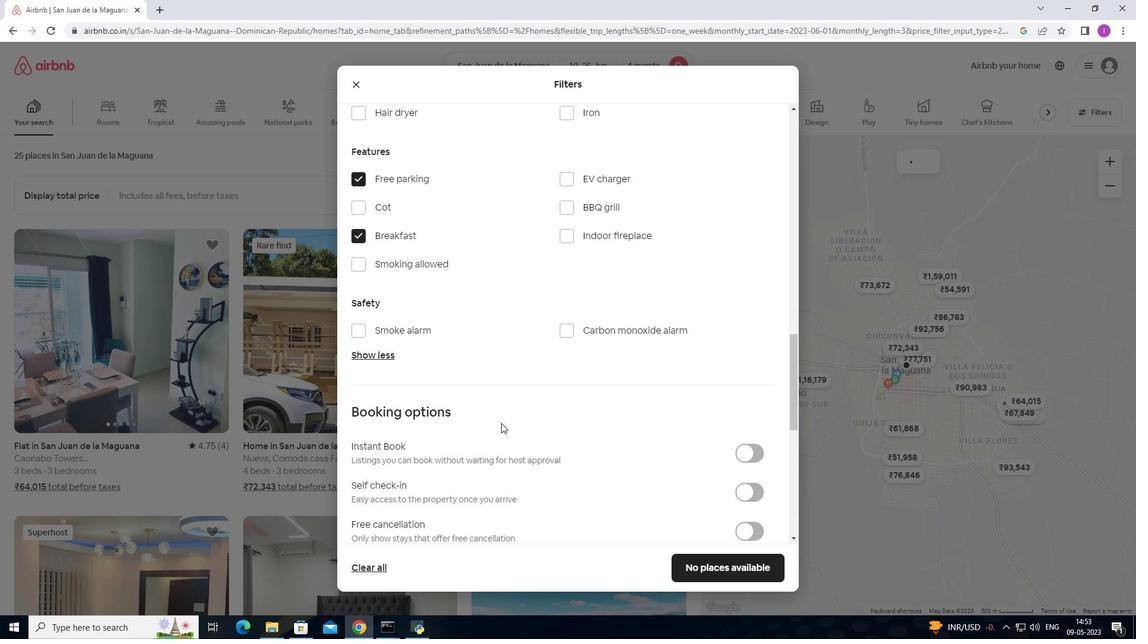 
Action: Mouse scrolled (501, 420) with delta (0, 0)
Screenshot: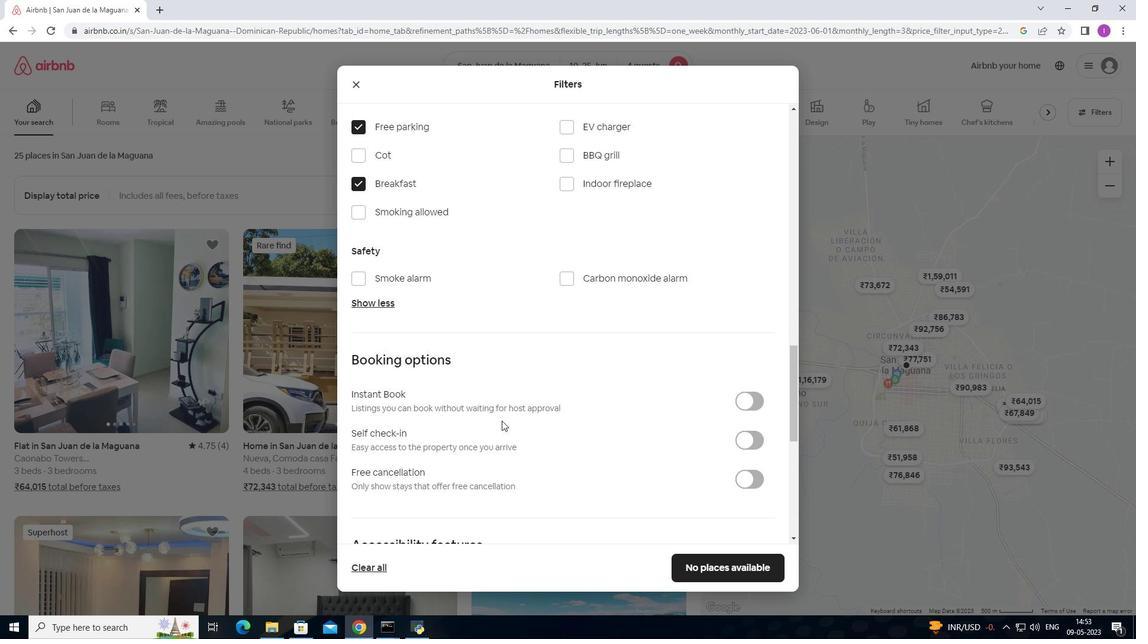 
Action: Mouse scrolled (501, 420) with delta (0, 0)
Screenshot: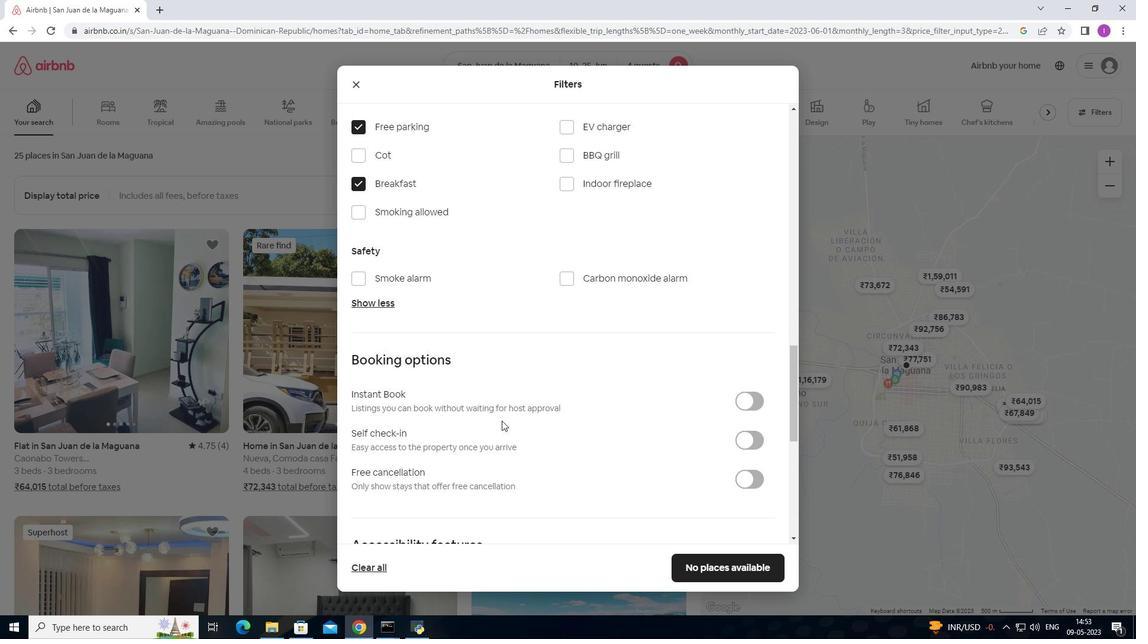 
Action: Mouse scrolled (501, 420) with delta (0, 0)
Screenshot: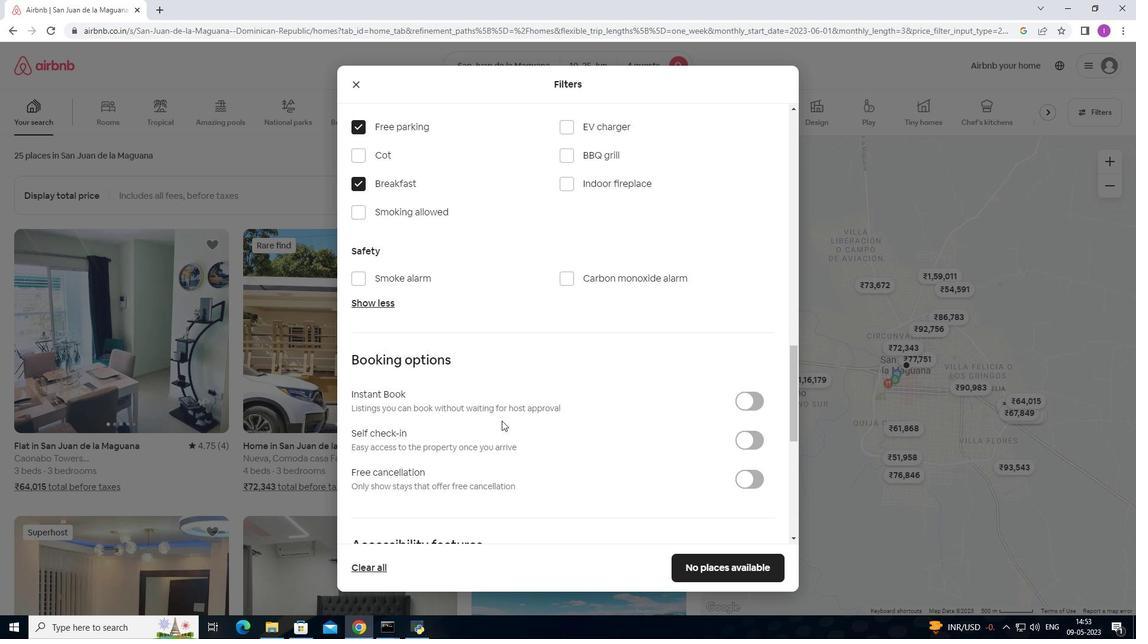 
Action: Mouse moved to (752, 260)
Screenshot: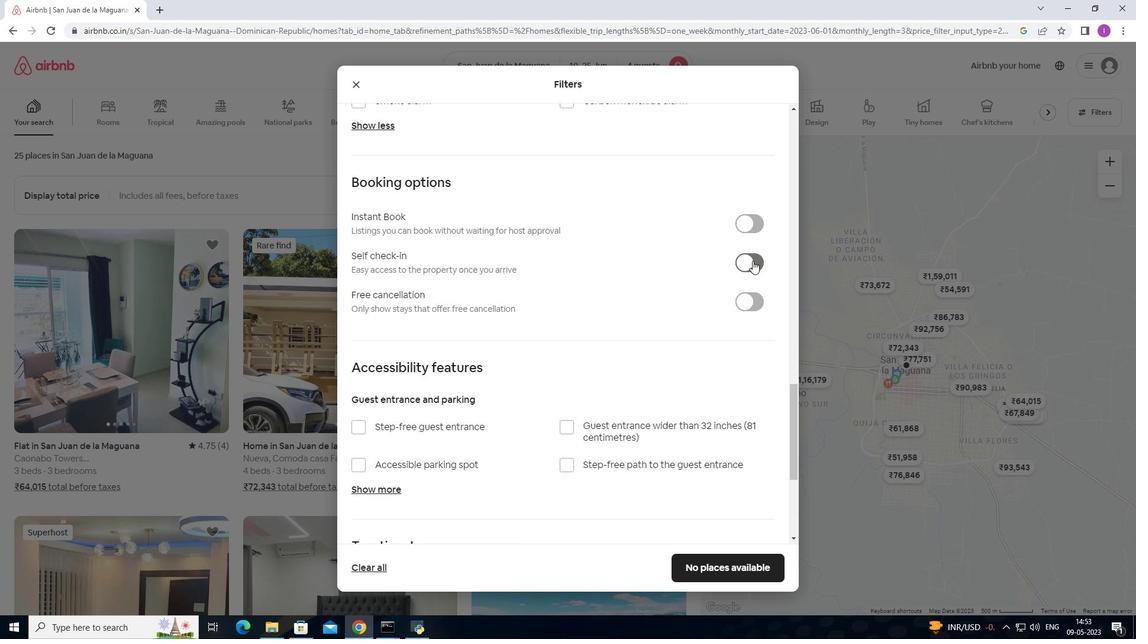 
Action: Mouse pressed left at (752, 260)
Screenshot: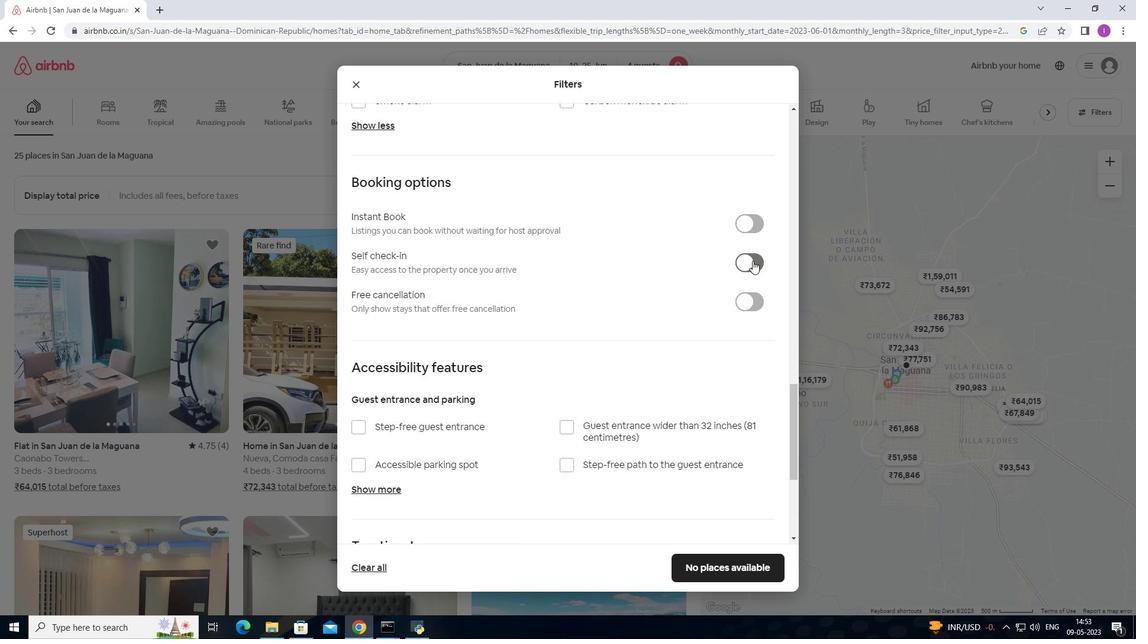 
Action: Mouse moved to (470, 441)
Screenshot: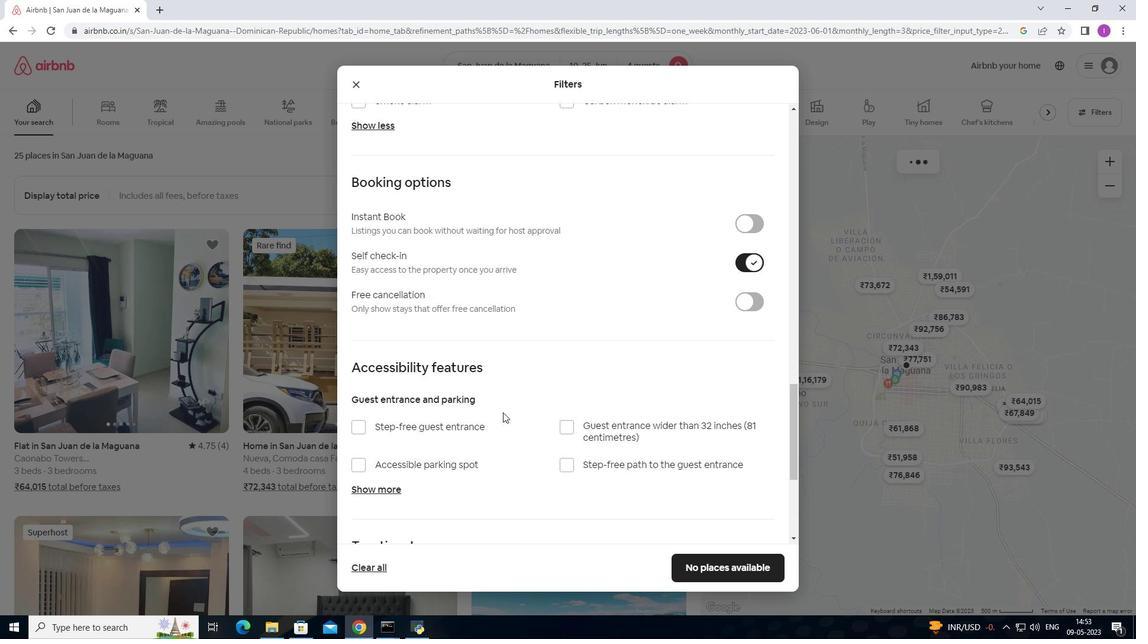 
Action: Mouse scrolled (470, 440) with delta (0, 0)
Screenshot: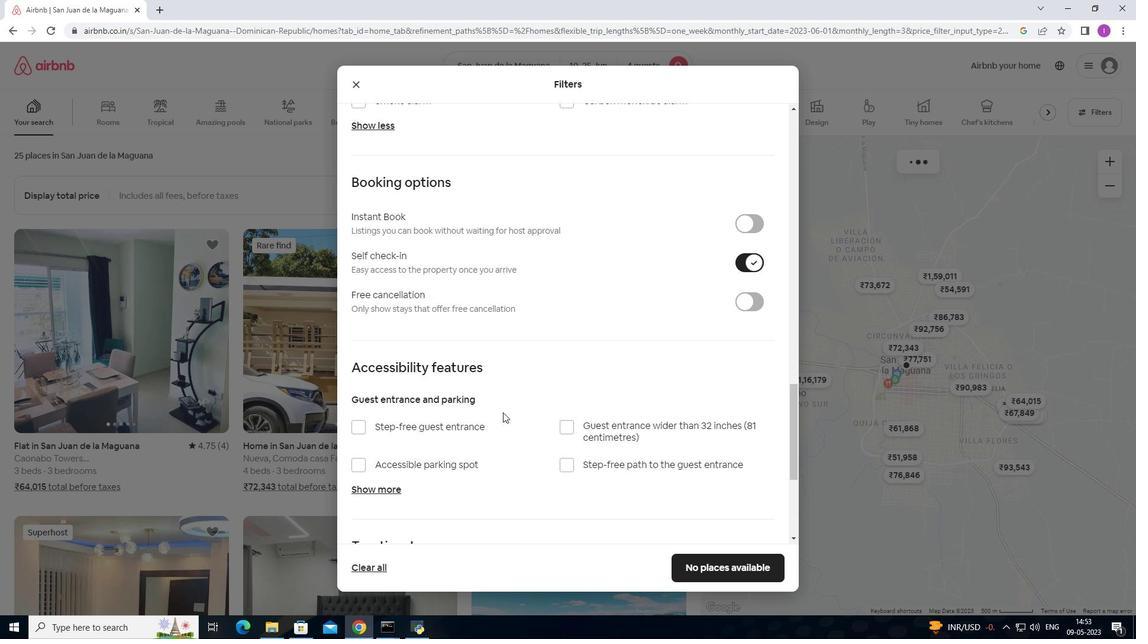 
Action: Mouse scrolled (470, 440) with delta (0, 0)
Screenshot: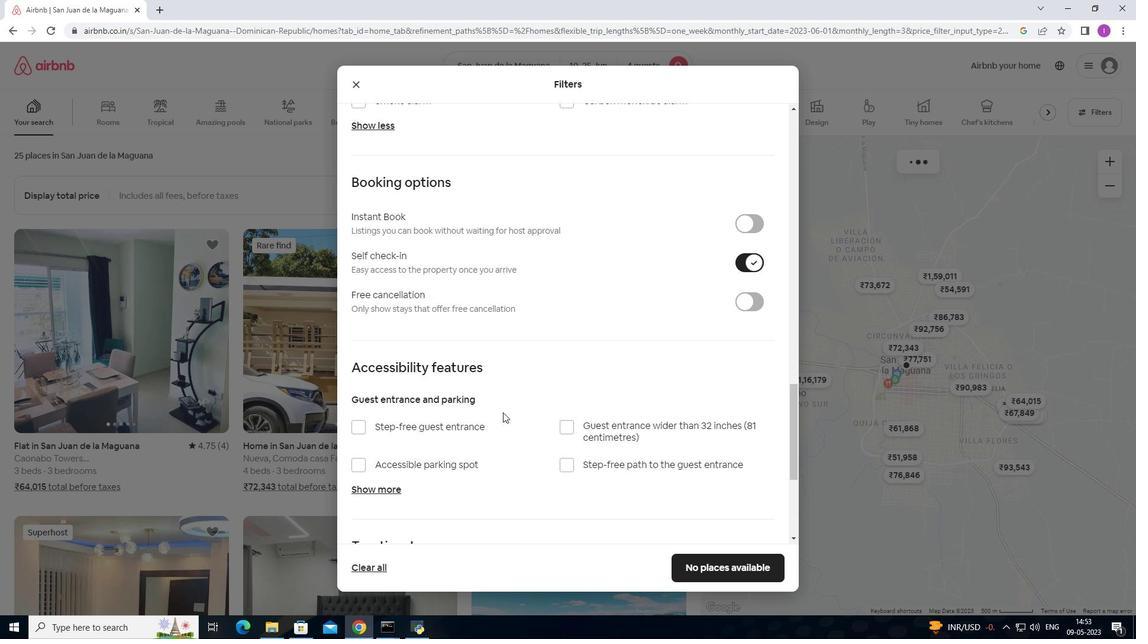 
Action: Mouse scrolled (470, 440) with delta (0, 0)
Screenshot: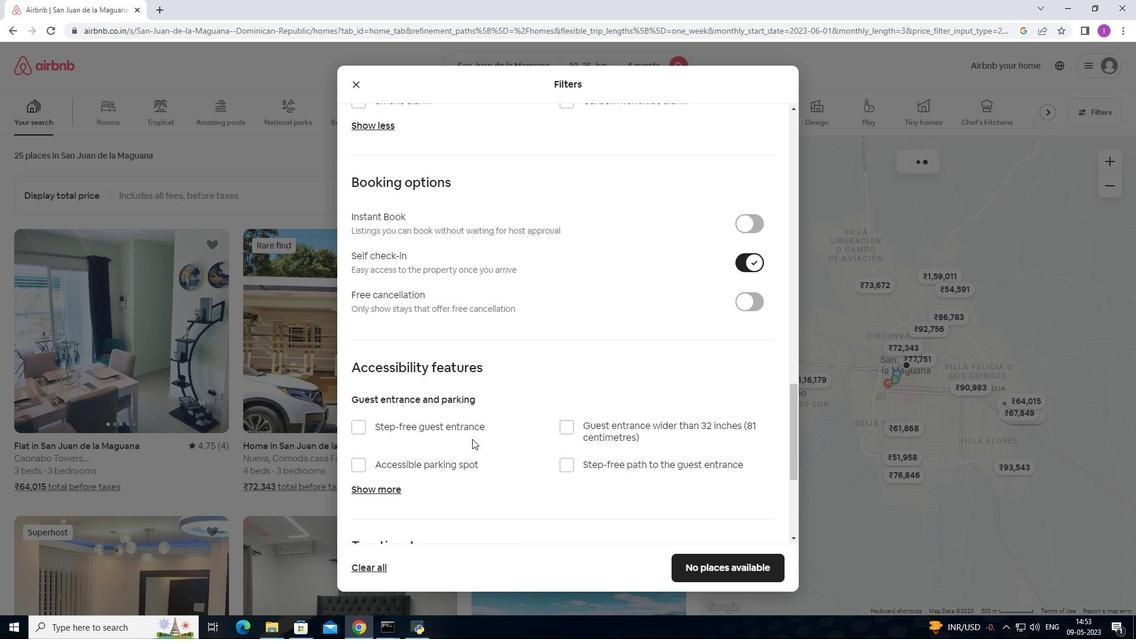 
Action: Mouse moved to (470, 442)
Screenshot: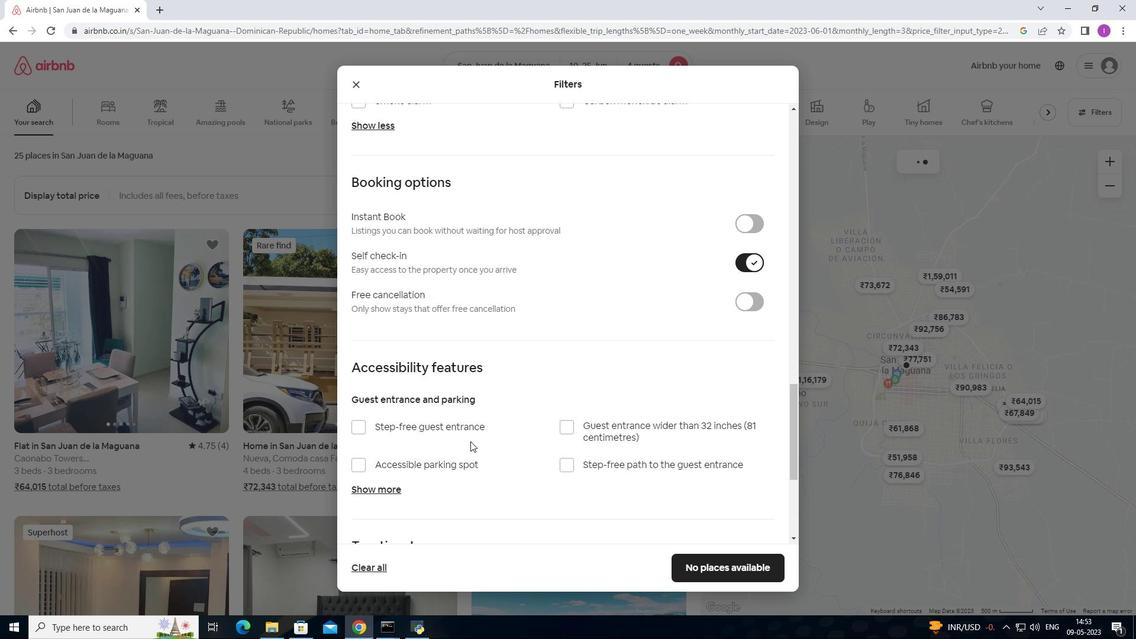 
Action: Mouse scrolled (470, 441) with delta (0, 0)
Screenshot: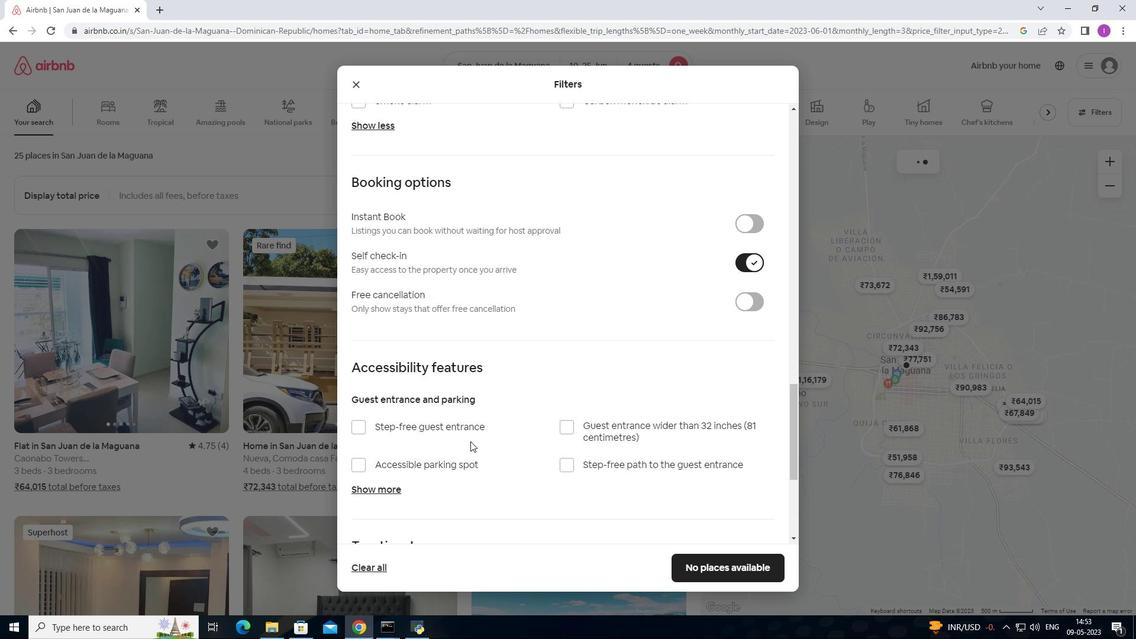 
Action: Mouse moved to (469, 435)
Screenshot: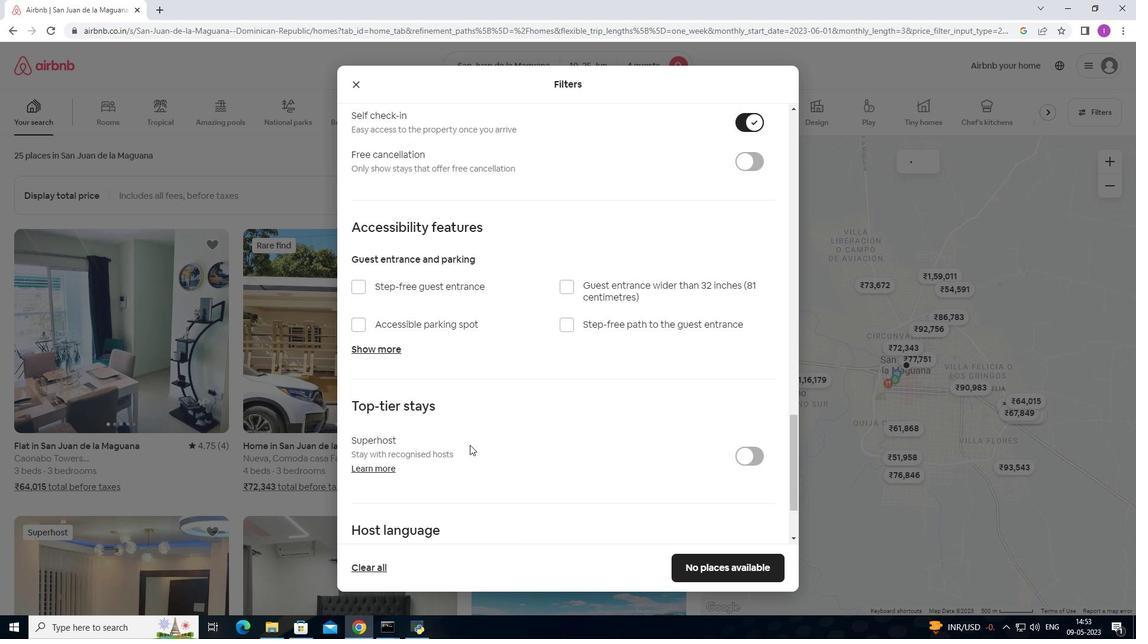 
Action: Mouse scrolled (469, 434) with delta (0, 0)
Screenshot: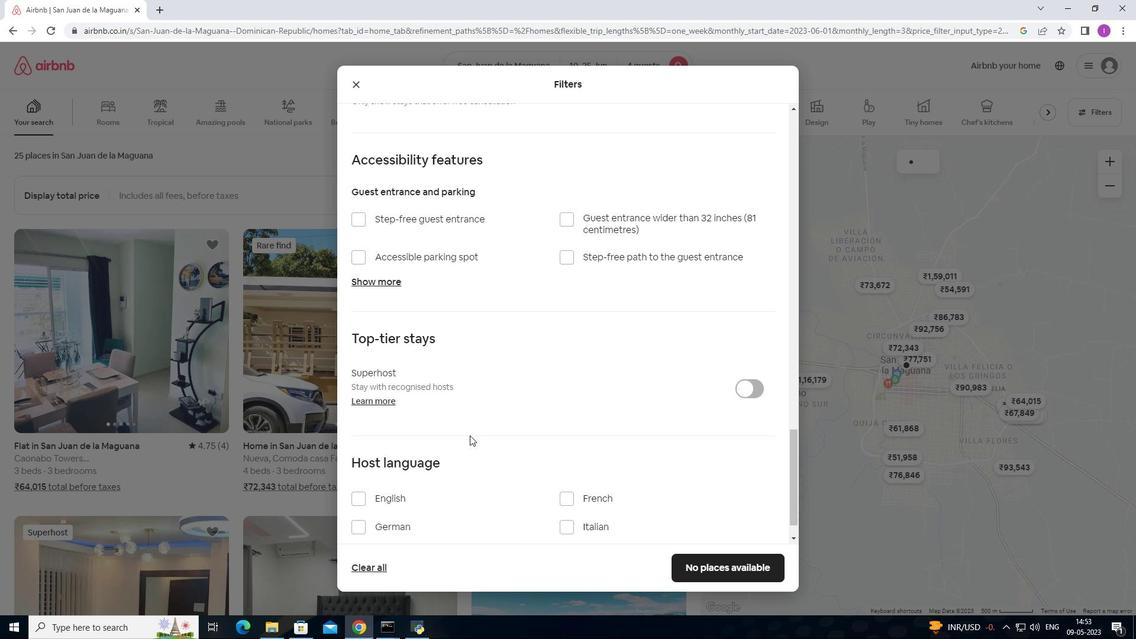
Action: Mouse scrolled (469, 434) with delta (0, 0)
Screenshot: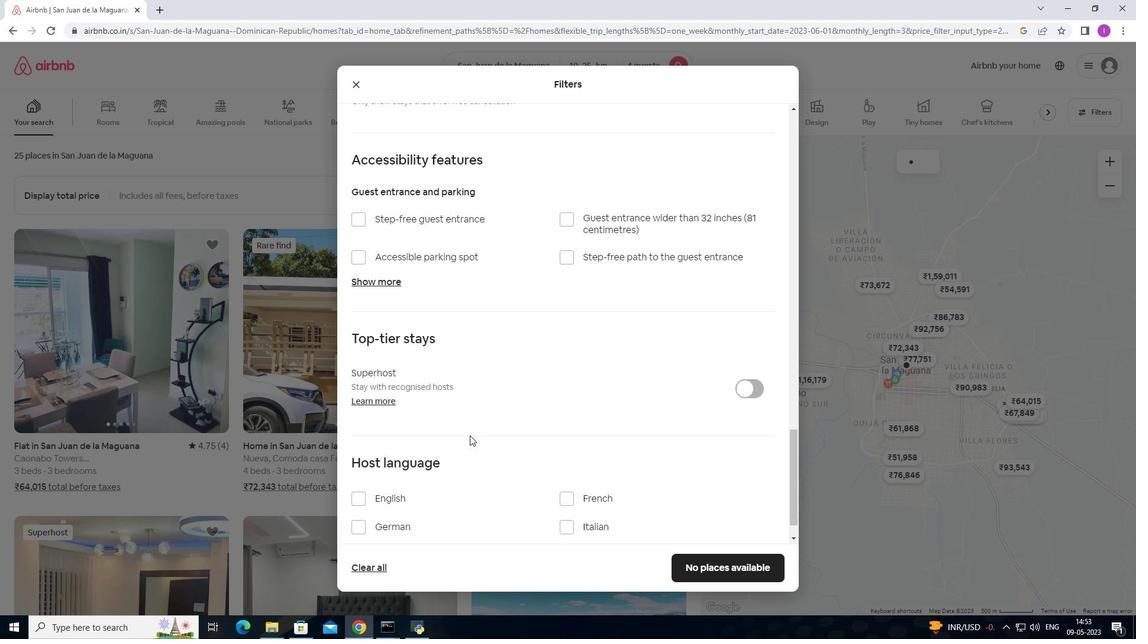 
Action: Mouse scrolled (469, 434) with delta (0, 0)
Screenshot: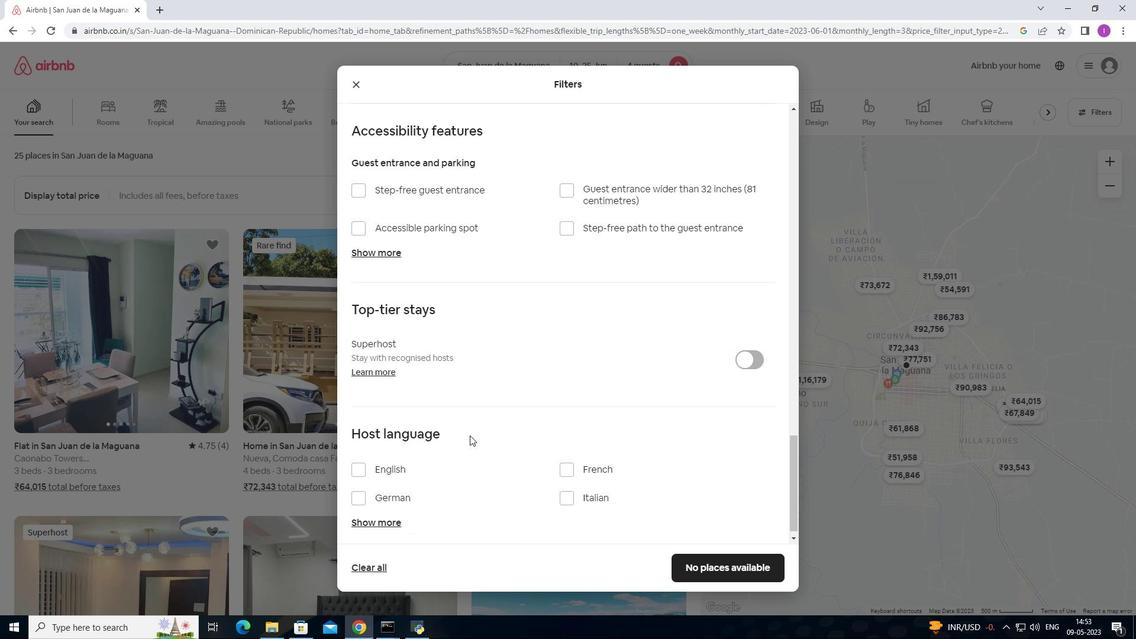 
Action: Mouse scrolled (469, 436) with delta (0, 0)
Screenshot: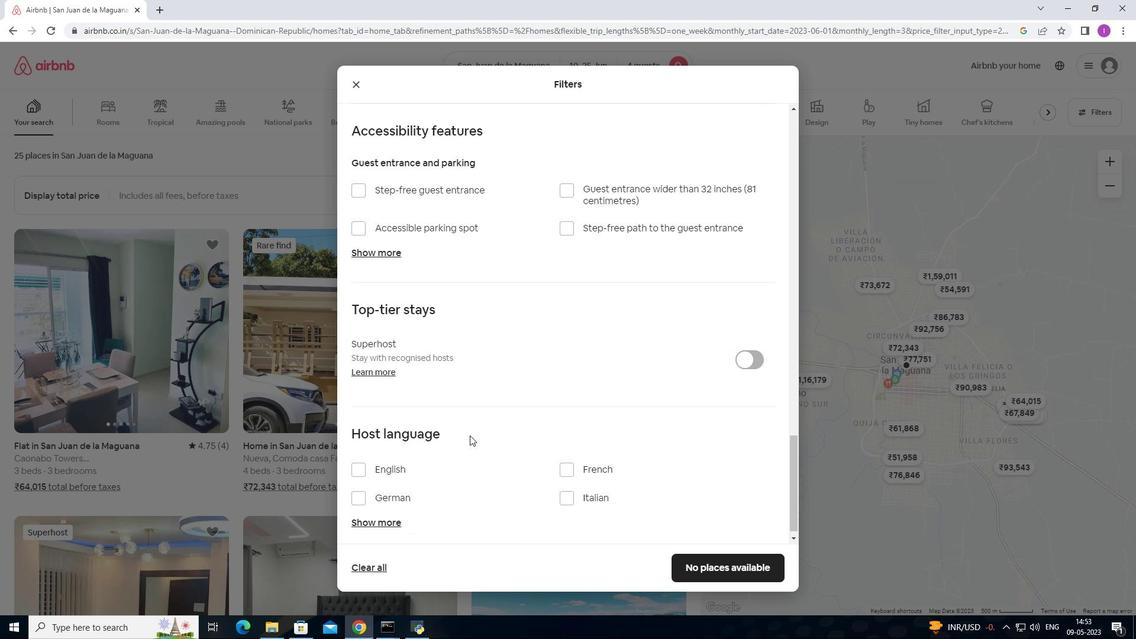 
Action: Mouse moved to (469, 430)
Screenshot: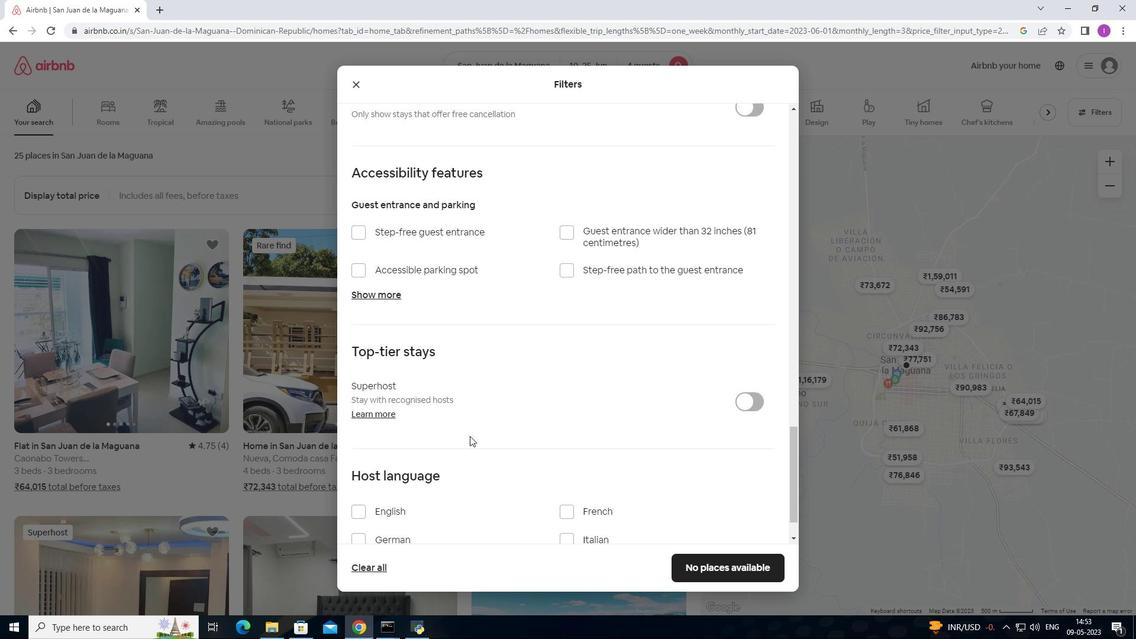 
Action: Mouse scrolled (469, 430) with delta (0, 0)
Screenshot: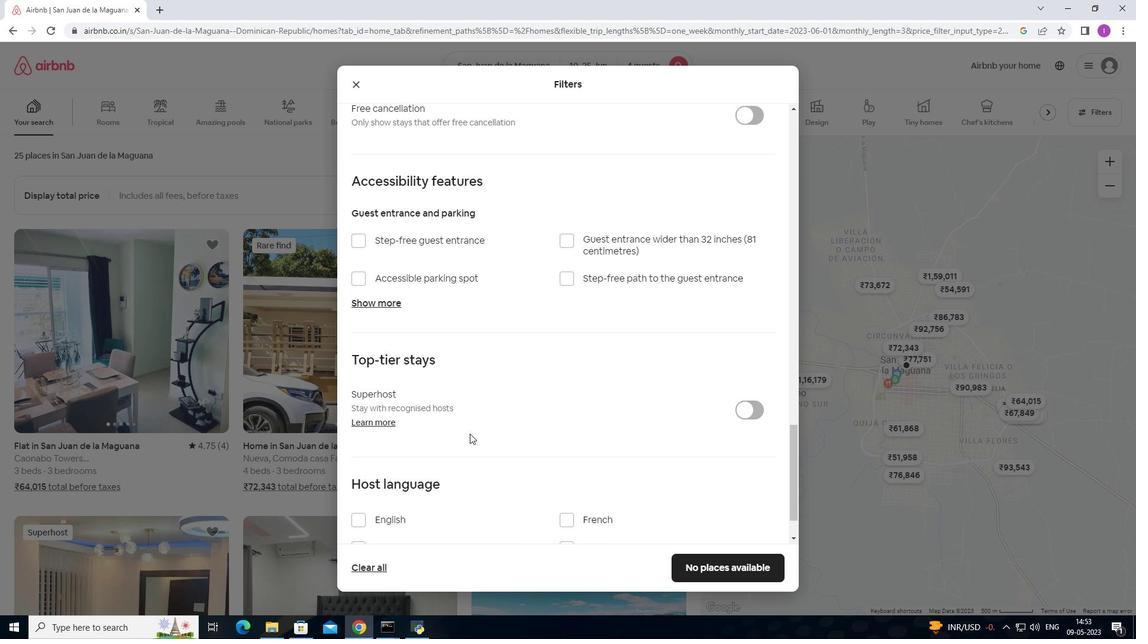 
Action: Mouse scrolled (469, 430) with delta (0, 0)
Screenshot: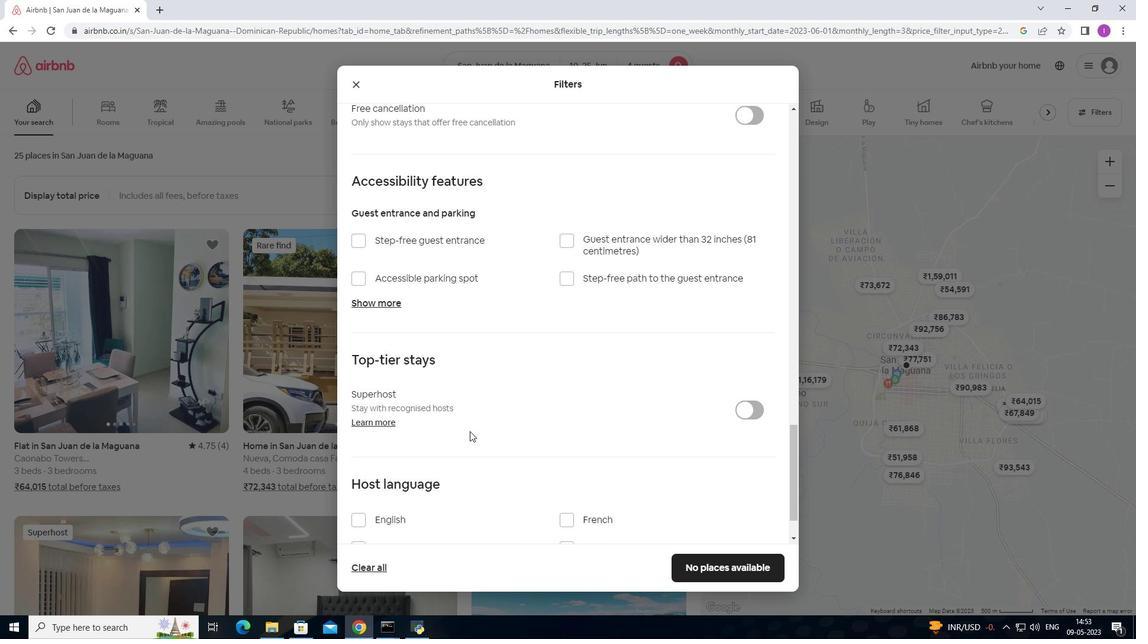 
Action: Mouse scrolled (469, 430) with delta (0, 0)
Screenshot: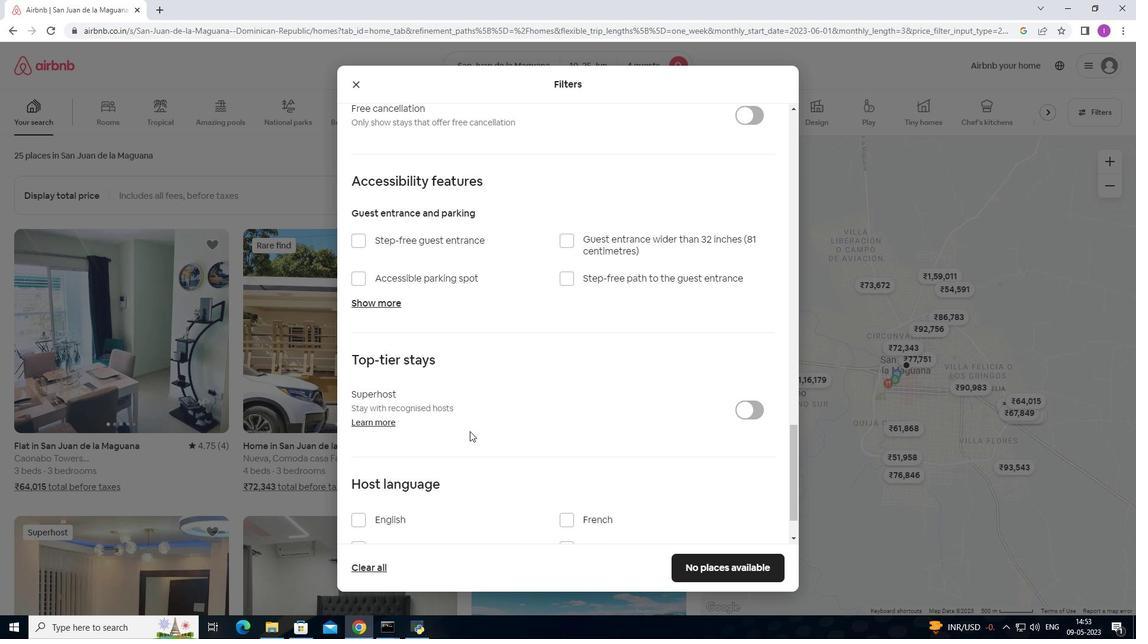 
Action: Mouse scrolled (469, 430) with delta (0, 0)
Screenshot: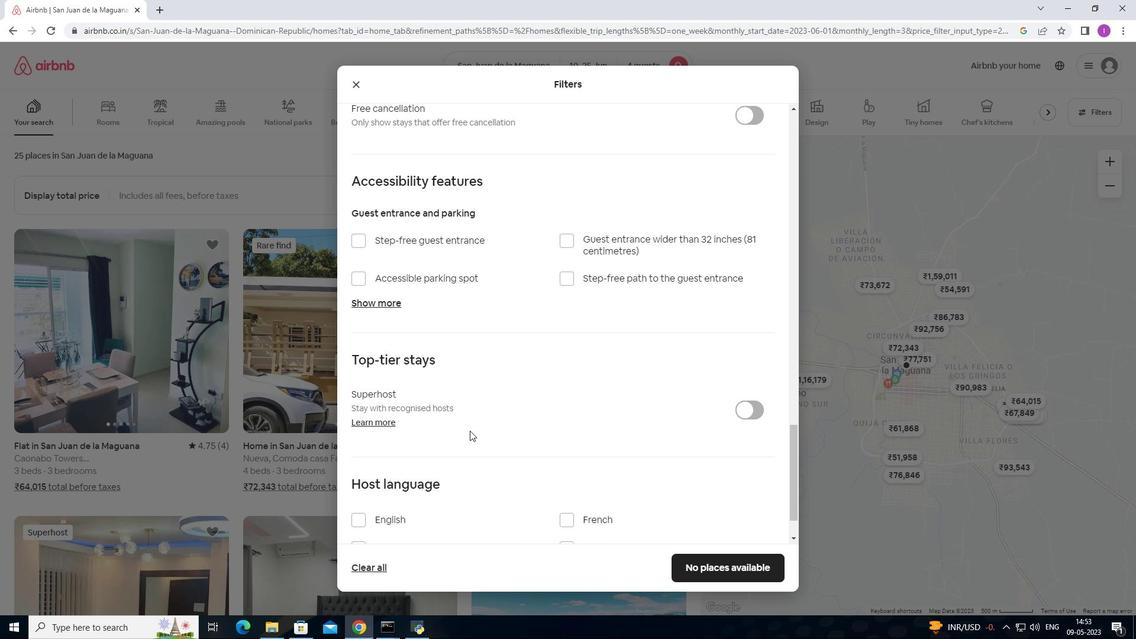 
Action: Mouse moved to (358, 462)
Screenshot: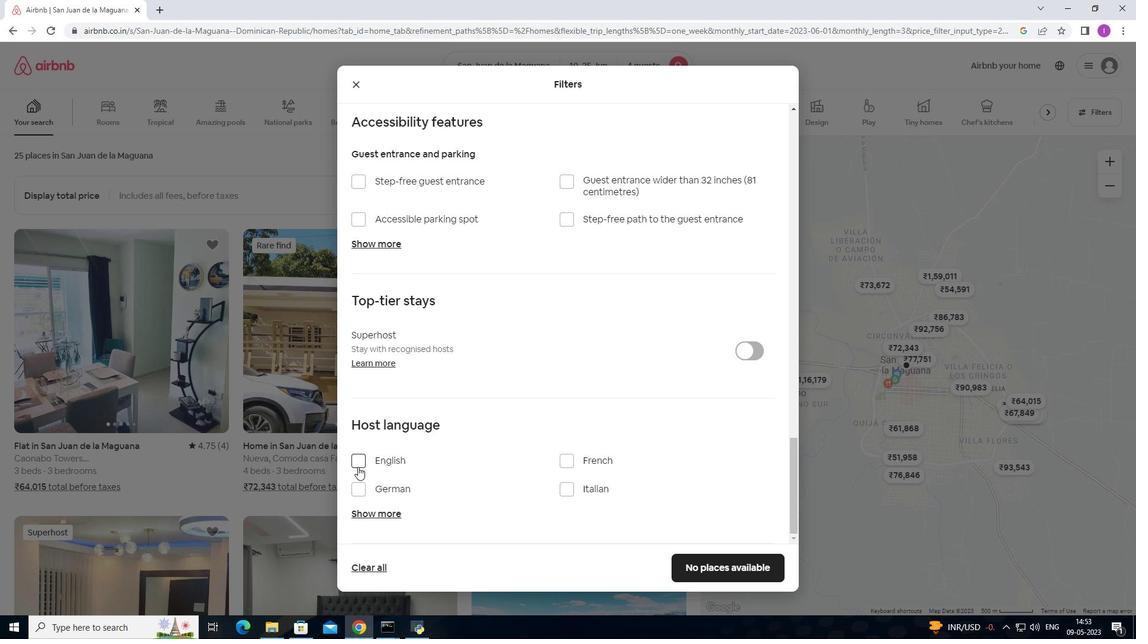 
Action: Mouse pressed left at (358, 462)
Screenshot: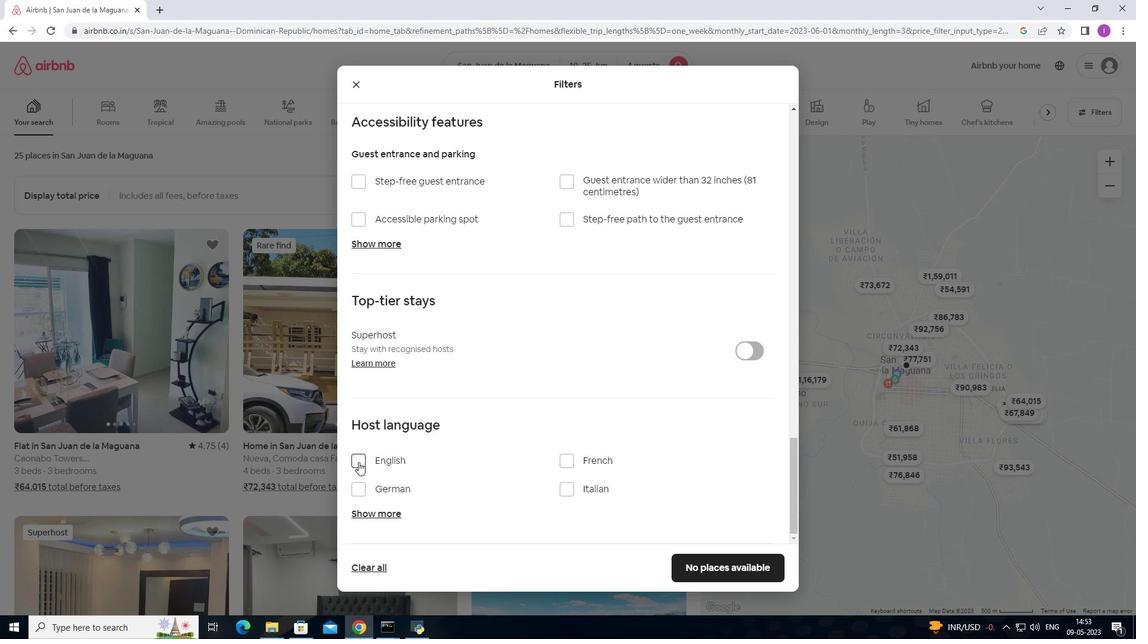 
Action: Mouse moved to (729, 574)
Screenshot: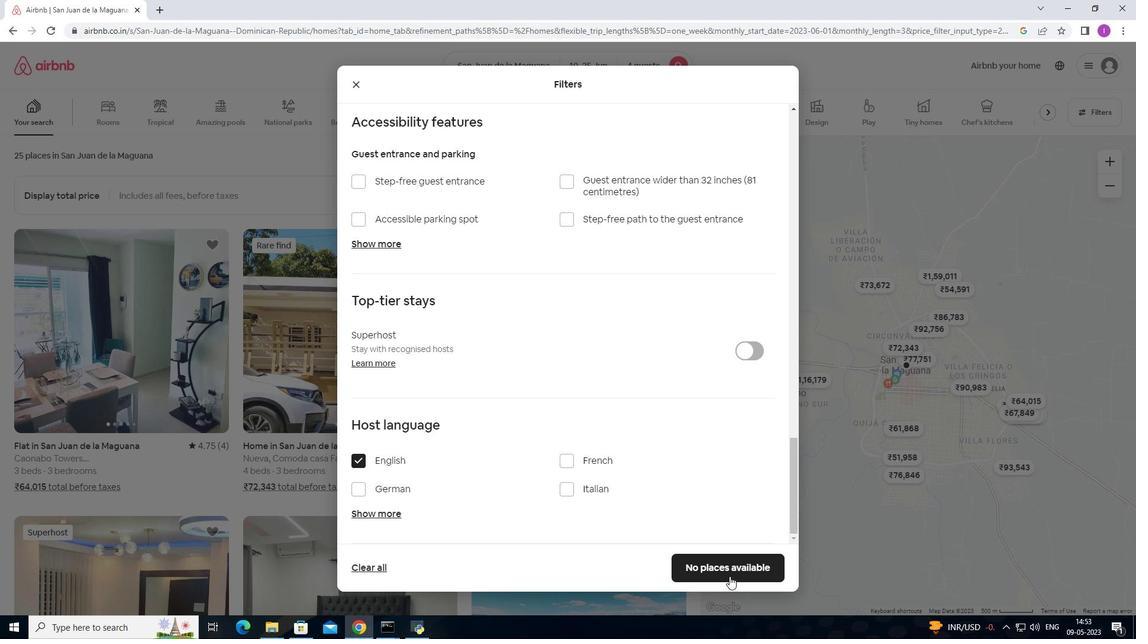 
Action: Mouse pressed left at (729, 574)
Screenshot: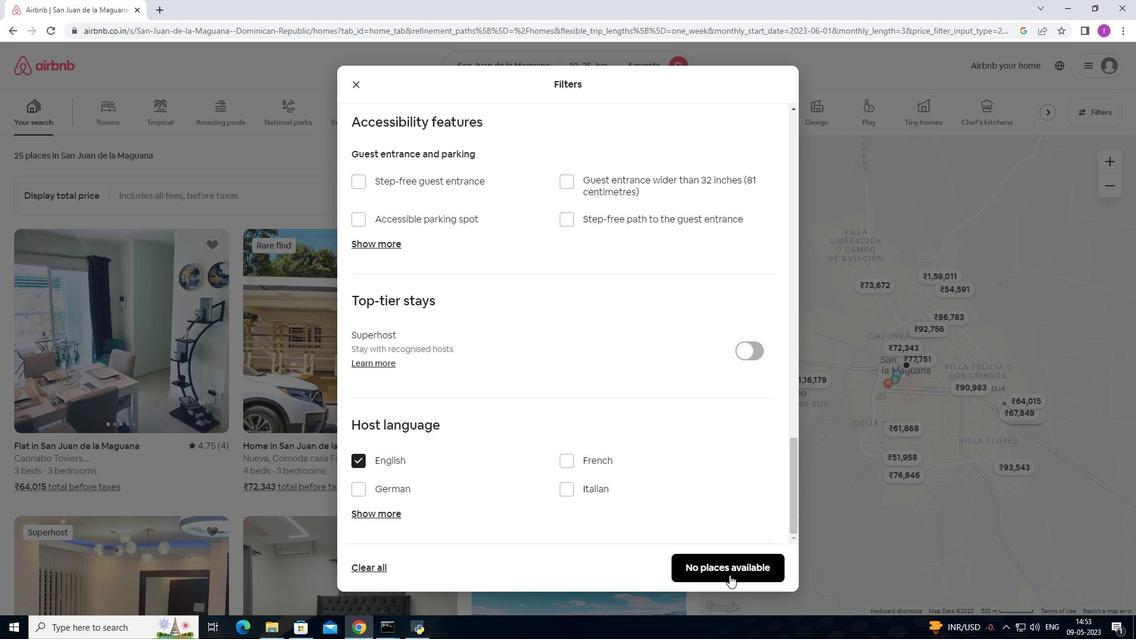 
Action: Mouse moved to (533, 531)
Screenshot: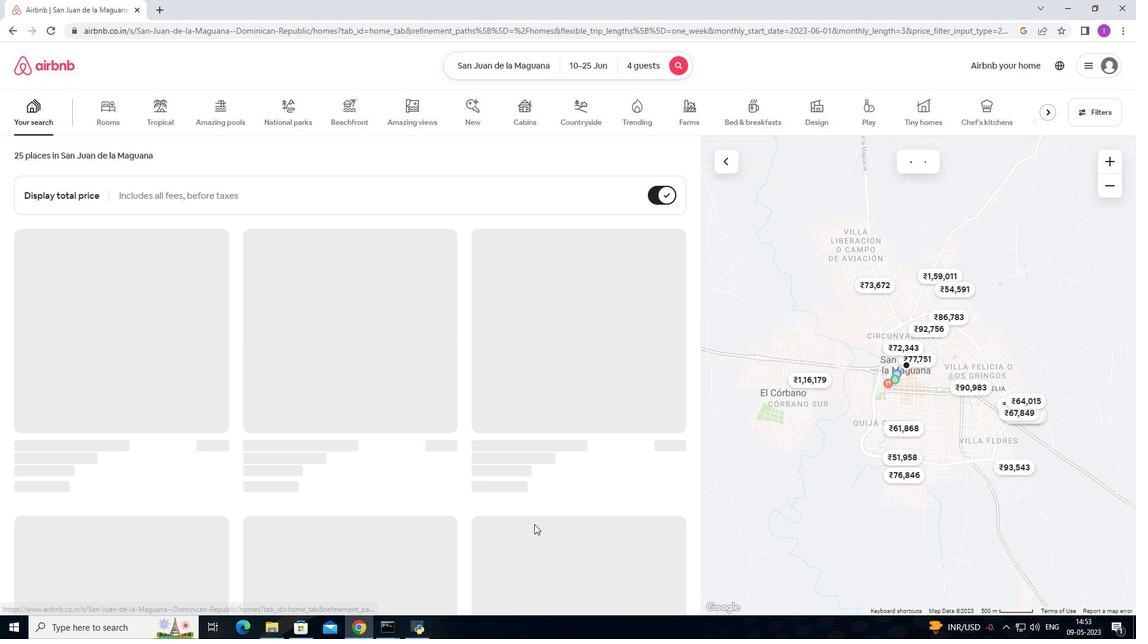 
